 Task: Search one way flight ticket for 4 adults, 2 children, 2 infants in seat and 1 infant on lap in premium economy from Pensacola: Pensacola International Airport to Fort Wayne: Fort Wayne International Airport on 5-4-2023. Choice of flights is Sun country airlines. Number of bags: 9 checked bags. Price is upto 94000. Outbound departure time preference is 6:15.
Action: Mouse moved to (419, 366)
Screenshot: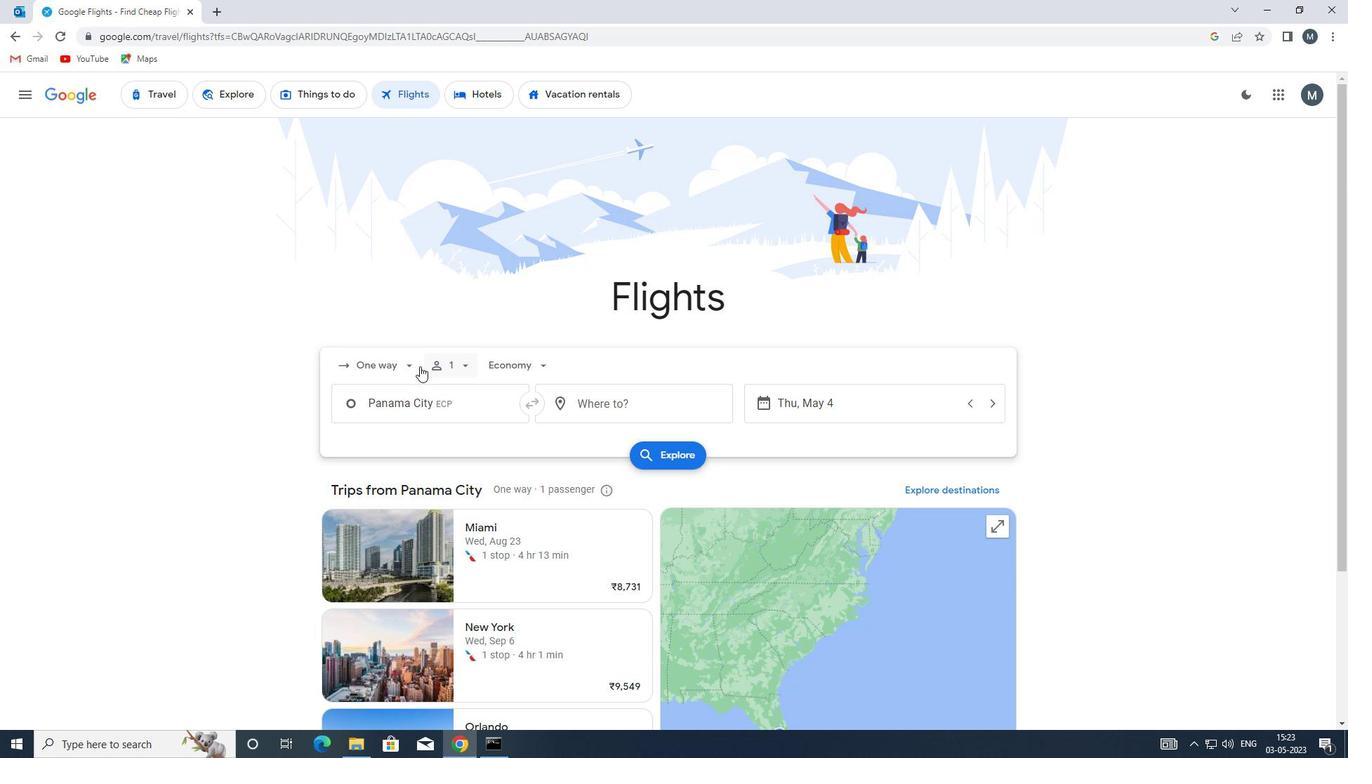 
Action: Mouse pressed left at (419, 366)
Screenshot: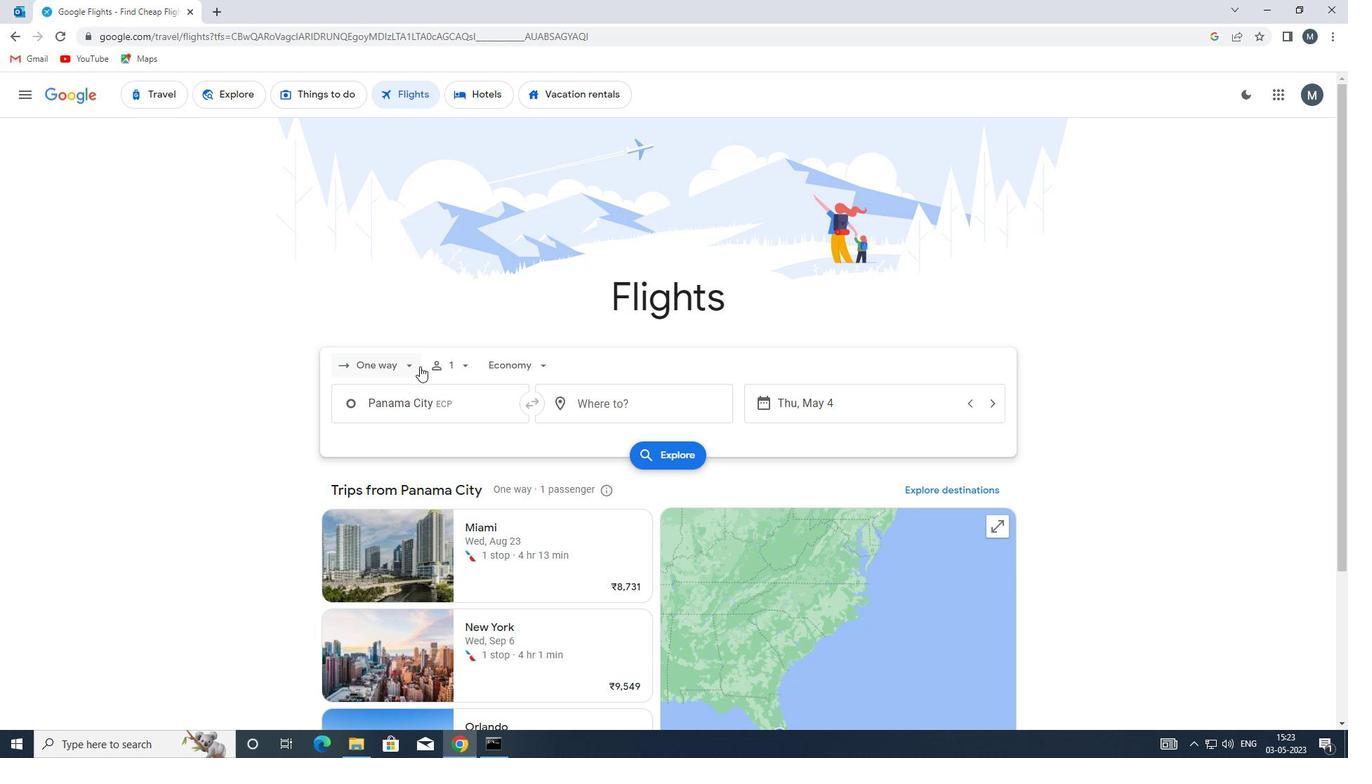 
Action: Mouse moved to (408, 433)
Screenshot: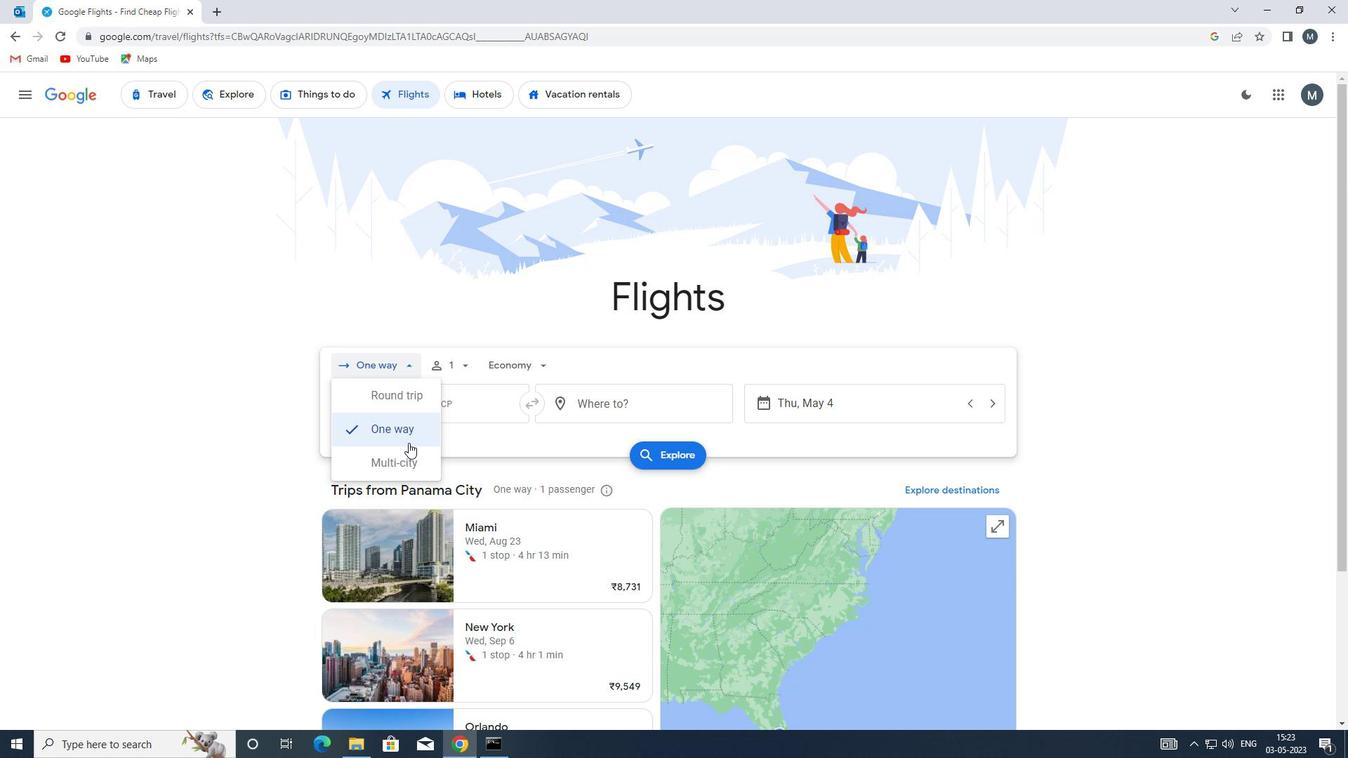 
Action: Mouse pressed left at (408, 433)
Screenshot: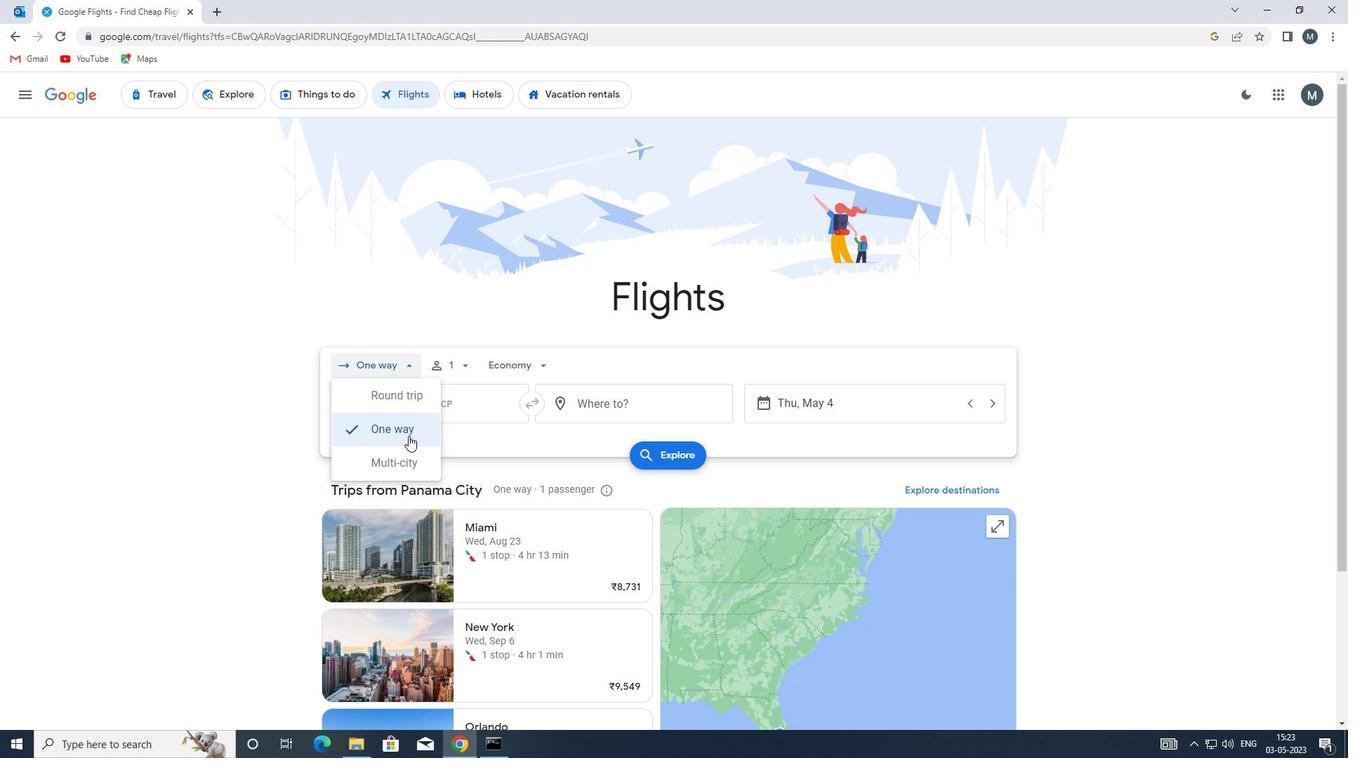 
Action: Mouse moved to (462, 370)
Screenshot: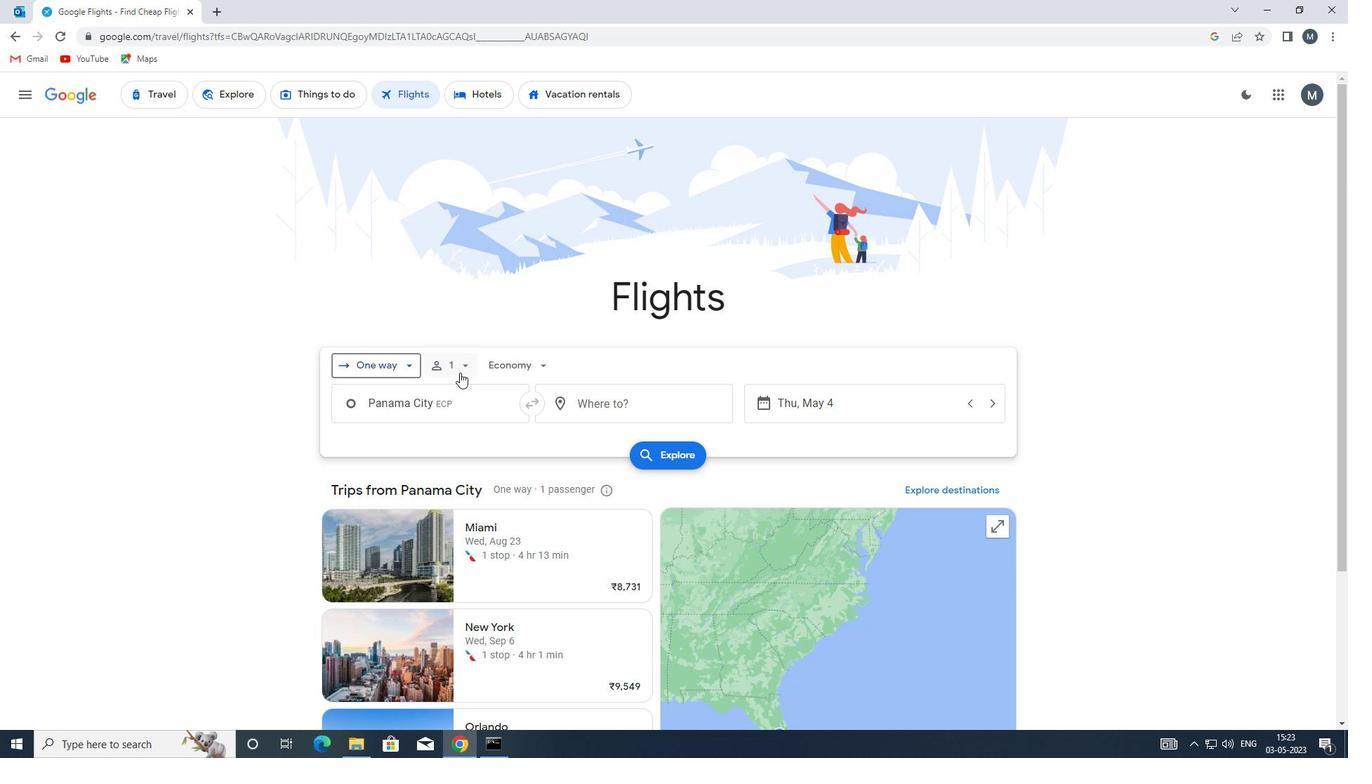 
Action: Mouse pressed left at (462, 370)
Screenshot: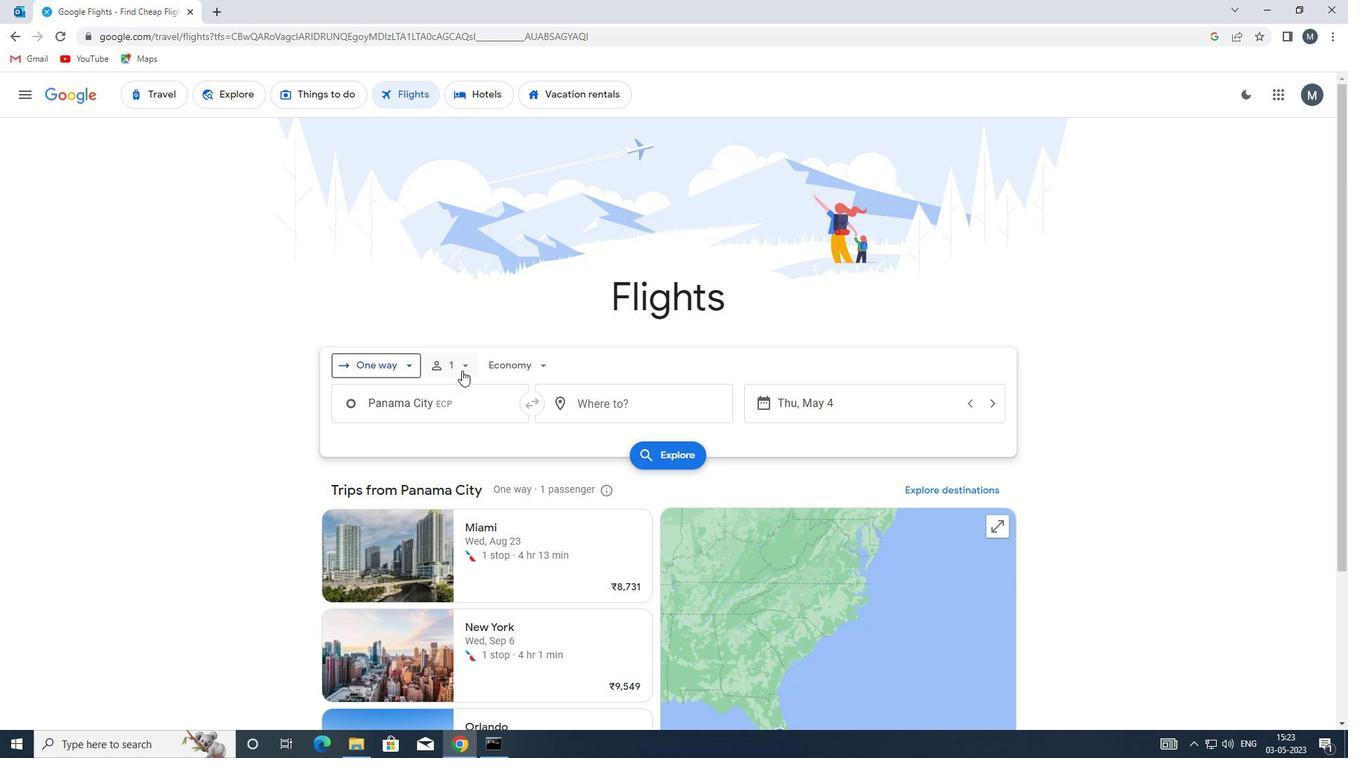 
Action: Mouse moved to (572, 403)
Screenshot: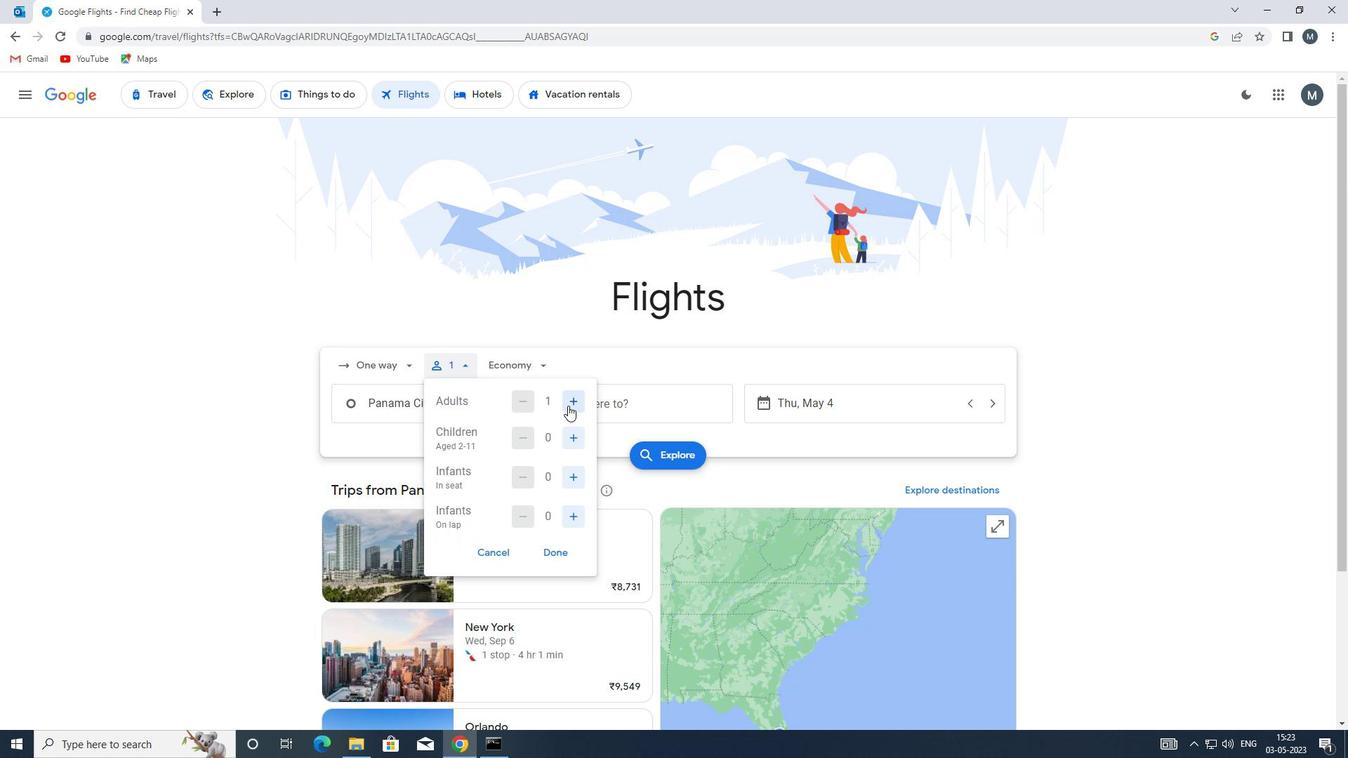 
Action: Mouse pressed left at (572, 403)
Screenshot: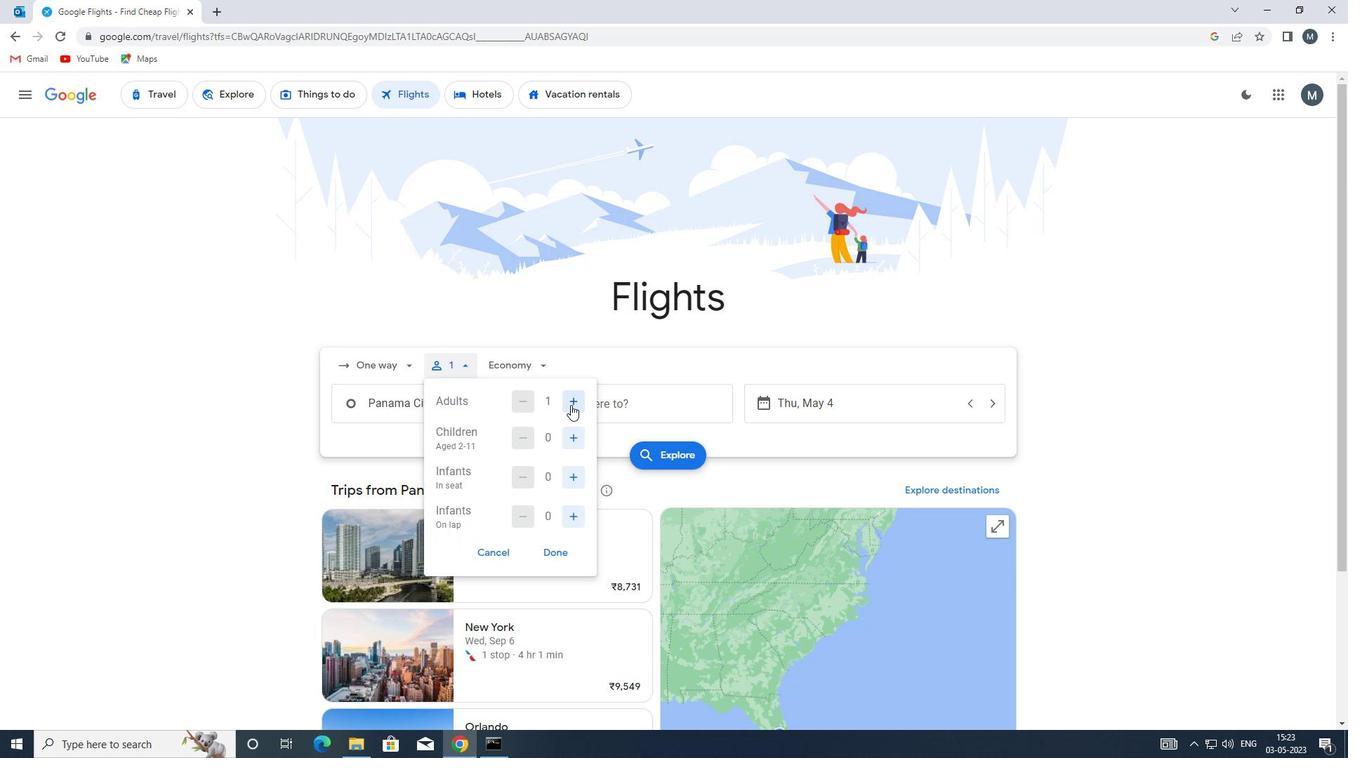 
Action: Mouse pressed left at (572, 403)
Screenshot: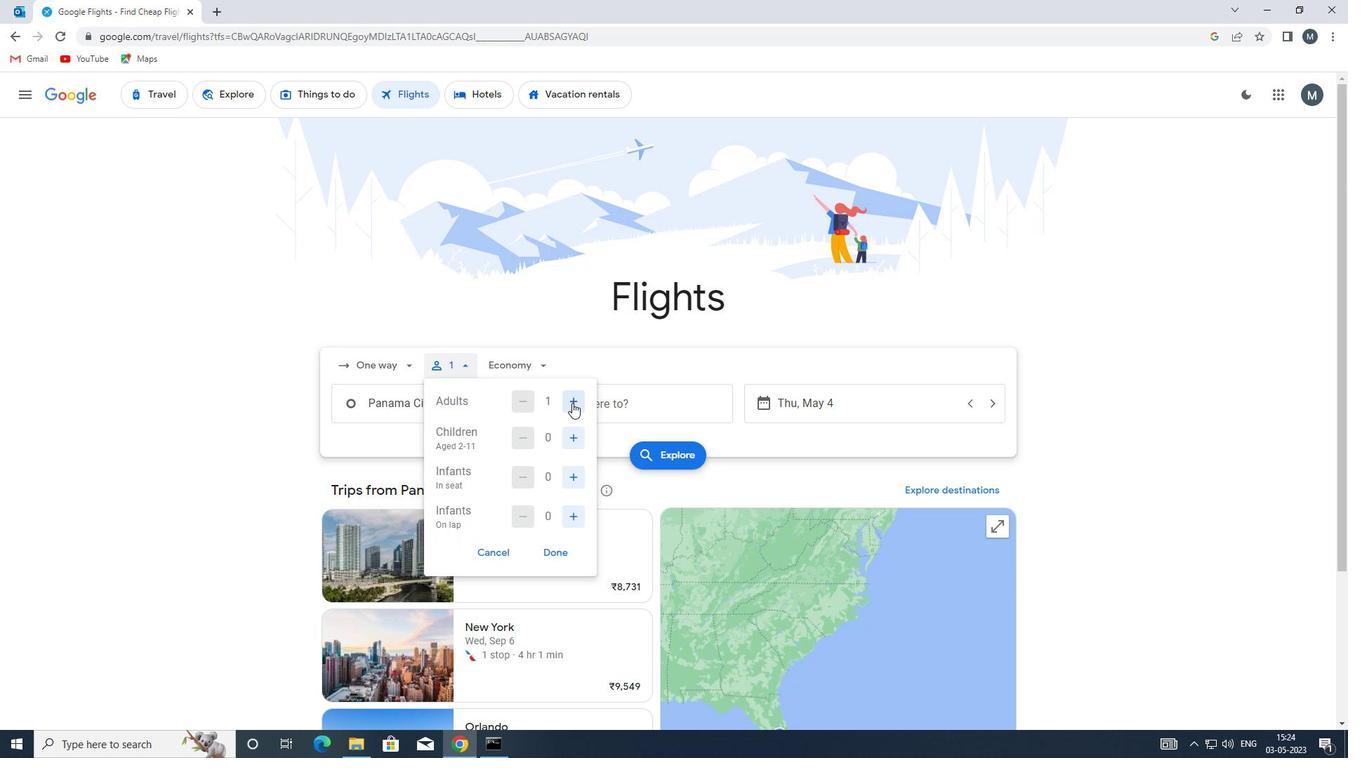 
Action: Mouse pressed left at (572, 403)
Screenshot: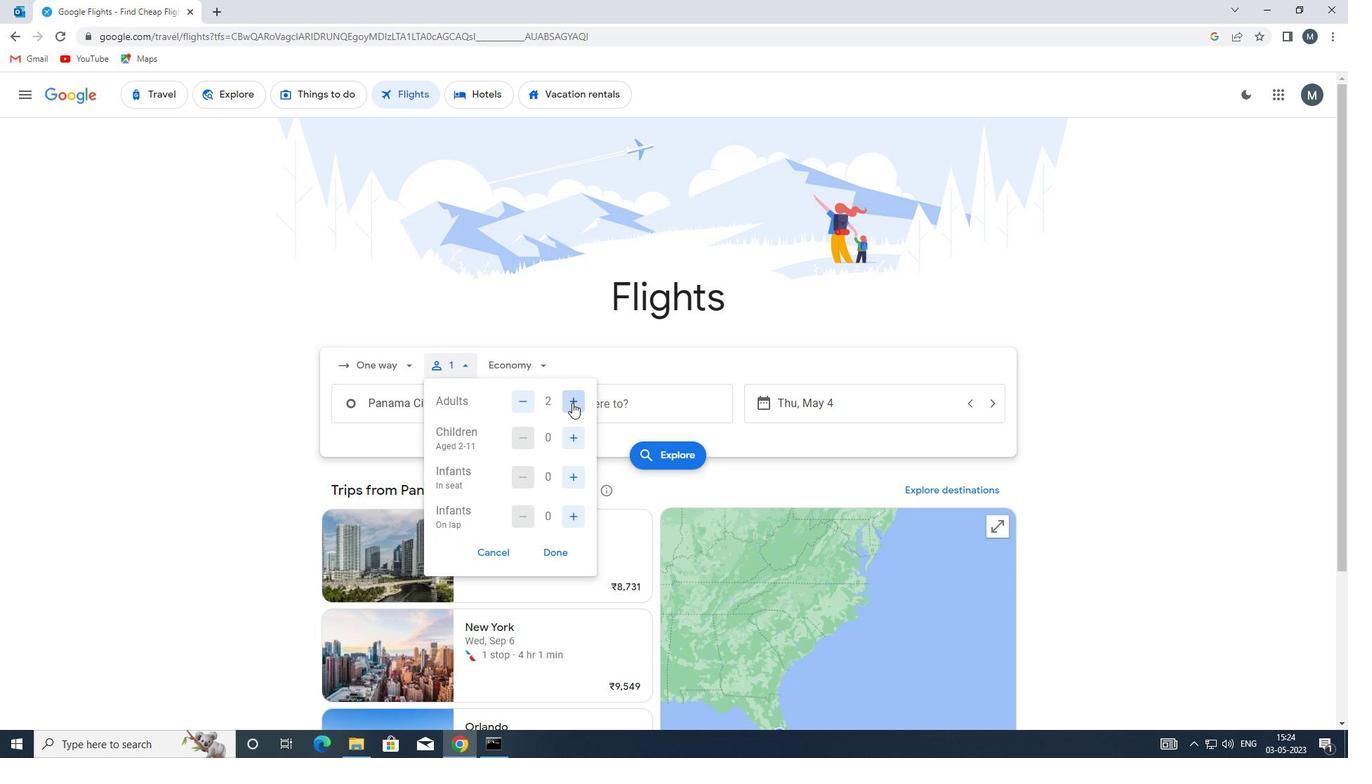 
Action: Mouse moved to (580, 441)
Screenshot: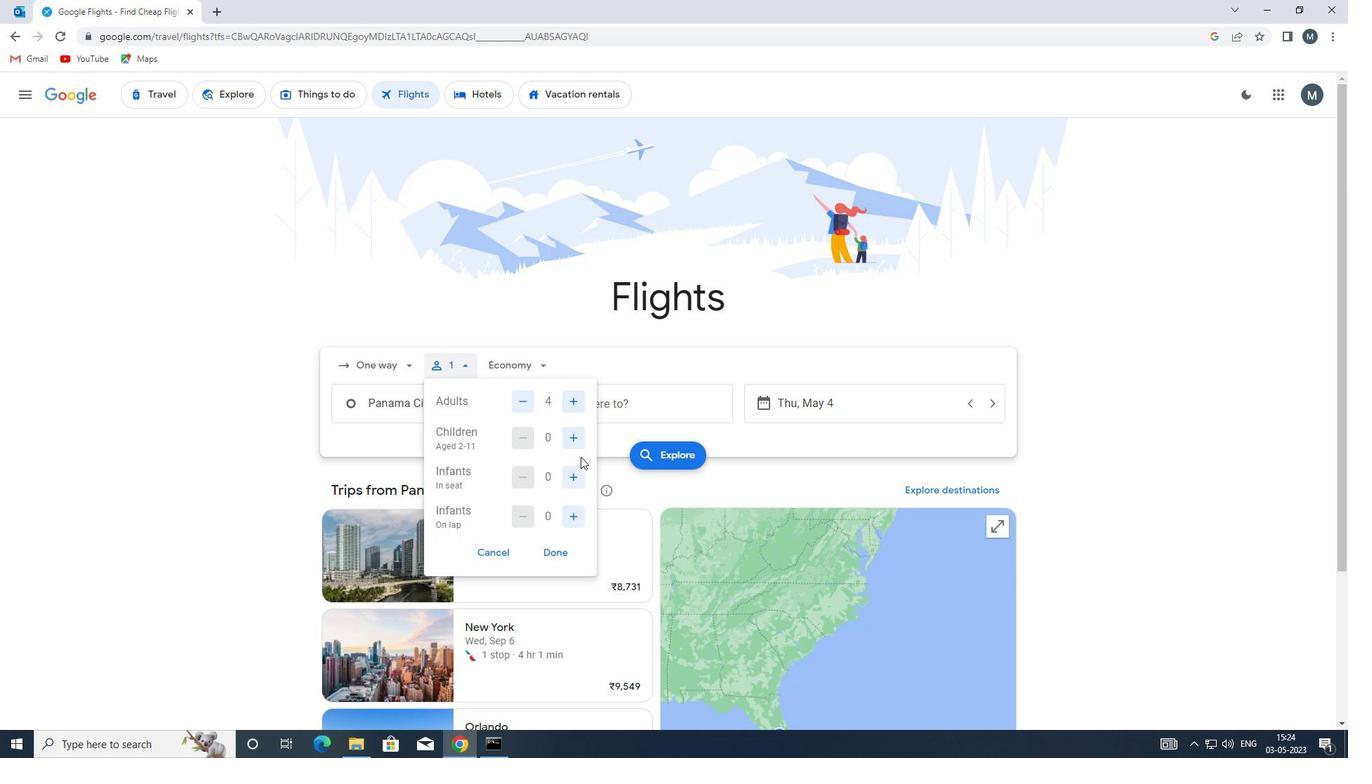 
Action: Mouse pressed left at (580, 441)
Screenshot: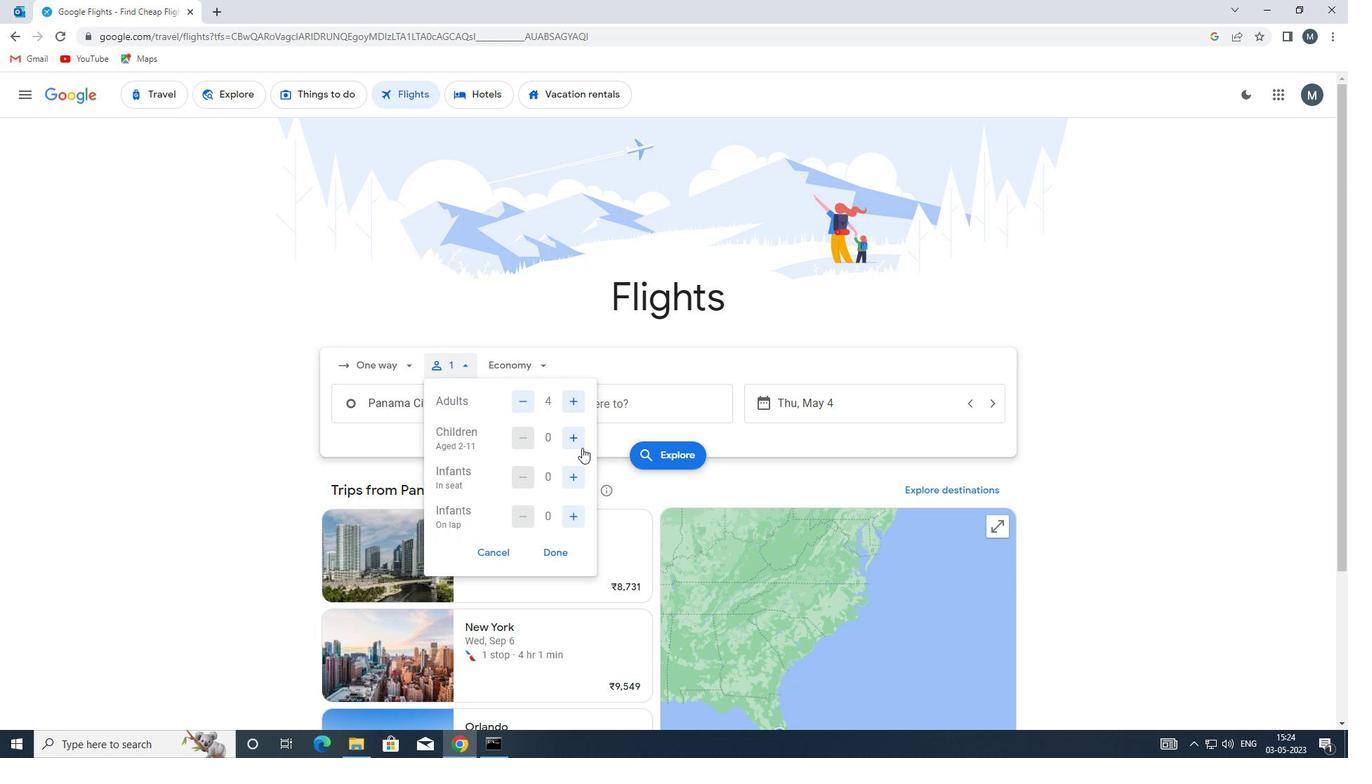 
Action: Mouse moved to (578, 441)
Screenshot: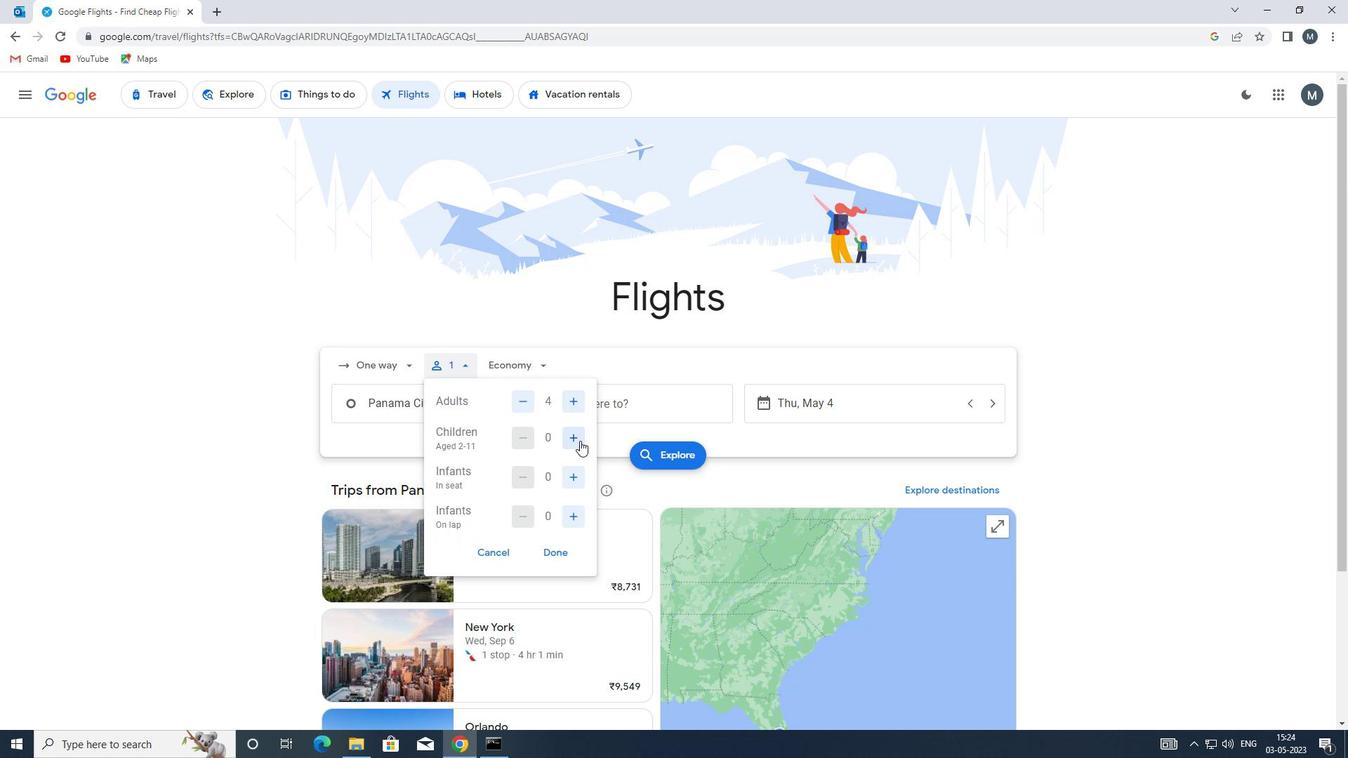 
Action: Mouse pressed left at (578, 441)
Screenshot: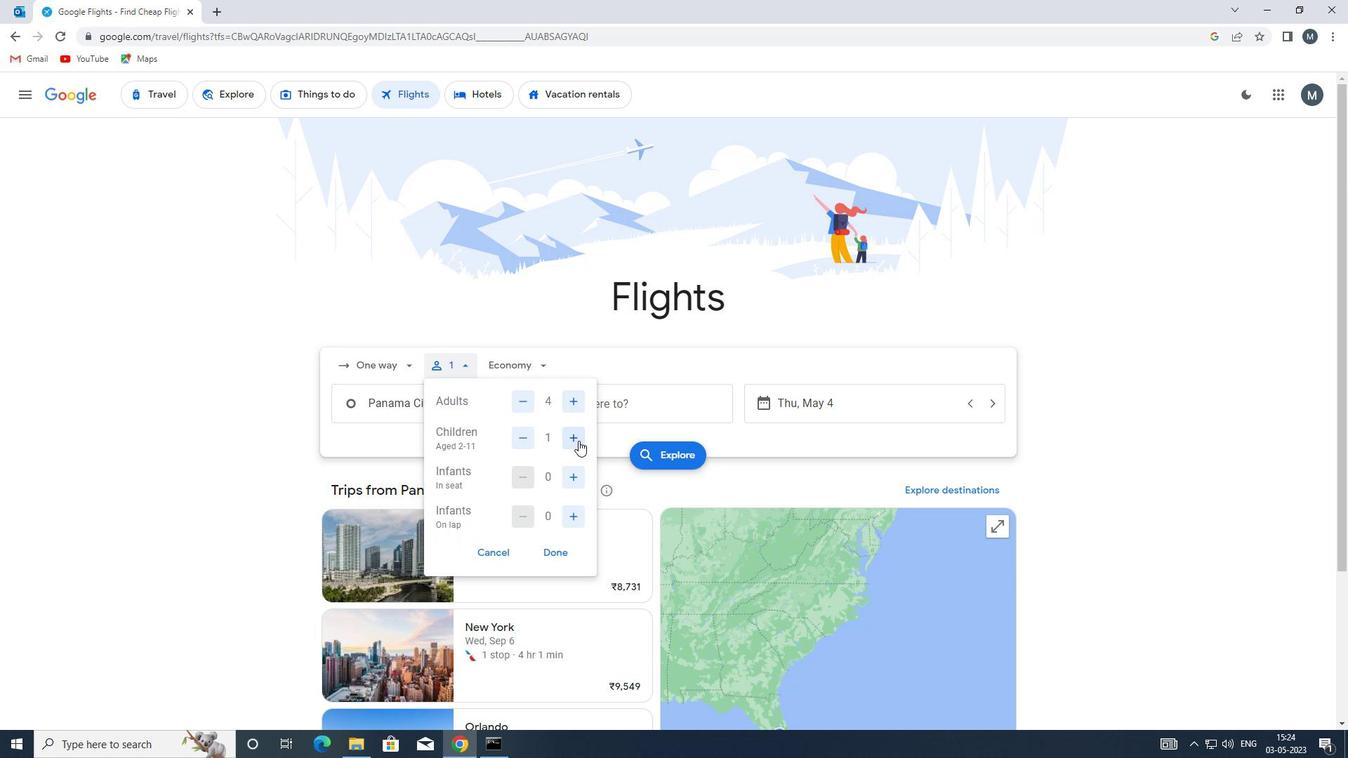 
Action: Mouse moved to (570, 478)
Screenshot: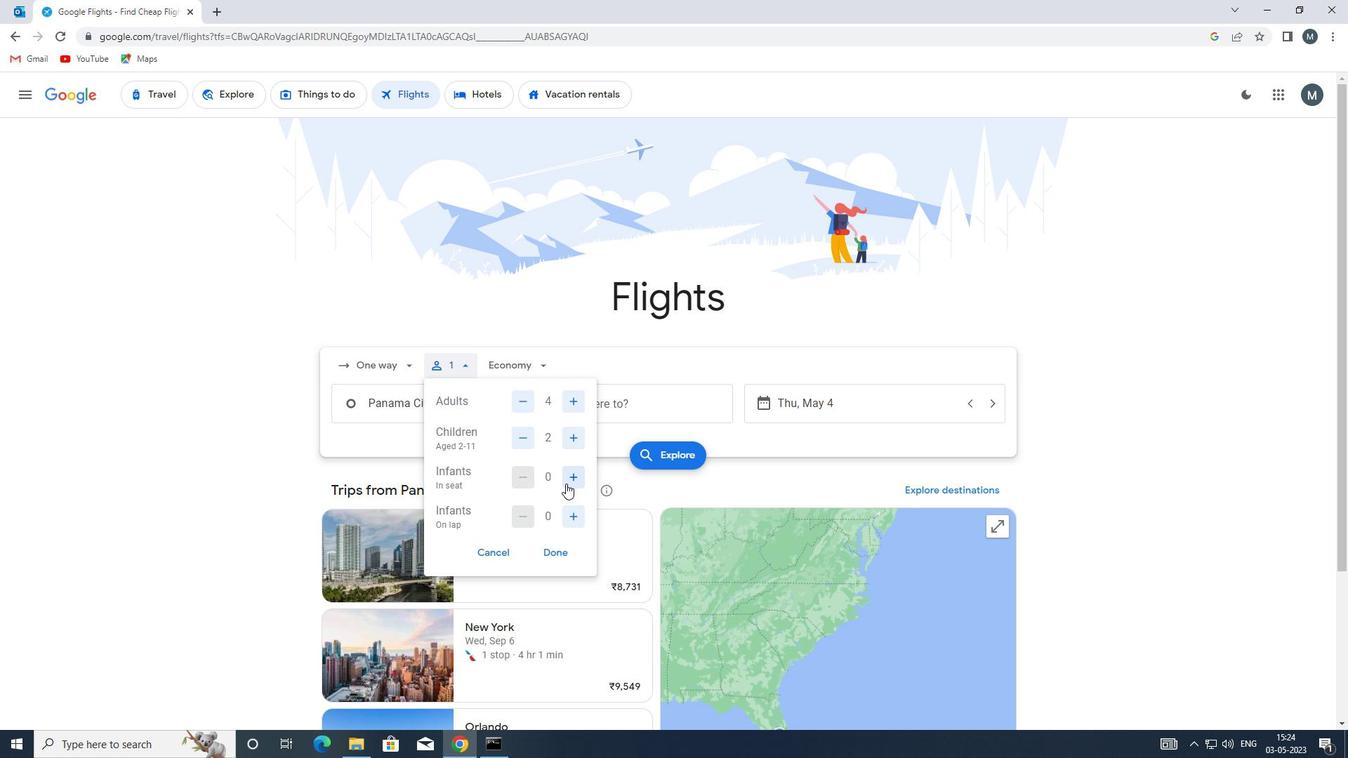 
Action: Mouse pressed left at (570, 478)
Screenshot: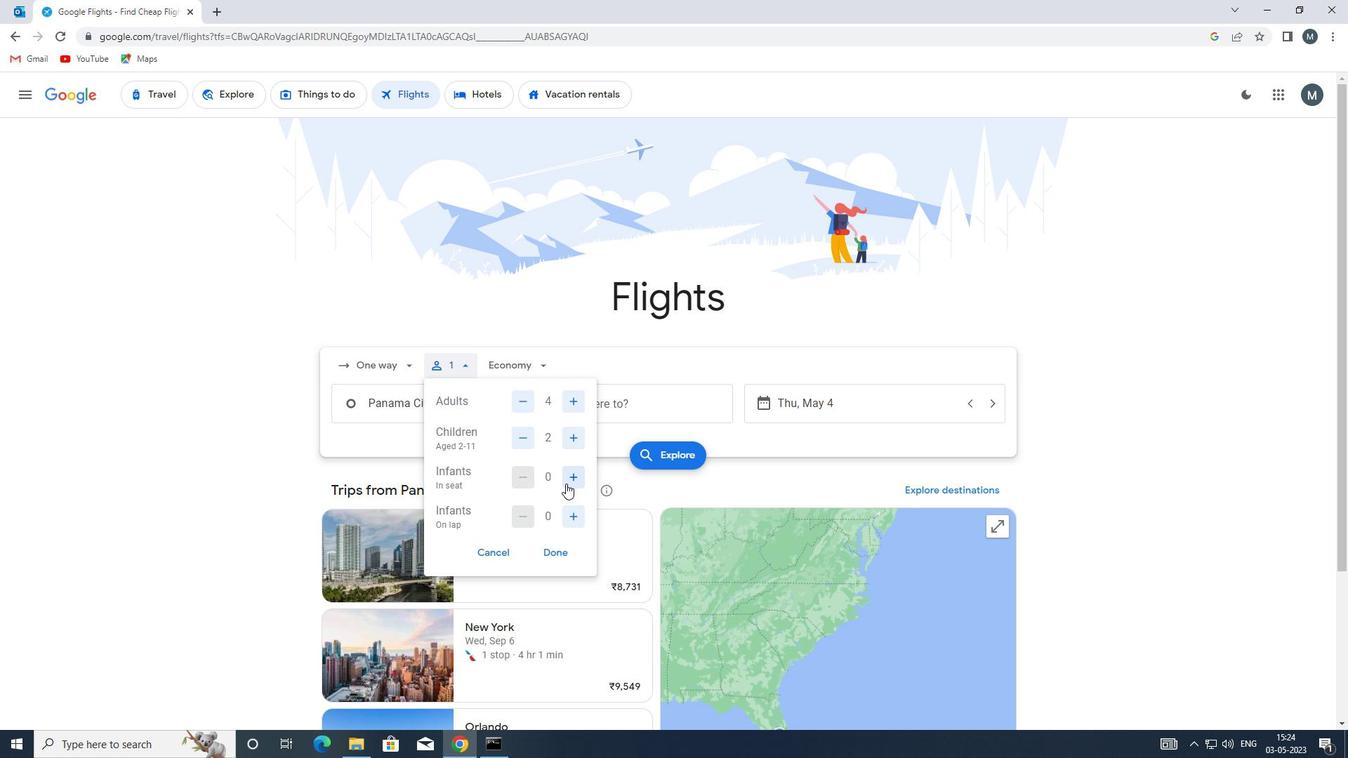 
Action: Mouse pressed left at (570, 478)
Screenshot: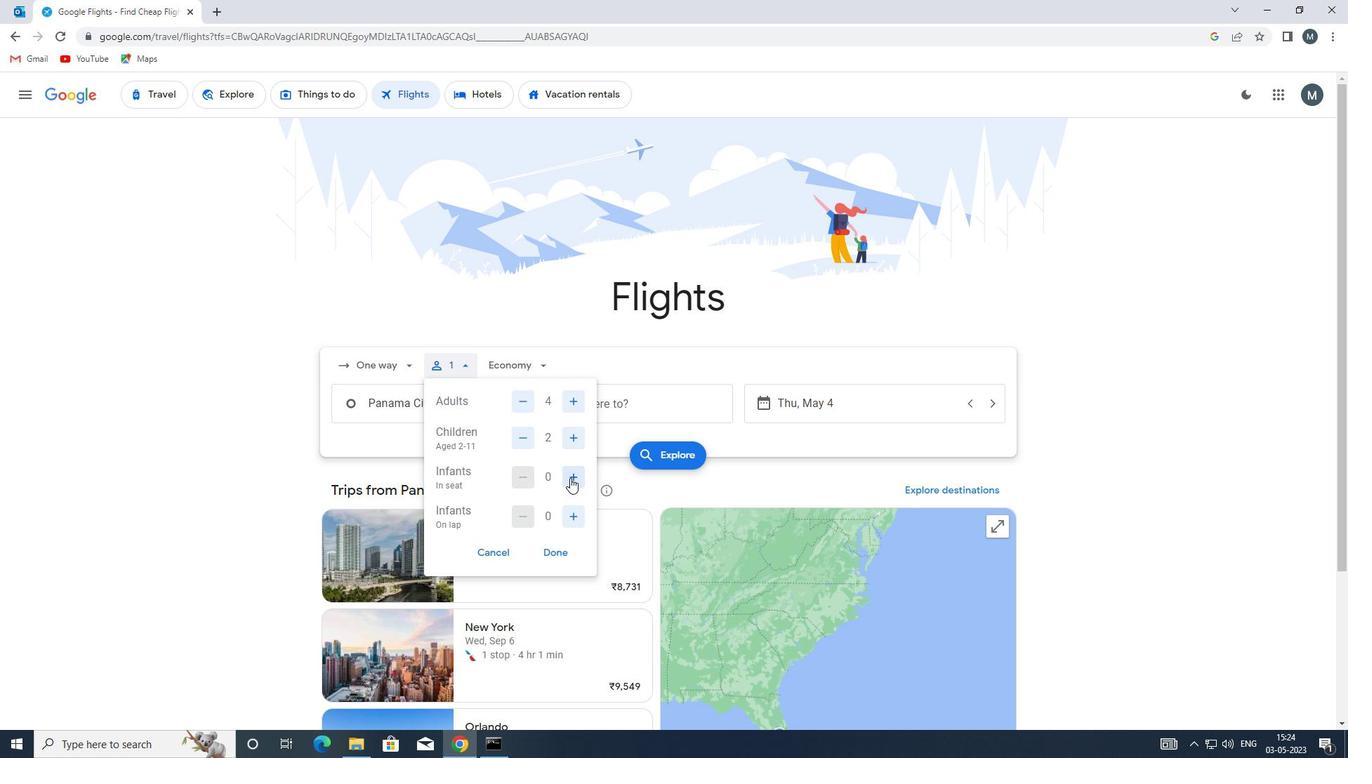 
Action: Mouse moved to (568, 516)
Screenshot: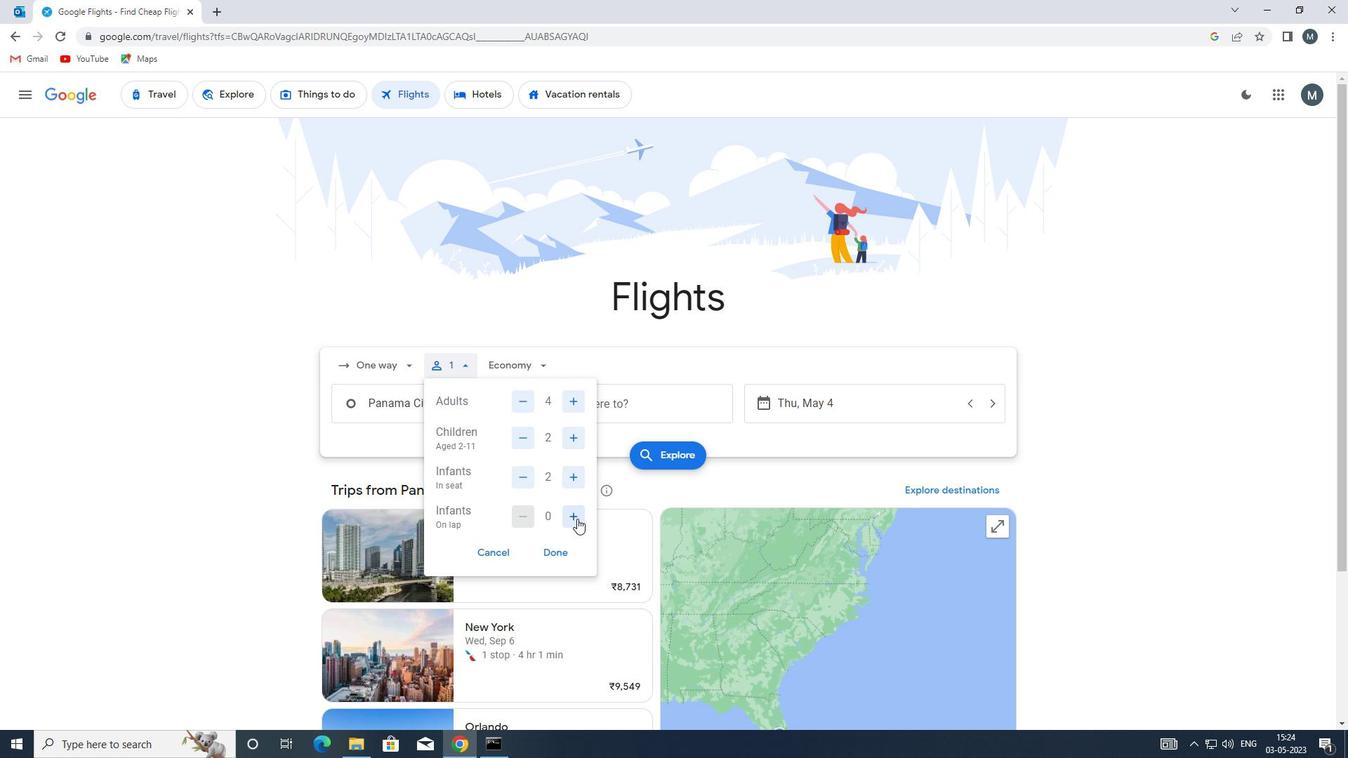 
Action: Mouse pressed left at (568, 516)
Screenshot: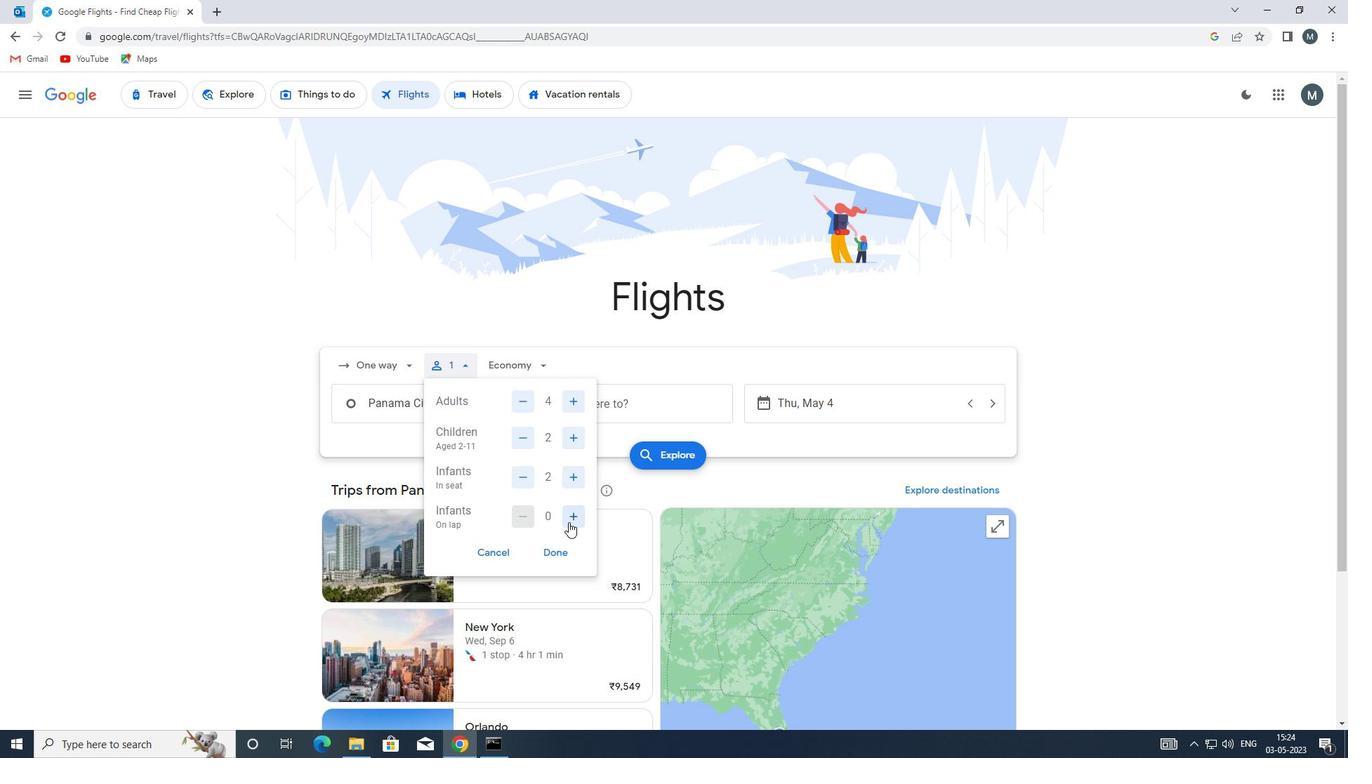 
Action: Mouse moved to (549, 557)
Screenshot: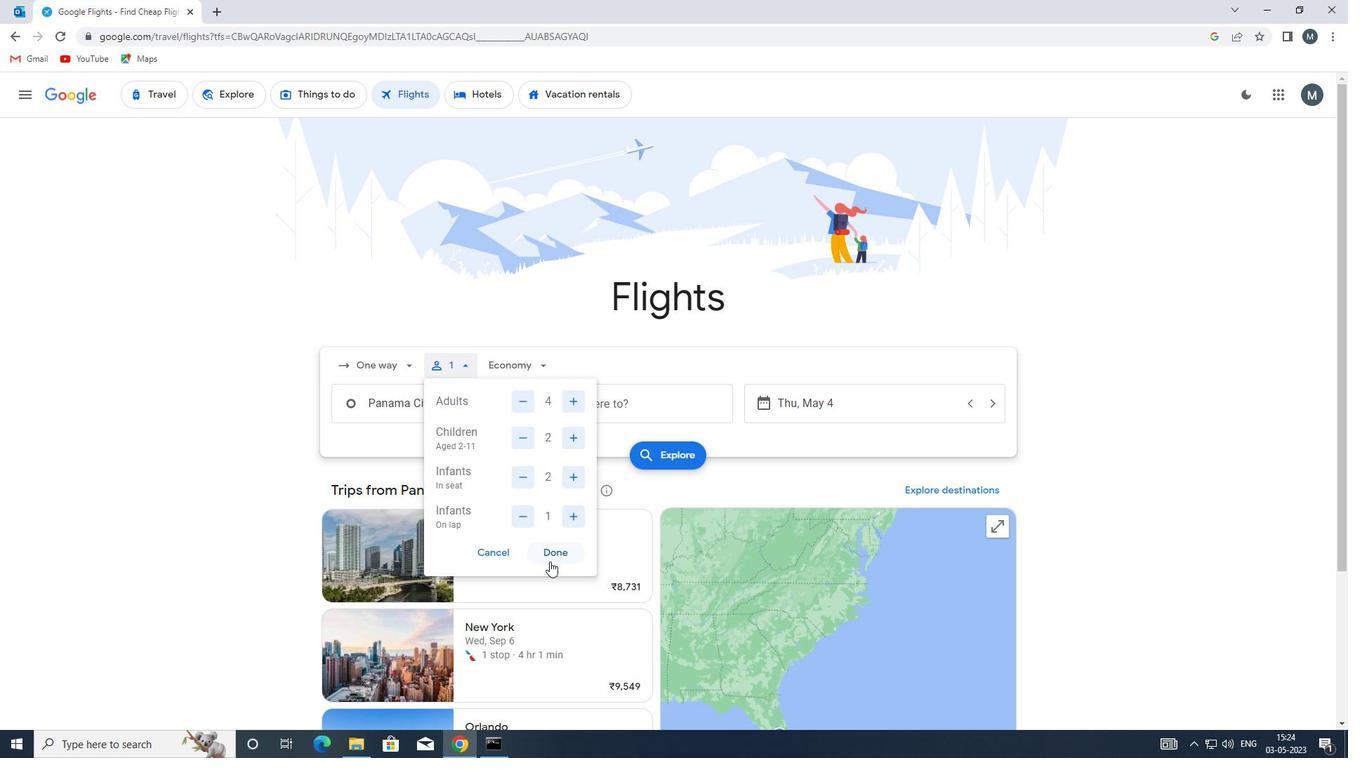 
Action: Mouse pressed left at (549, 557)
Screenshot: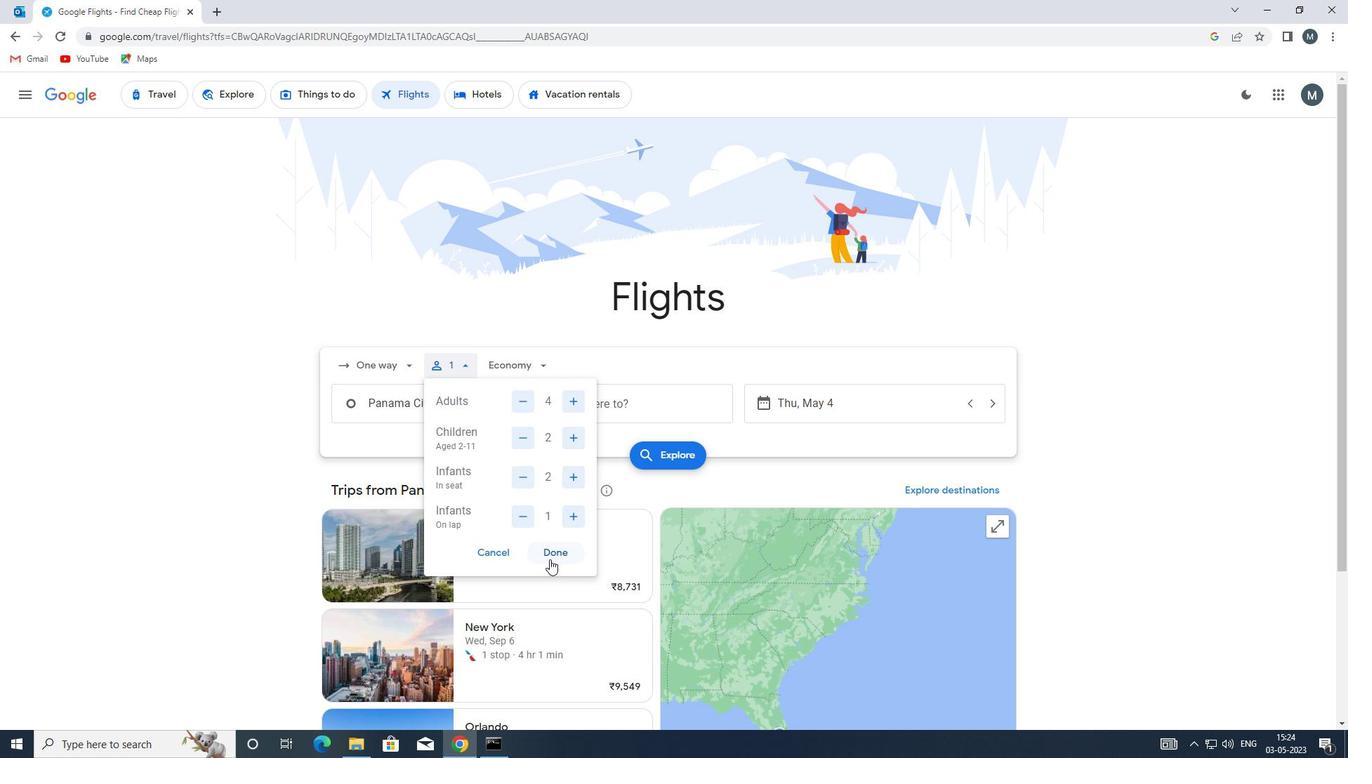 
Action: Mouse moved to (535, 368)
Screenshot: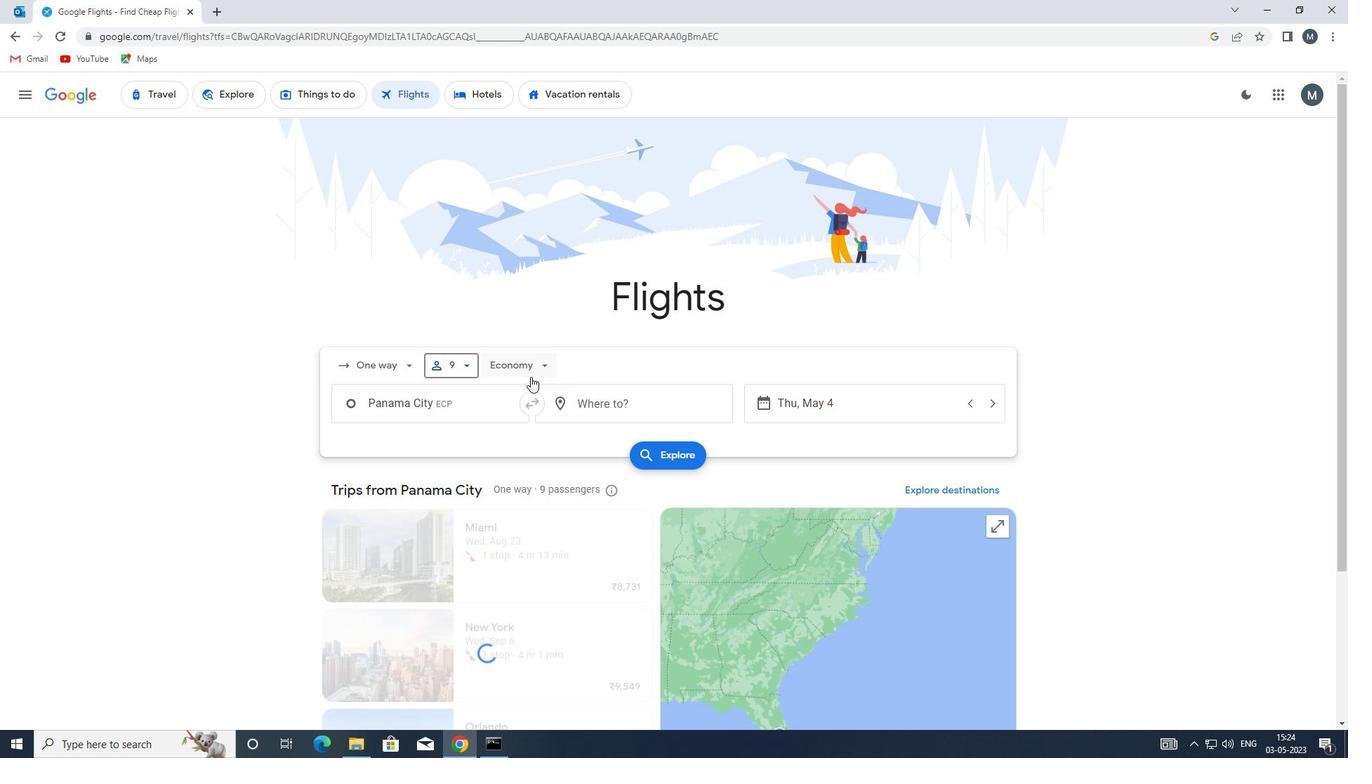 
Action: Mouse pressed left at (535, 368)
Screenshot: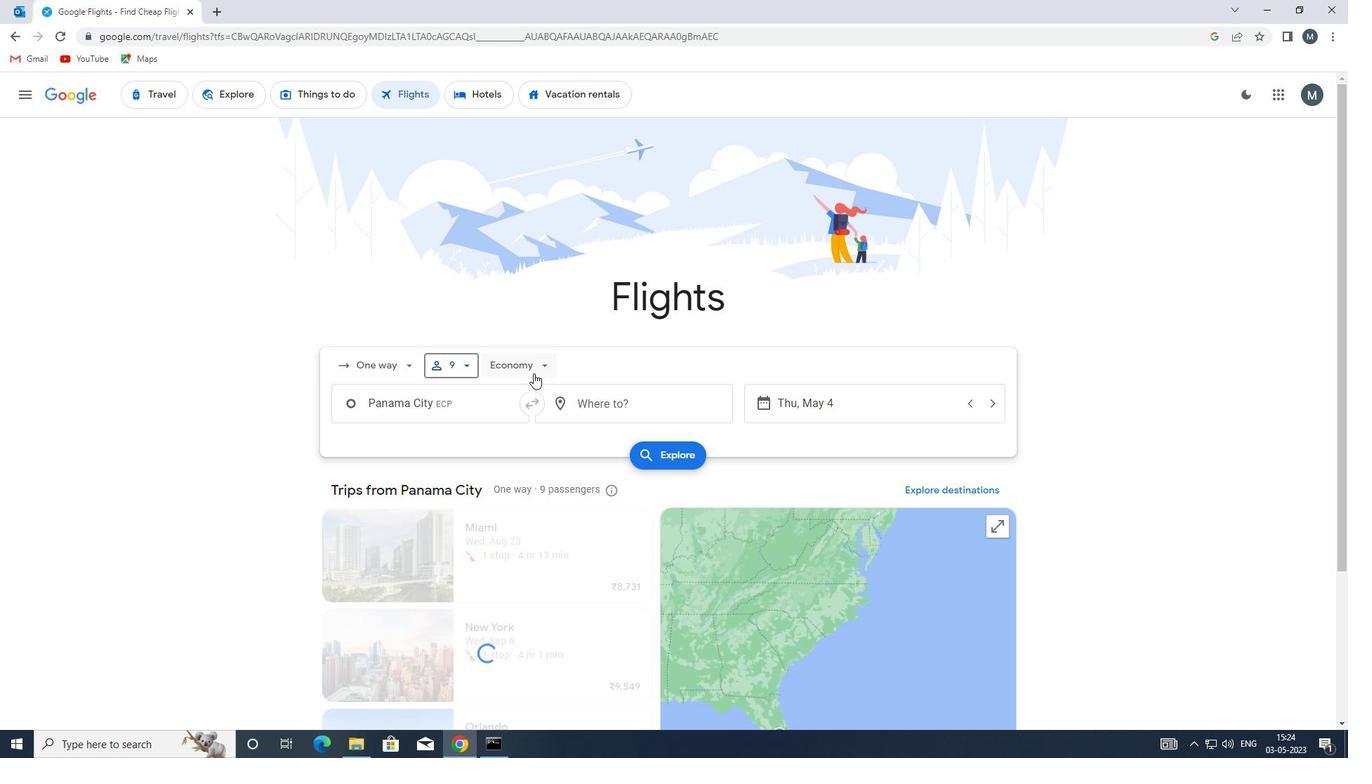 
Action: Mouse moved to (554, 434)
Screenshot: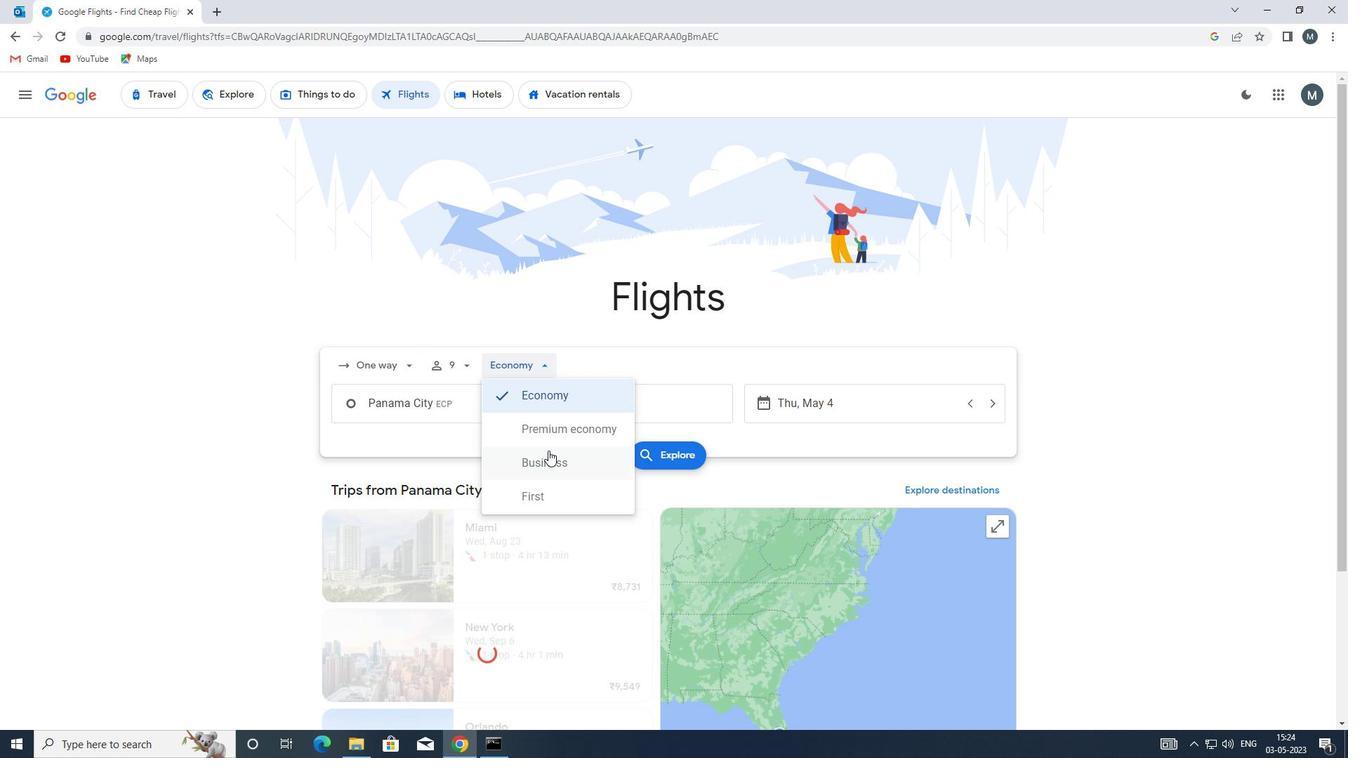 
Action: Mouse pressed left at (554, 434)
Screenshot: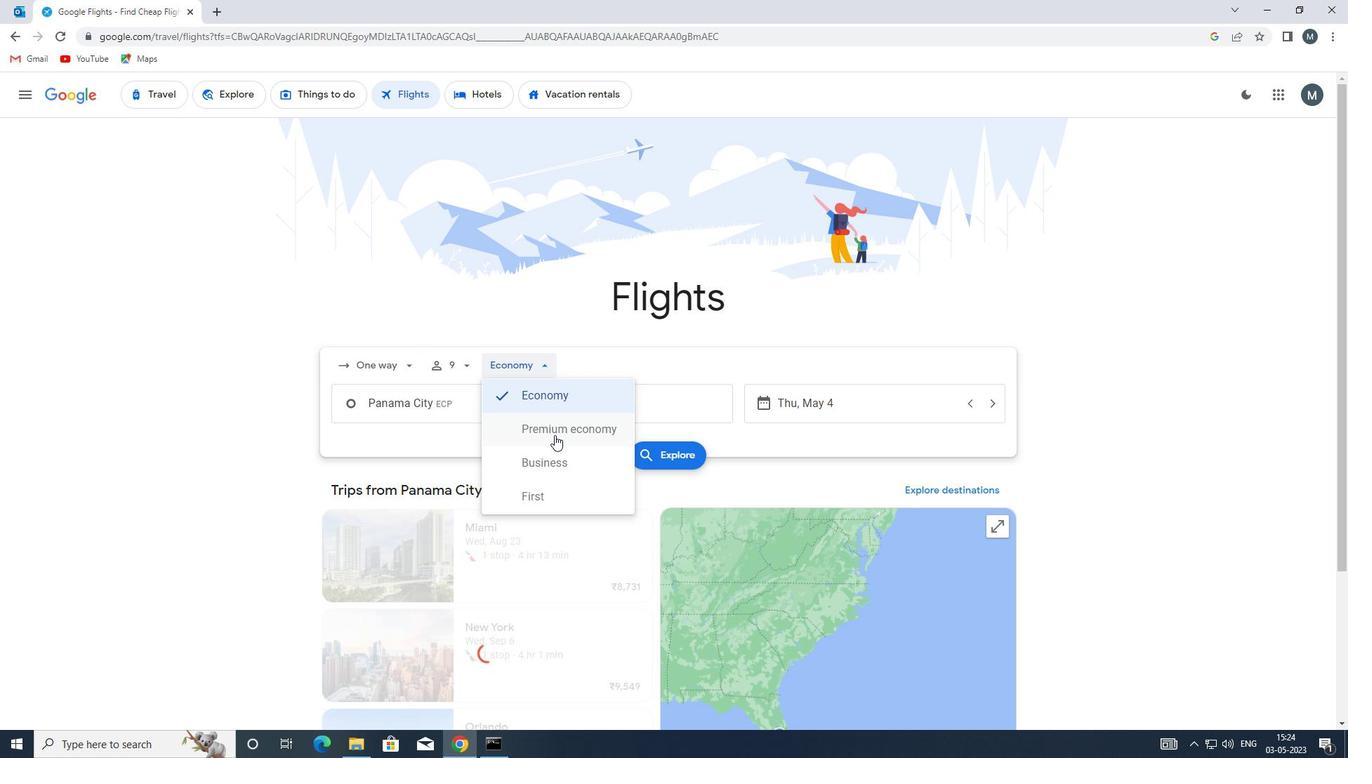 
Action: Mouse moved to (444, 403)
Screenshot: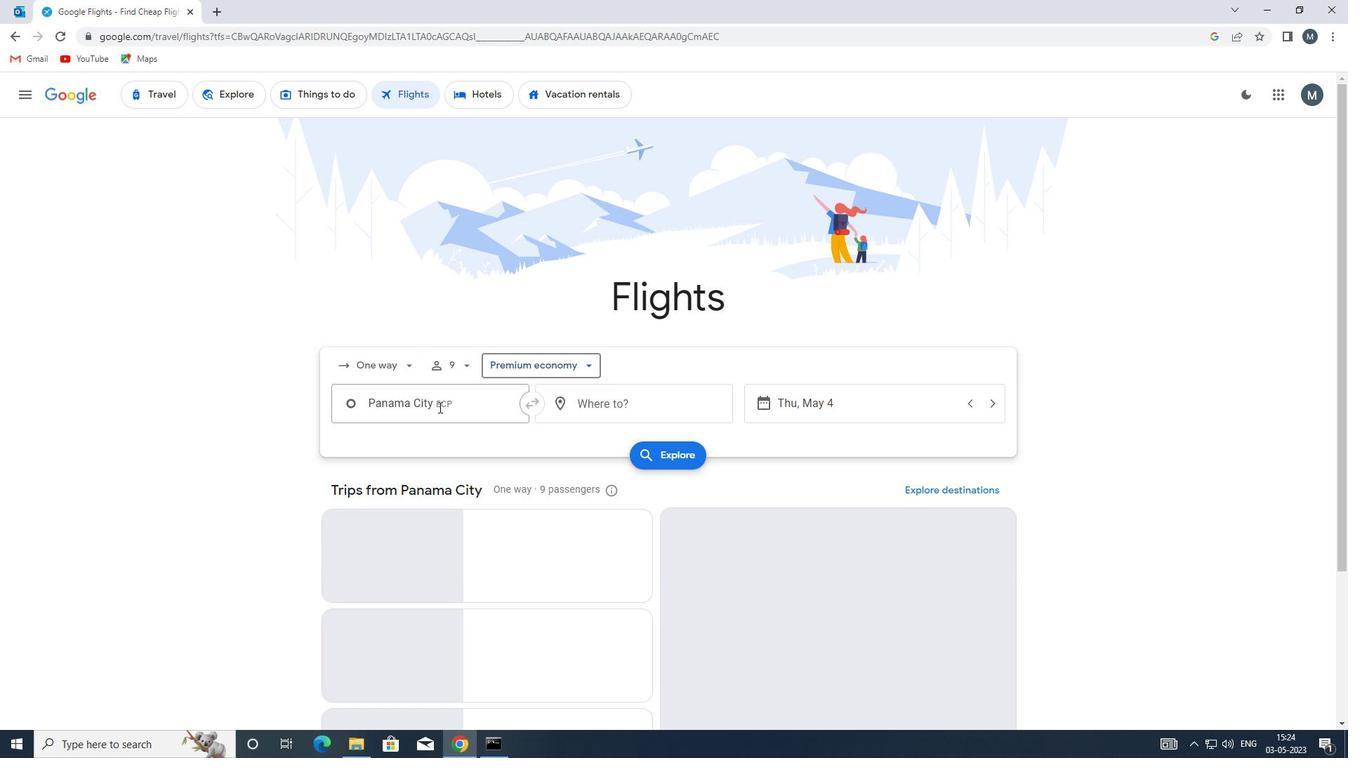 
Action: Mouse pressed left at (444, 403)
Screenshot: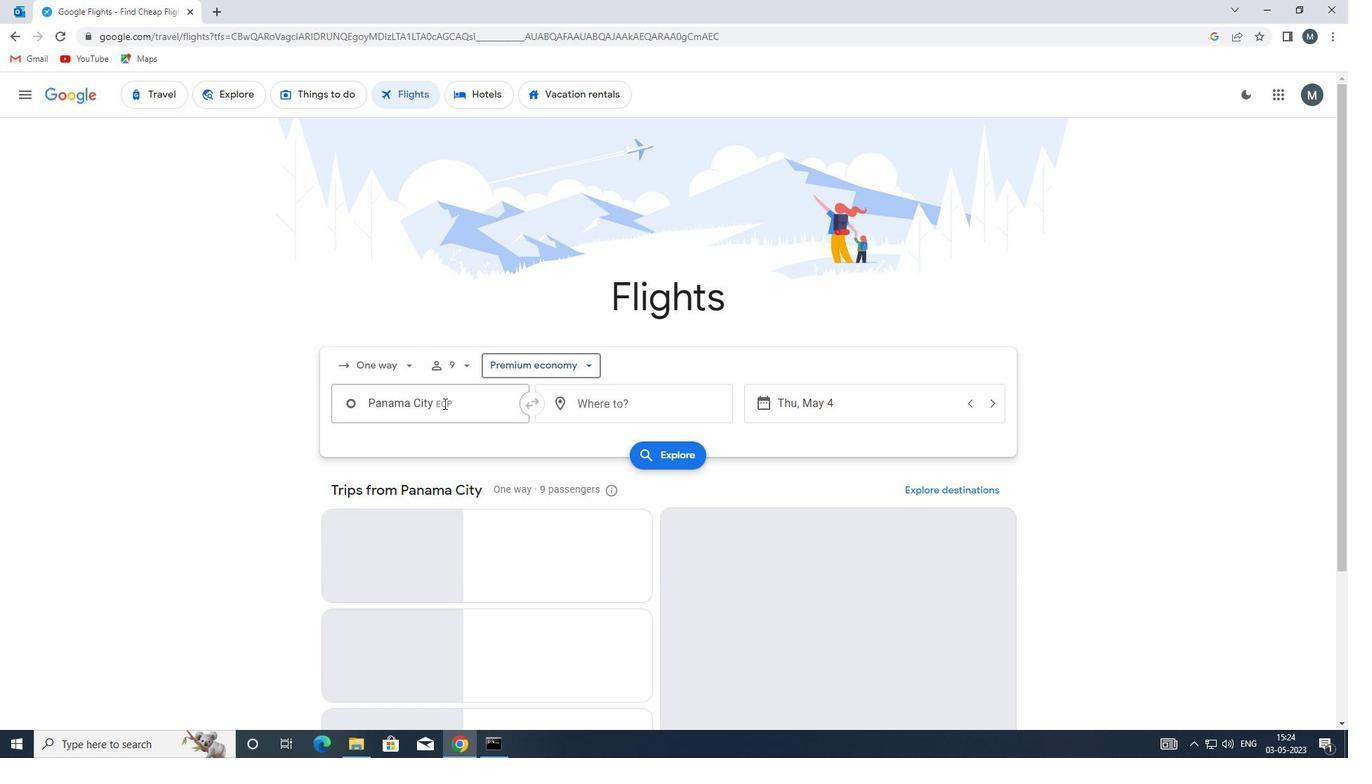 
Action: Mouse moved to (445, 403)
Screenshot: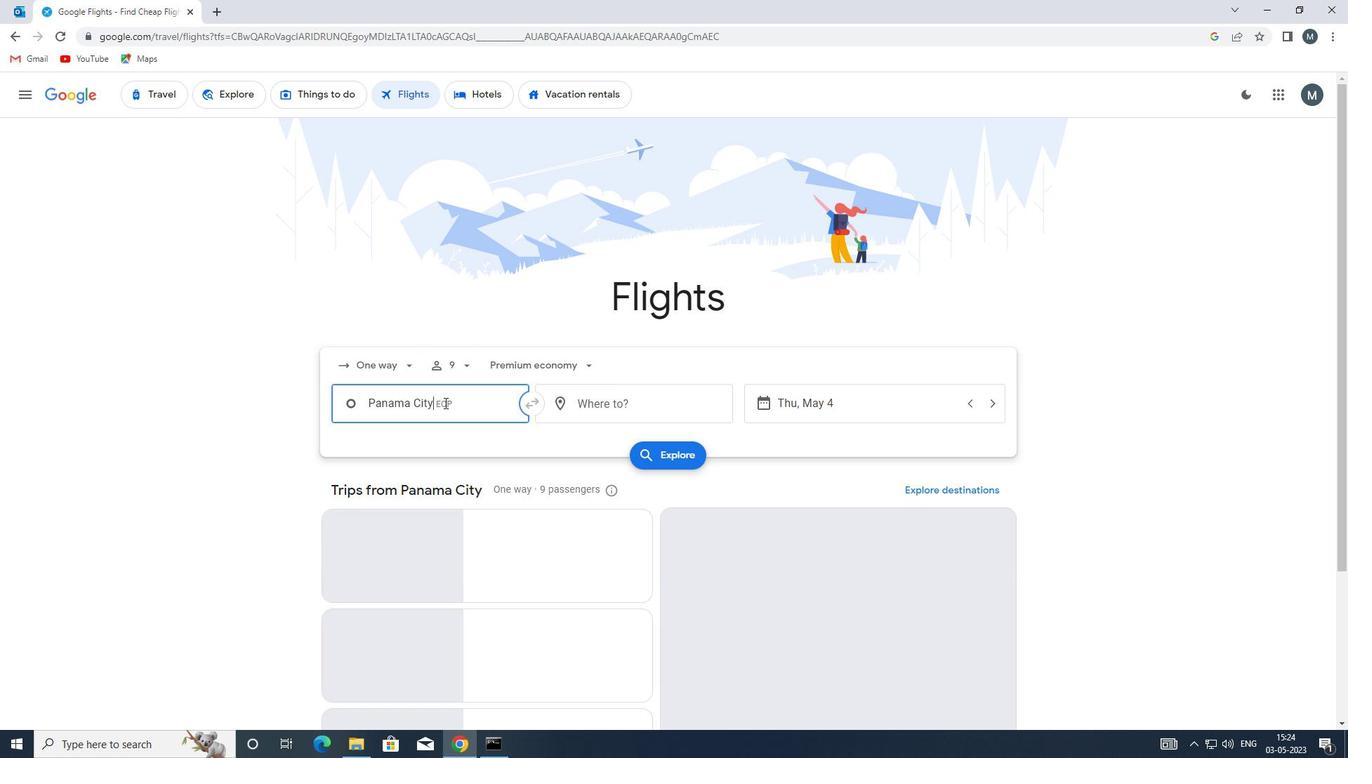 
Action: Key pressed pnd<Key.backspace>s
Screenshot: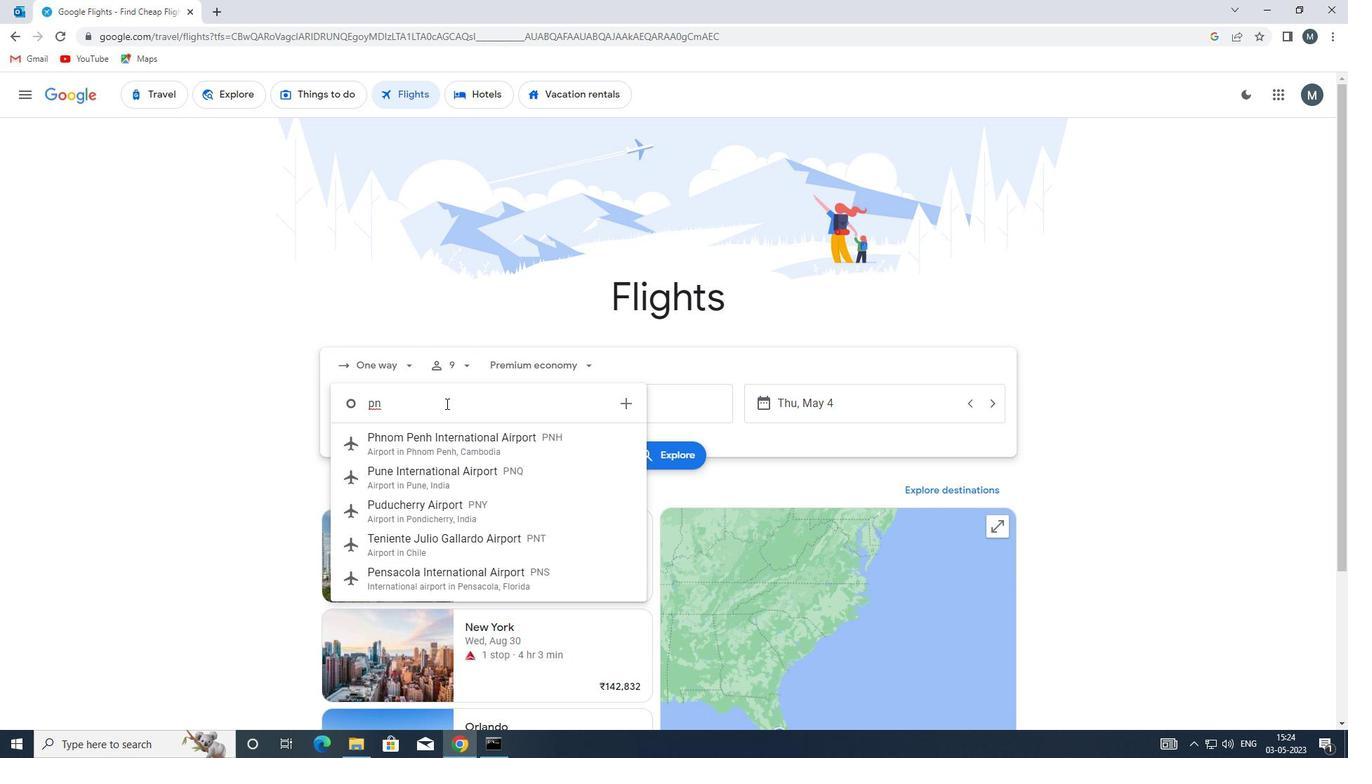 
Action: Mouse moved to (469, 450)
Screenshot: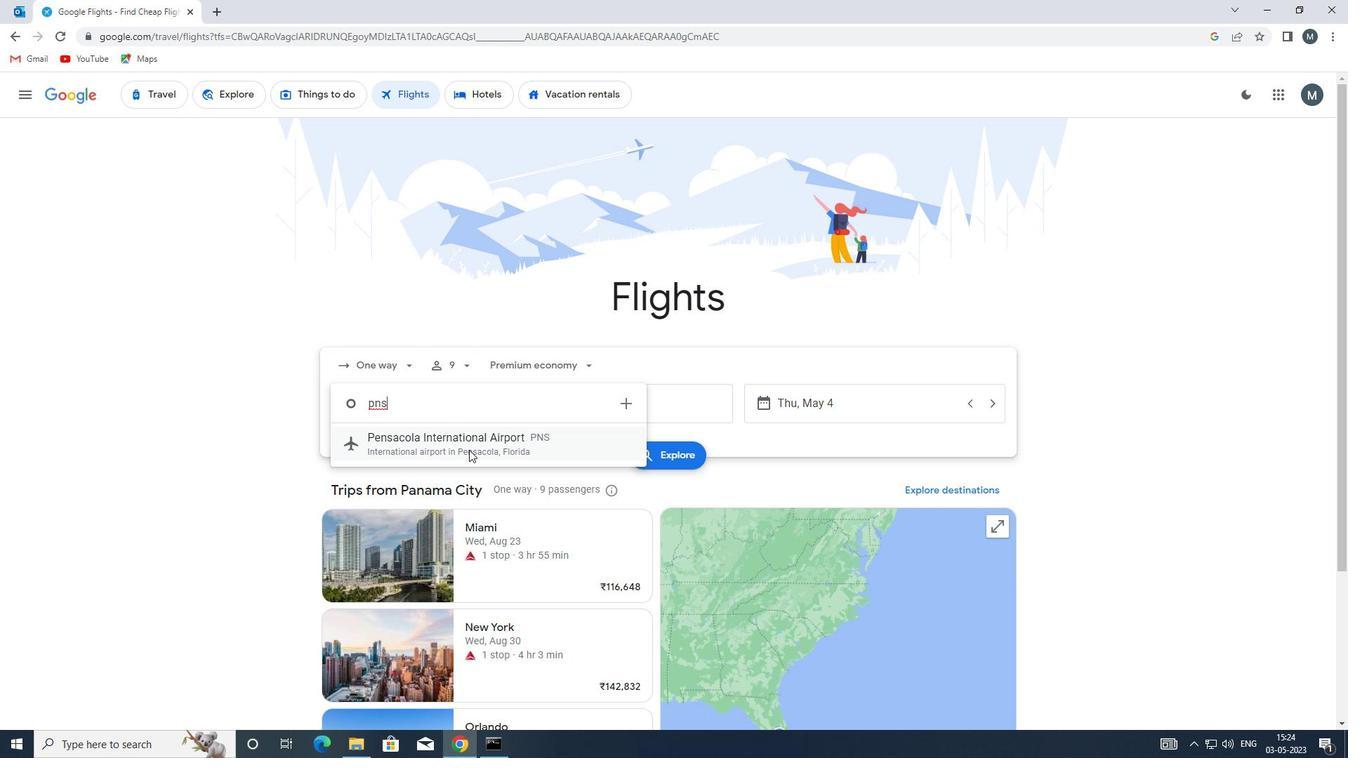 
Action: Mouse pressed left at (469, 450)
Screenshot: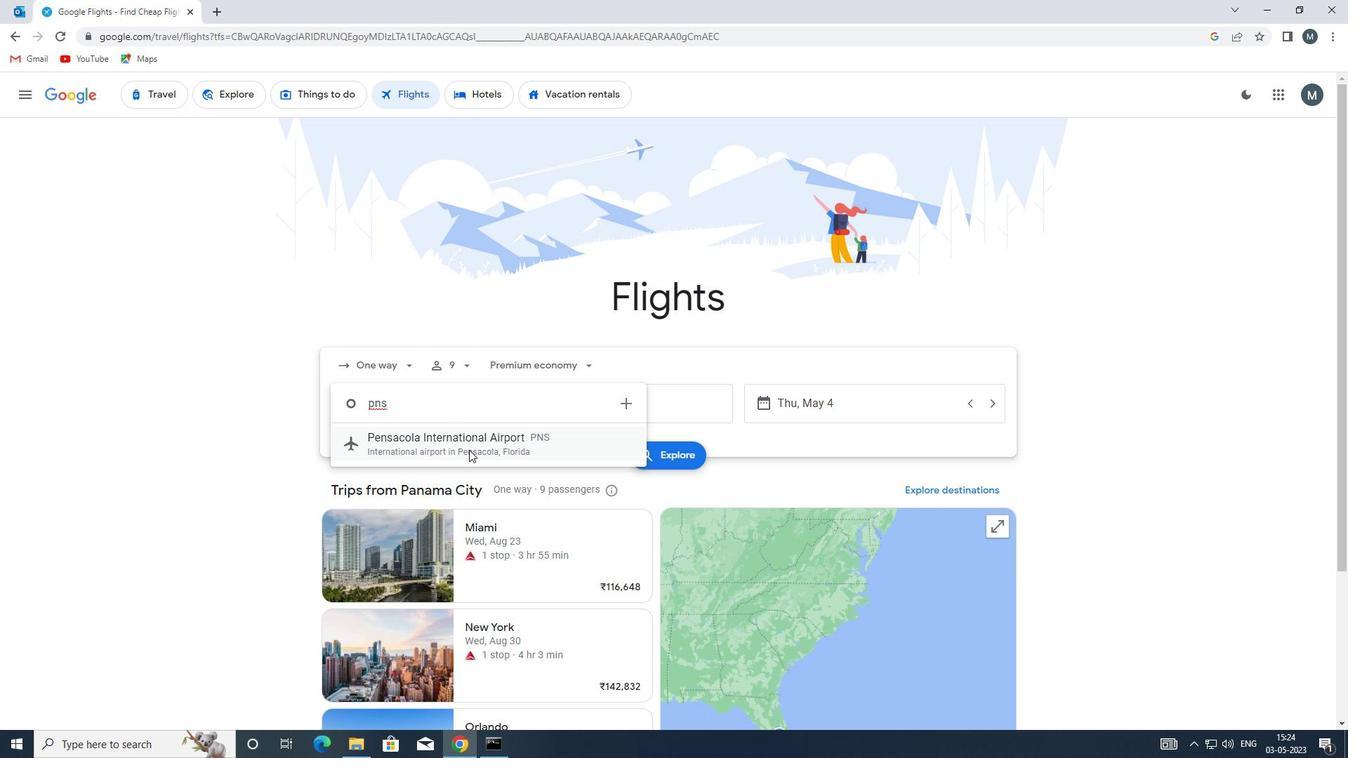 
Action: Mouse moved to (615, 407)
Screenshot: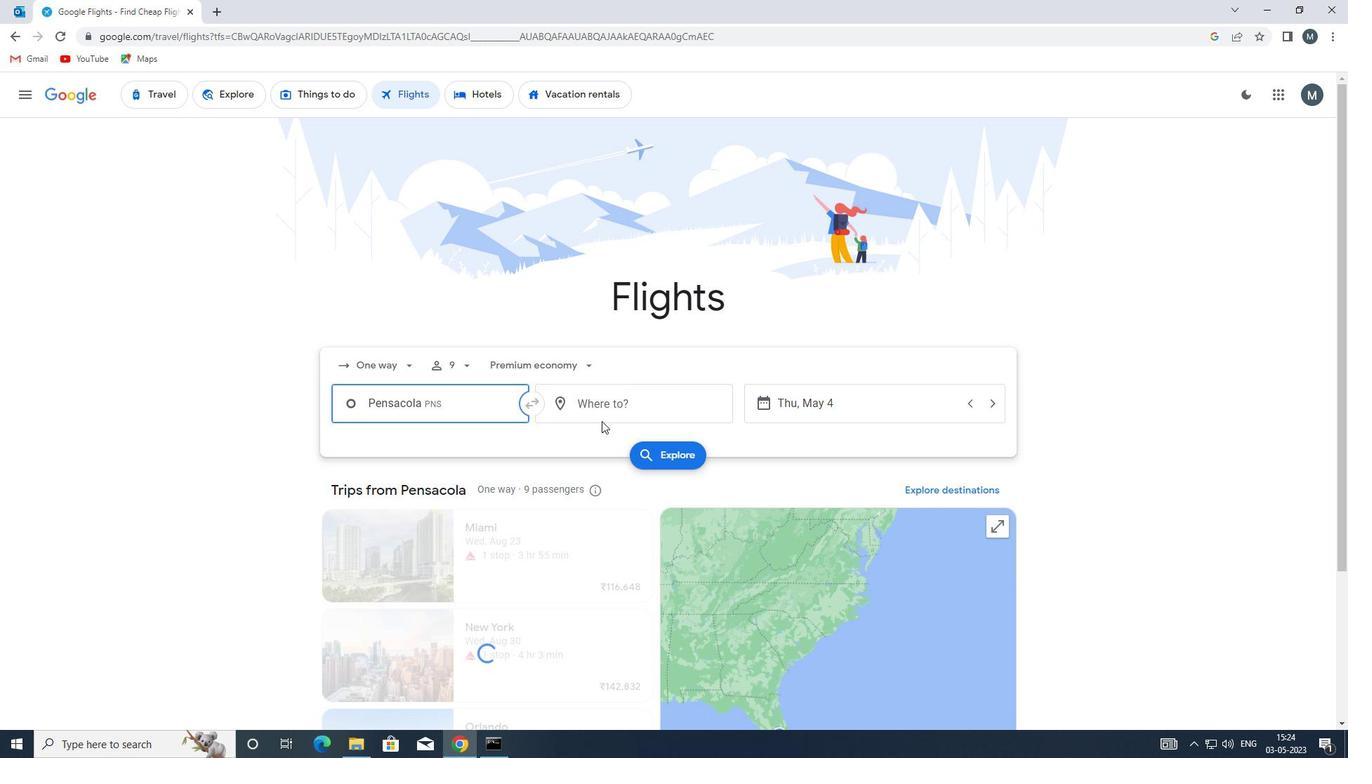 
Action: Mouse pressed left at (615, 407)
Screenshot: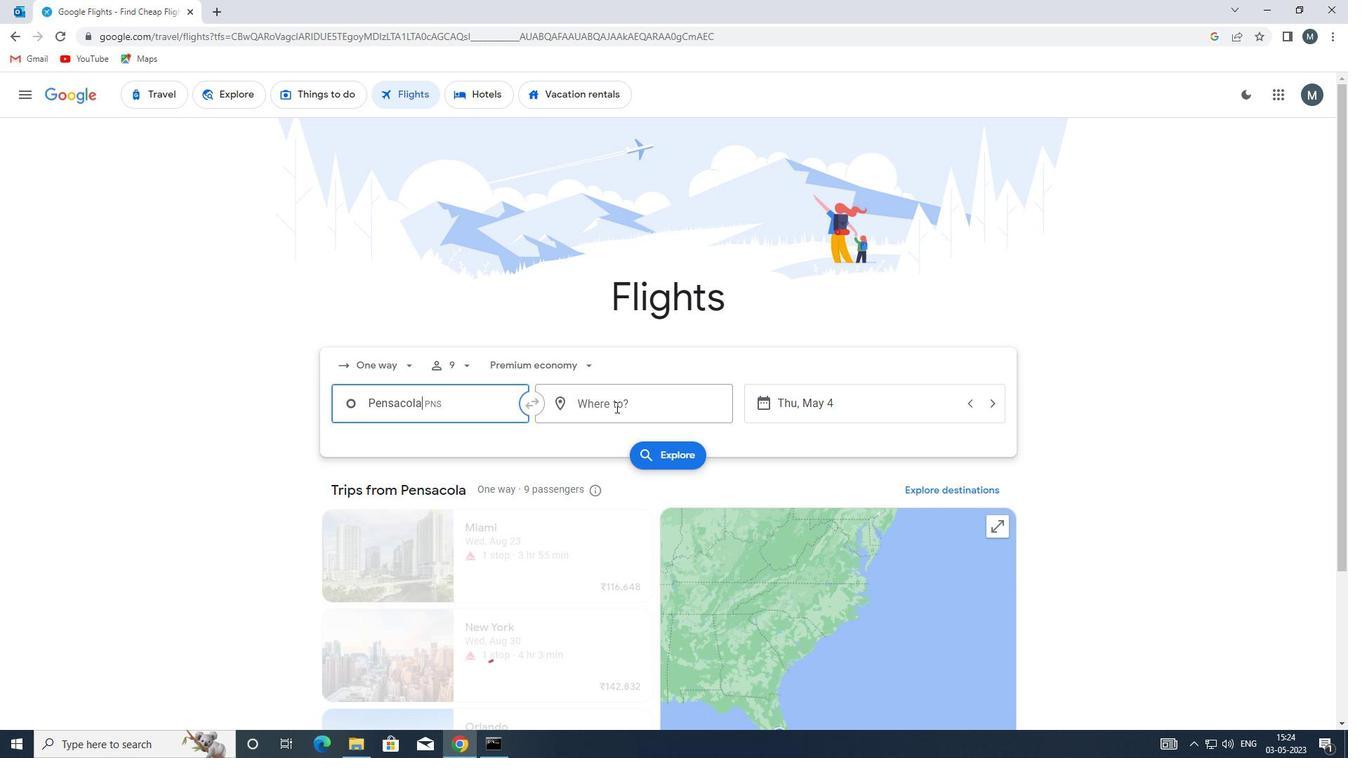 
Action: Key pressed fwa
Screenshot: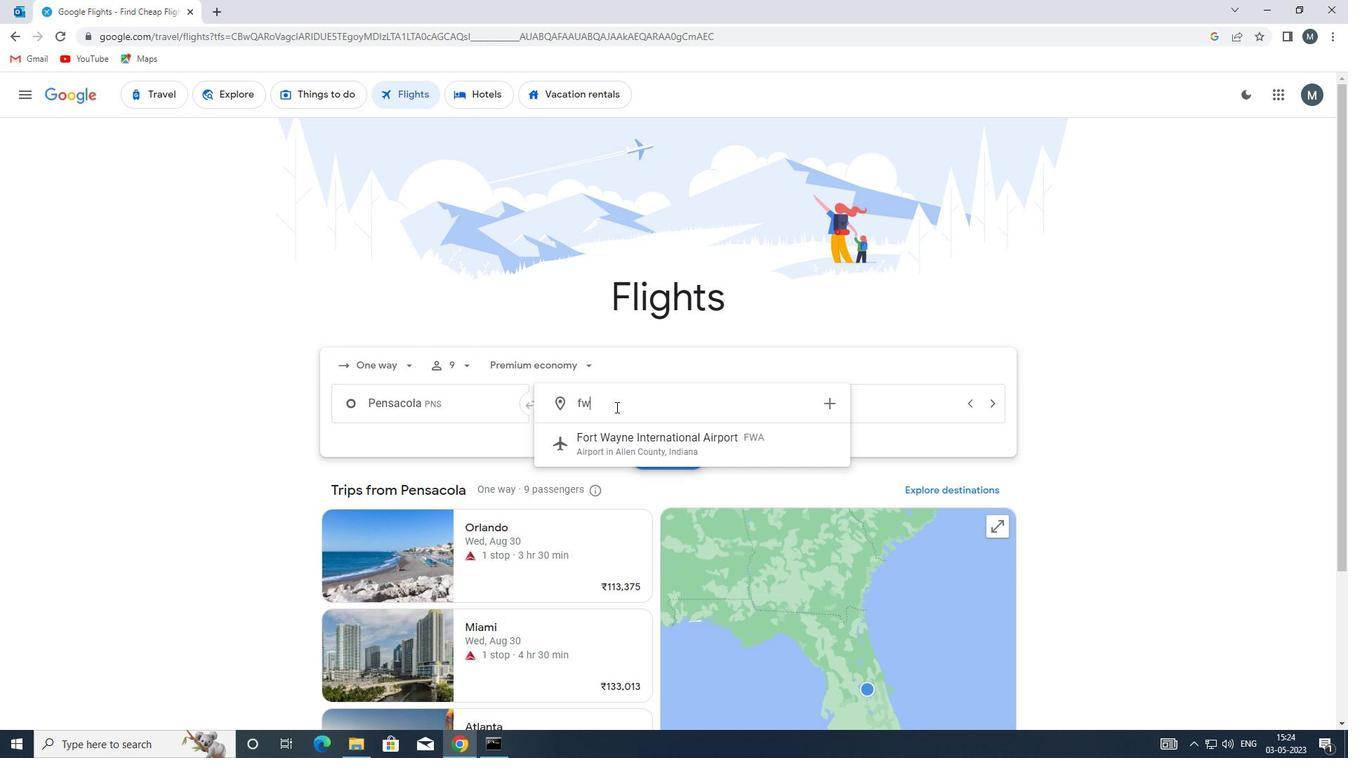 
Action: Mouse moved to (646, 438)
Screenshot: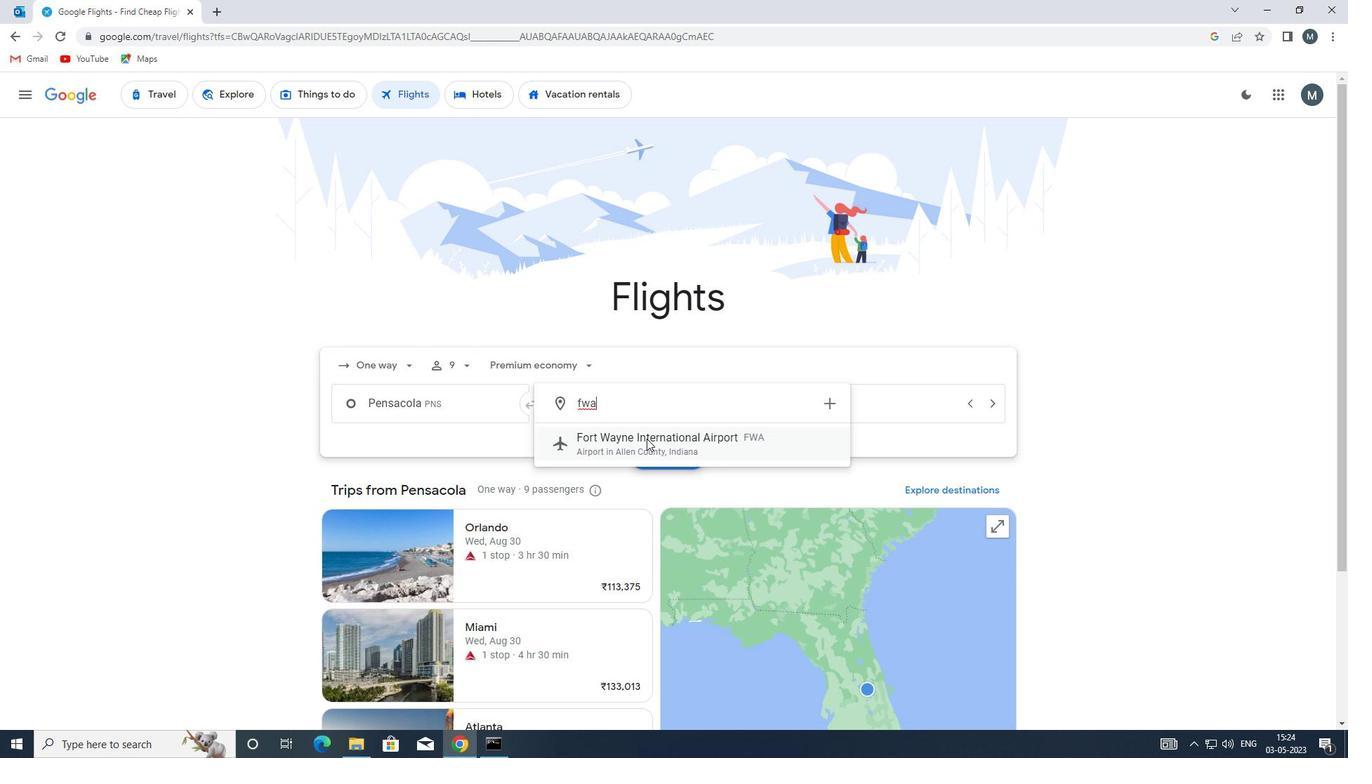 
Action: Mouse pressed left at (646, 438)
Screenshot: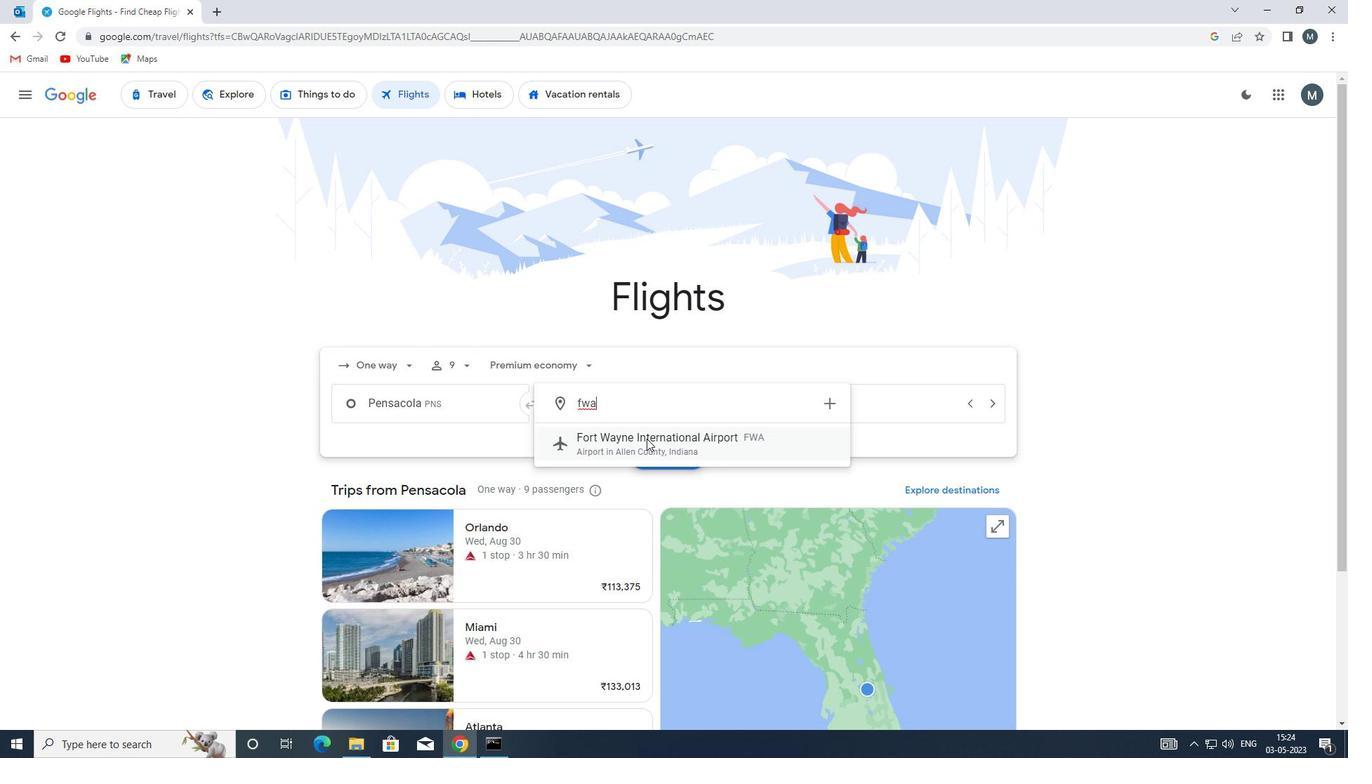 
Action: Mouse moved to (825, 408)
Screenshot: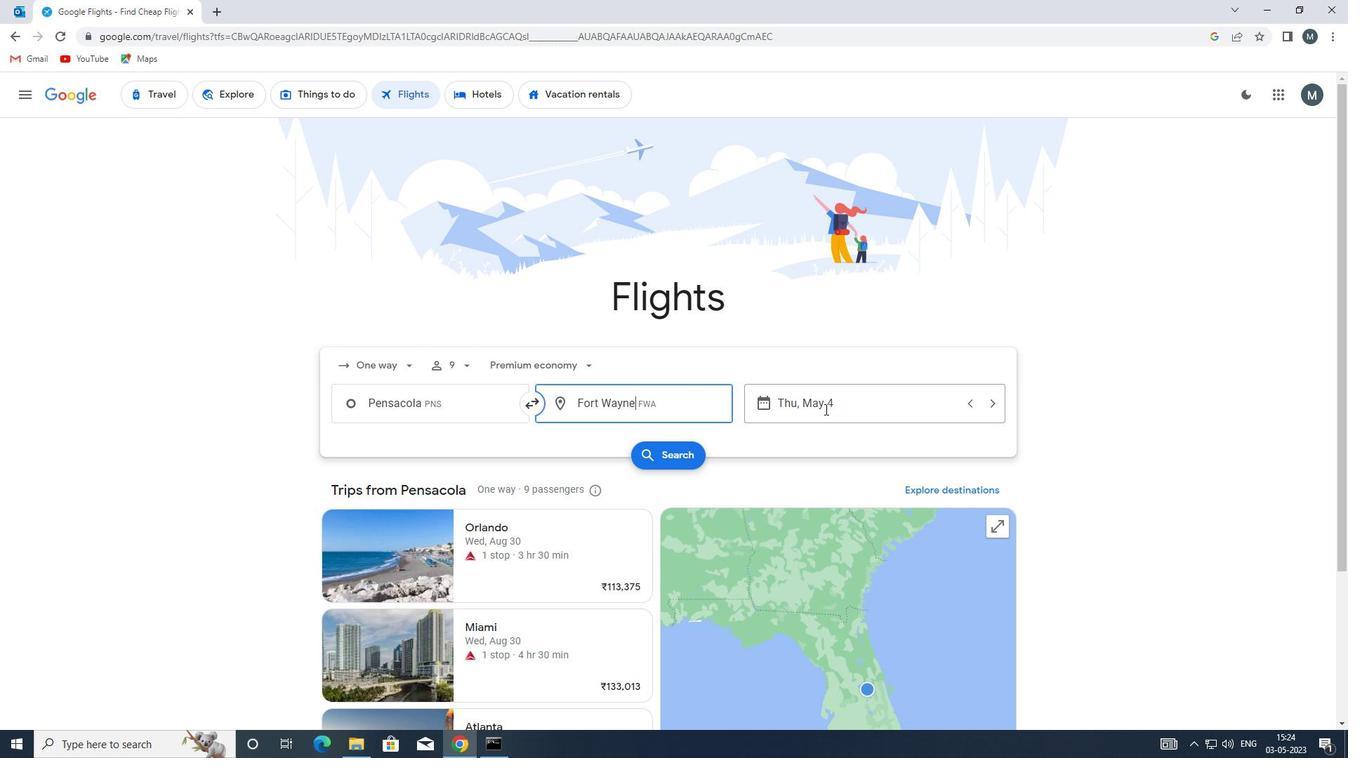 
Action: Mouse pressed left at (825, 408)
Screenshot: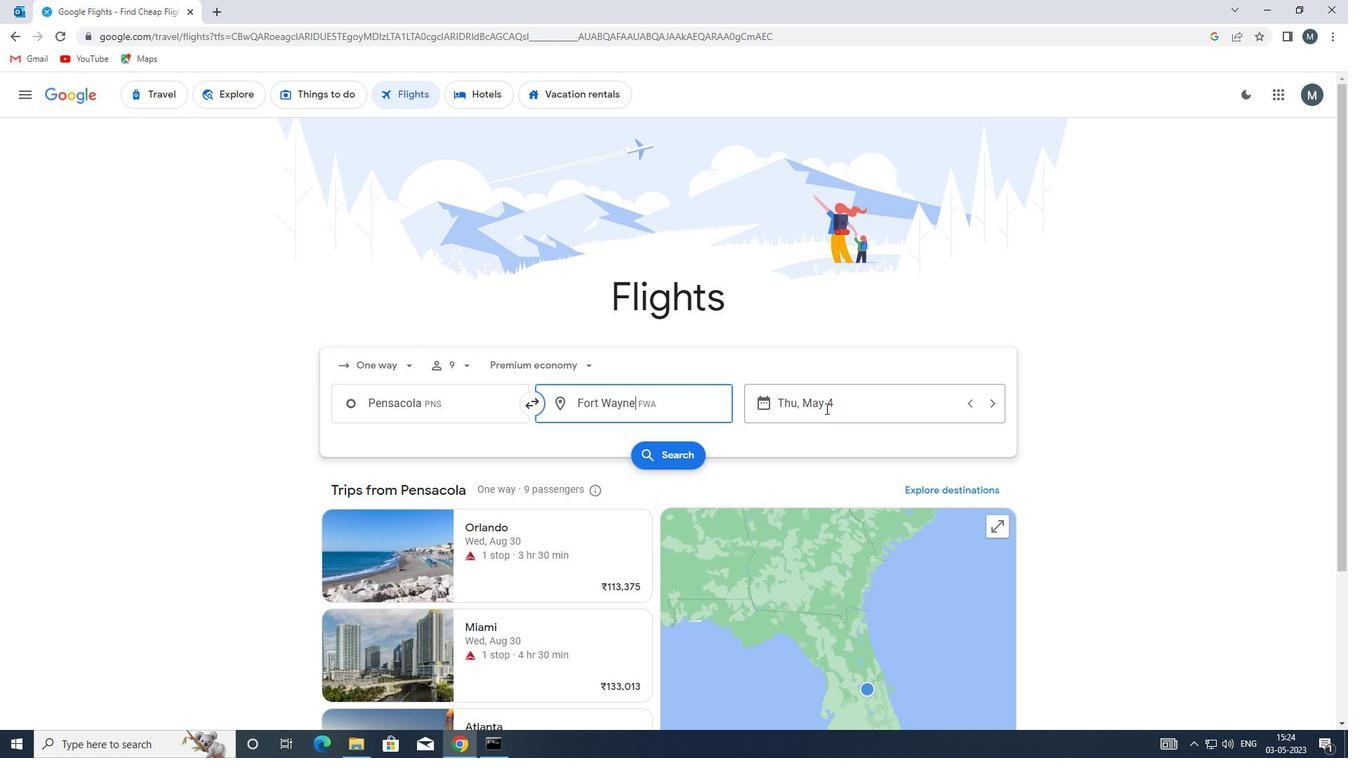 
Action: Mouse moved to (644, 479)
Screenshot: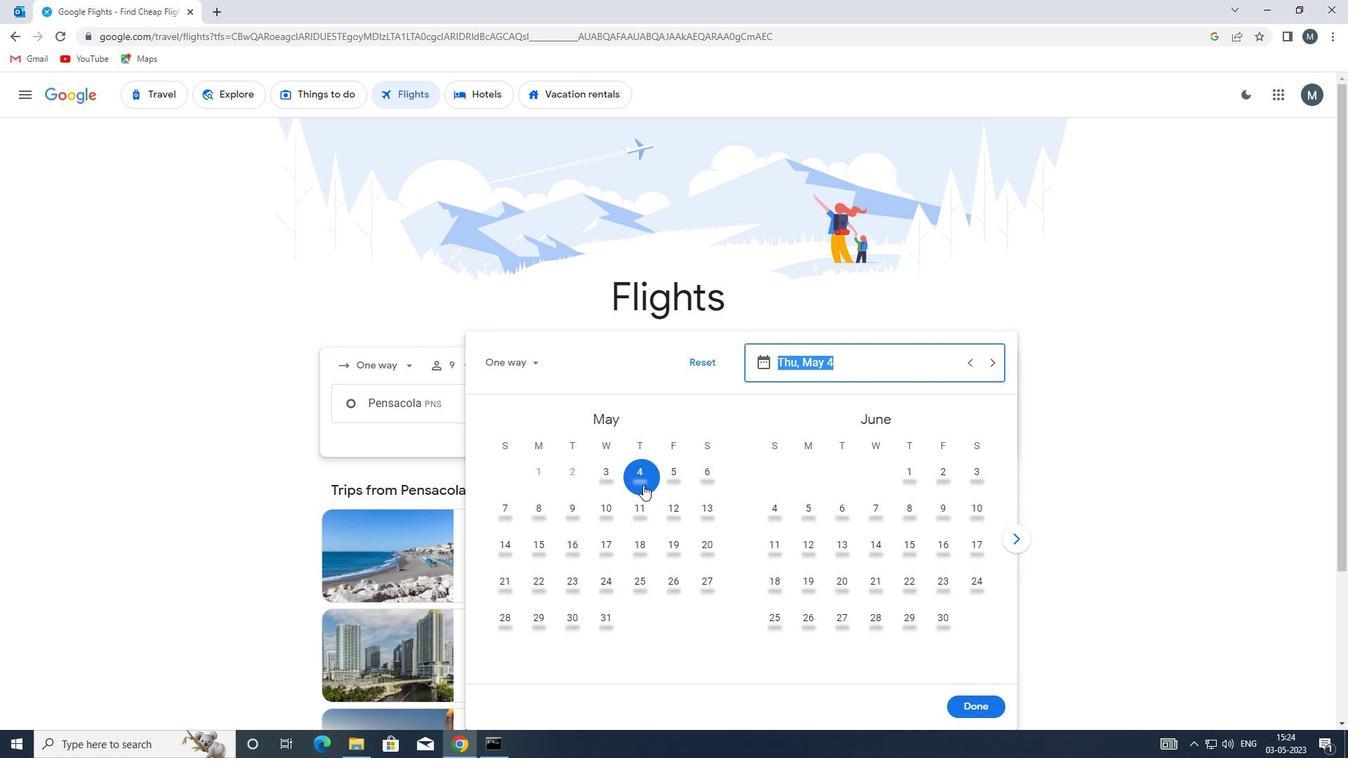 
Action: Mouse pressed left at (644, 479)
Screenshot: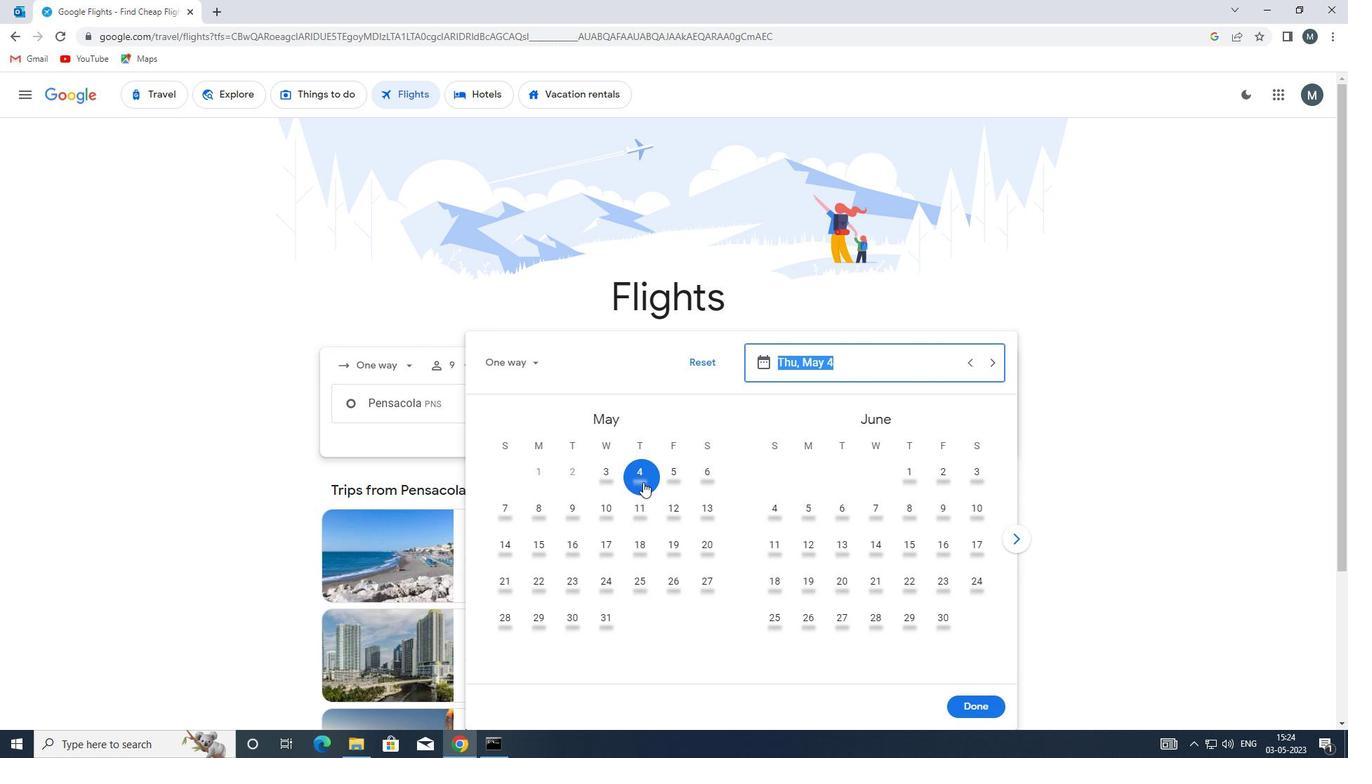 
Action: Mouse moved to (953, 702)
Screenshot: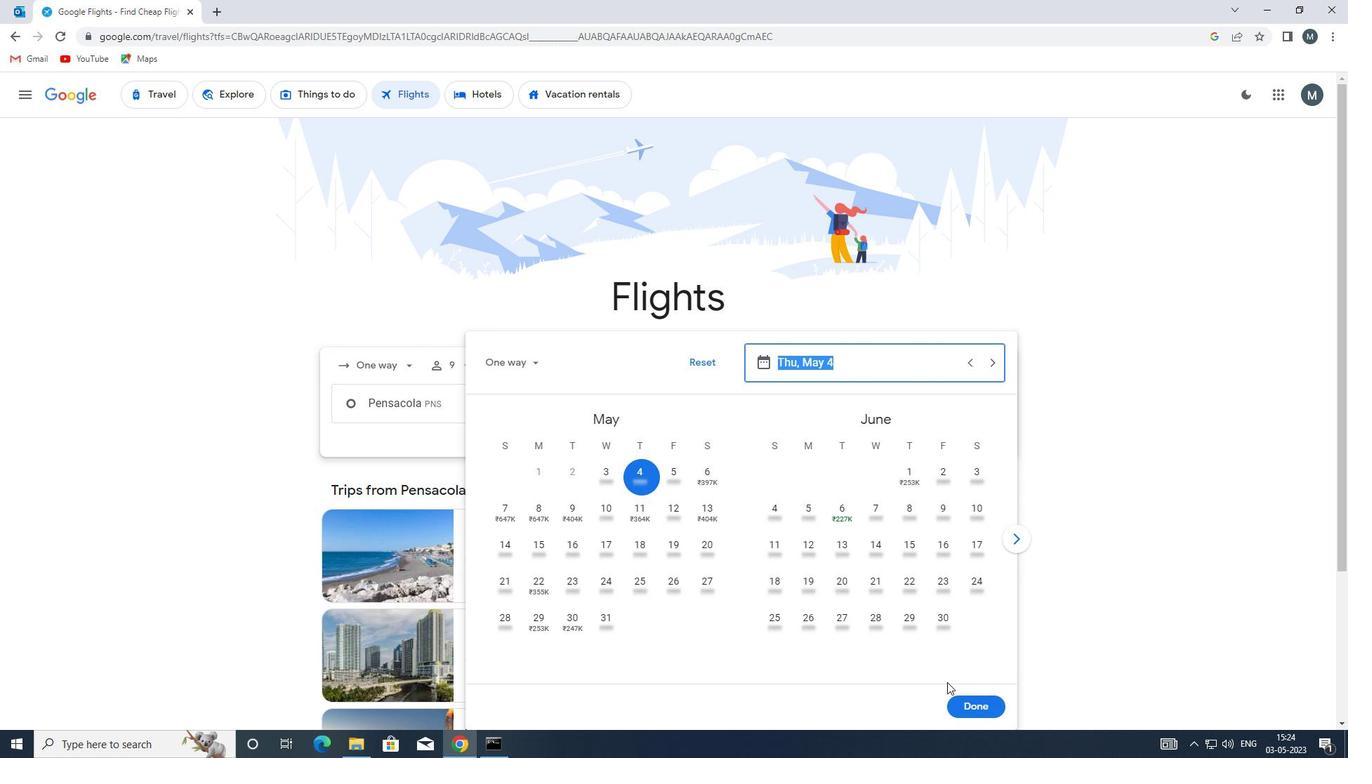 
Action: Mouse pressed left at (953, 702)
Screenshot: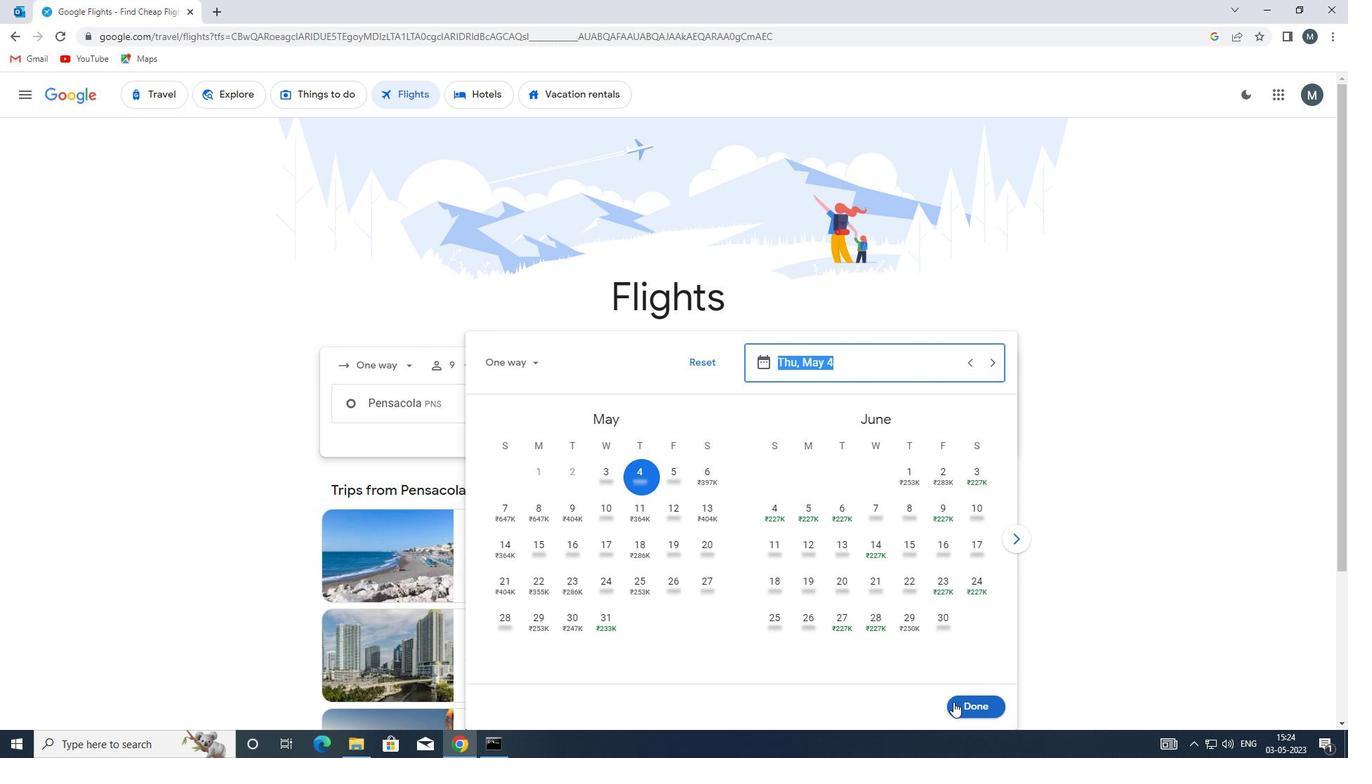 
Action: Mouse moved to (665, 452)
Screenshot: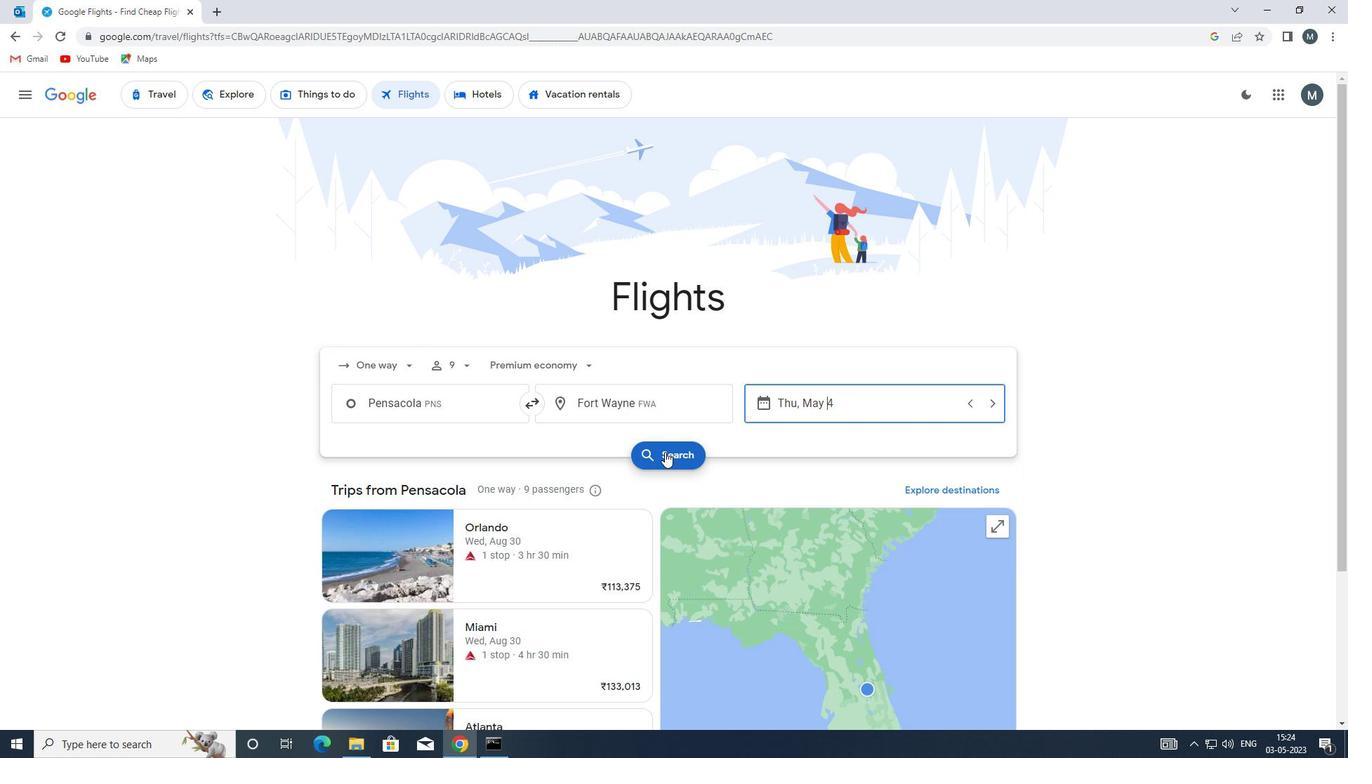
Action: Mouse pressed left at (665, 452)
Screenshot: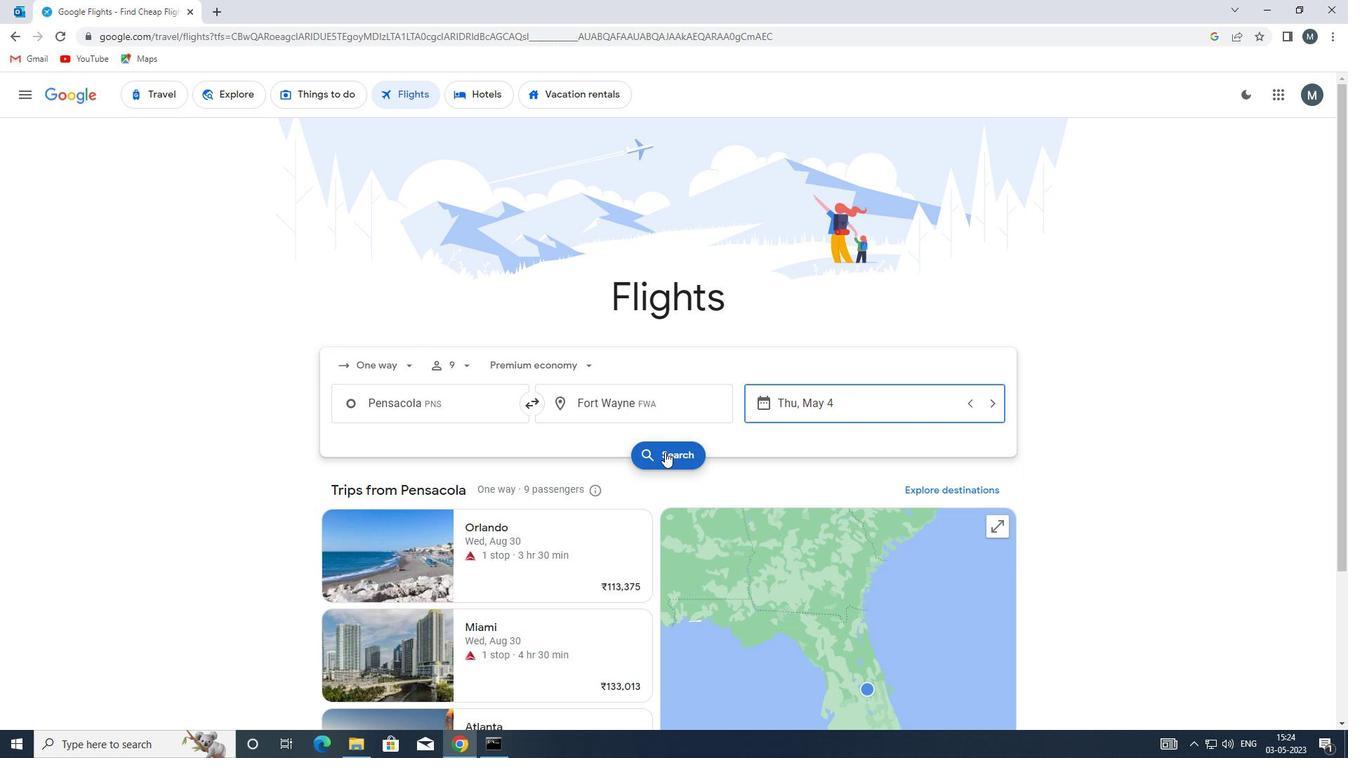 
Action: Mouse moved to (365, 229)
Screenshot: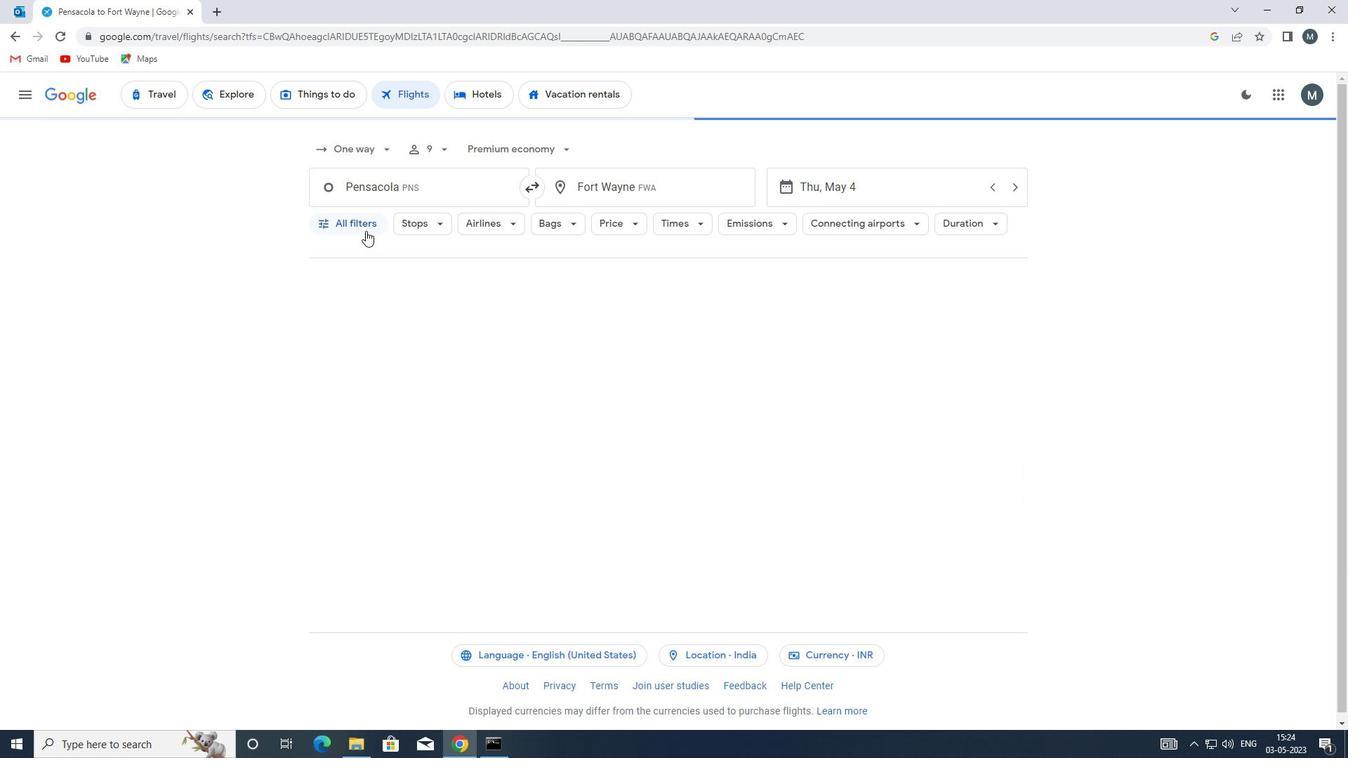 
Action: Mouse pressed left at (365, 229)
Screenshot: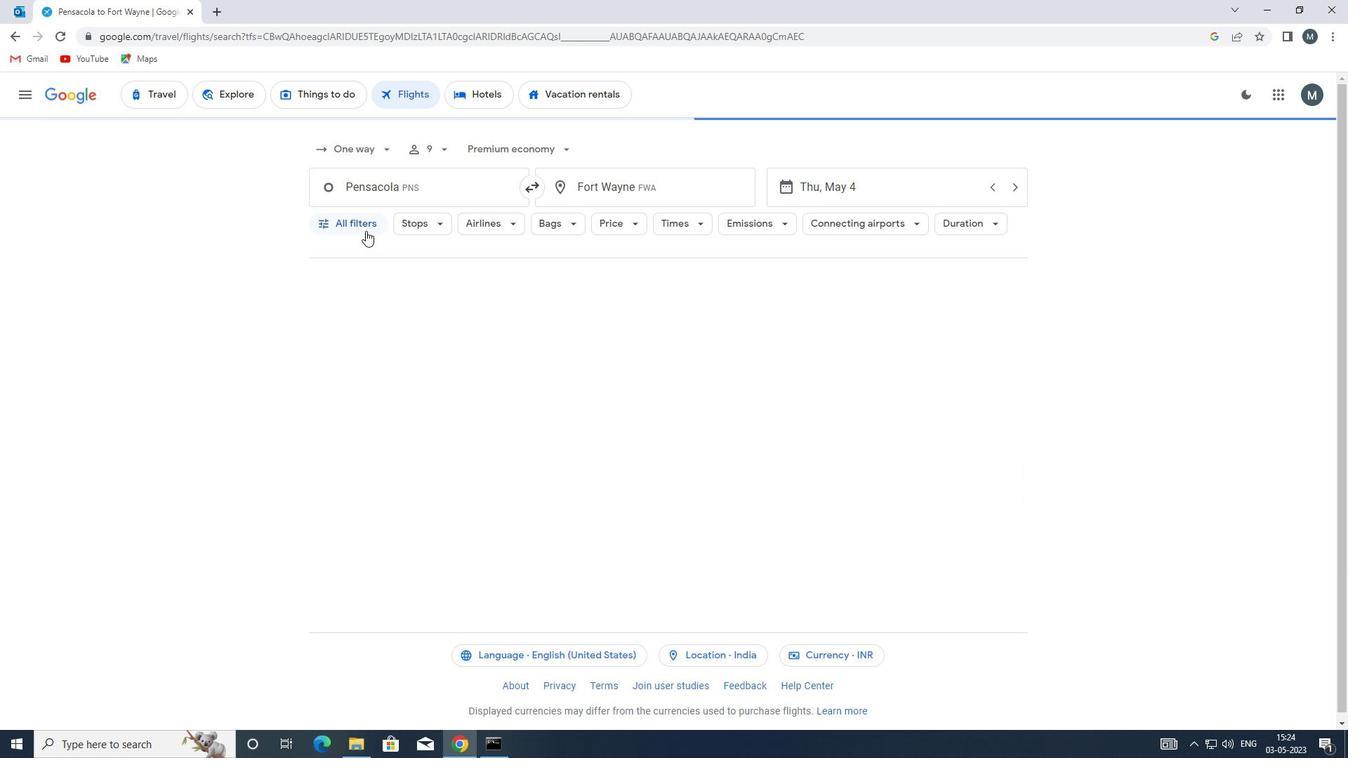 
Action: Mouse moved to (365, 221)
Screenshot: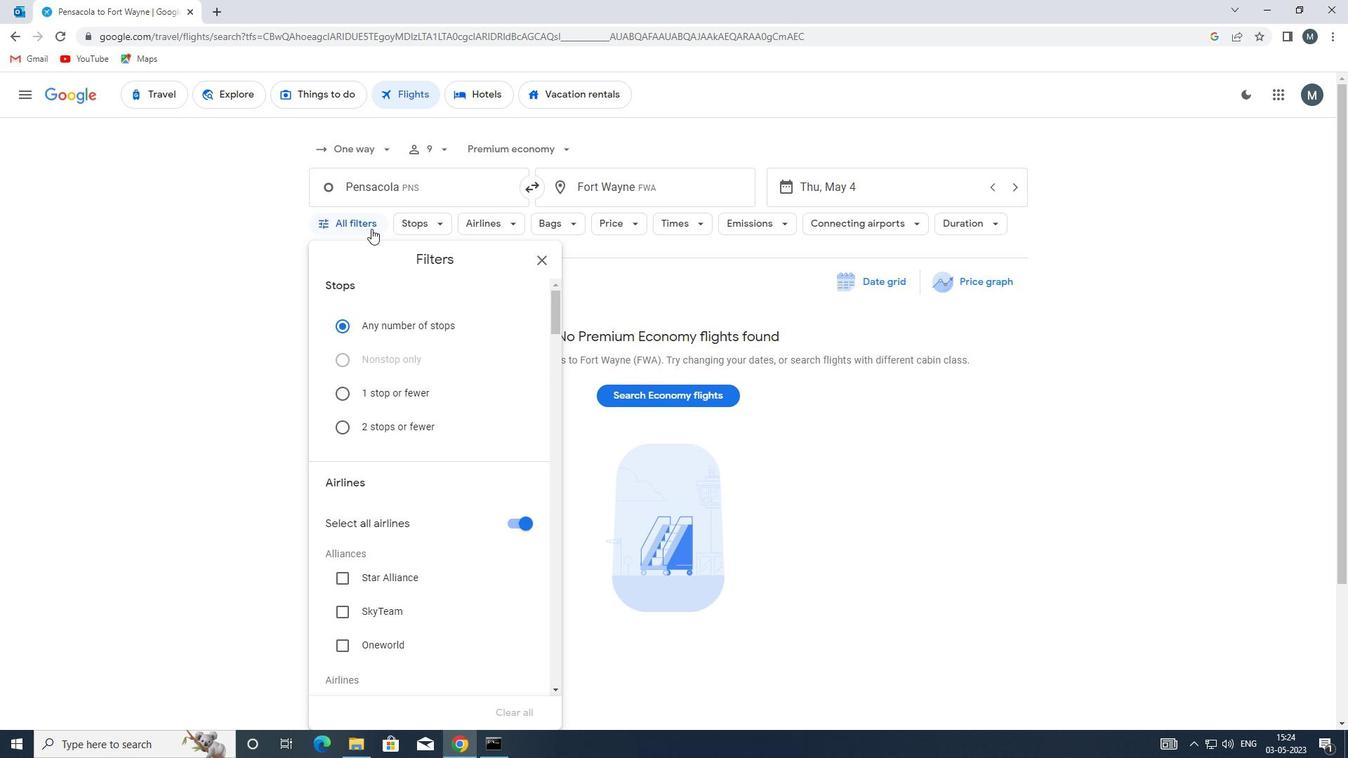 
Action: Mouse pressed left at (365, 221)
Screenshot: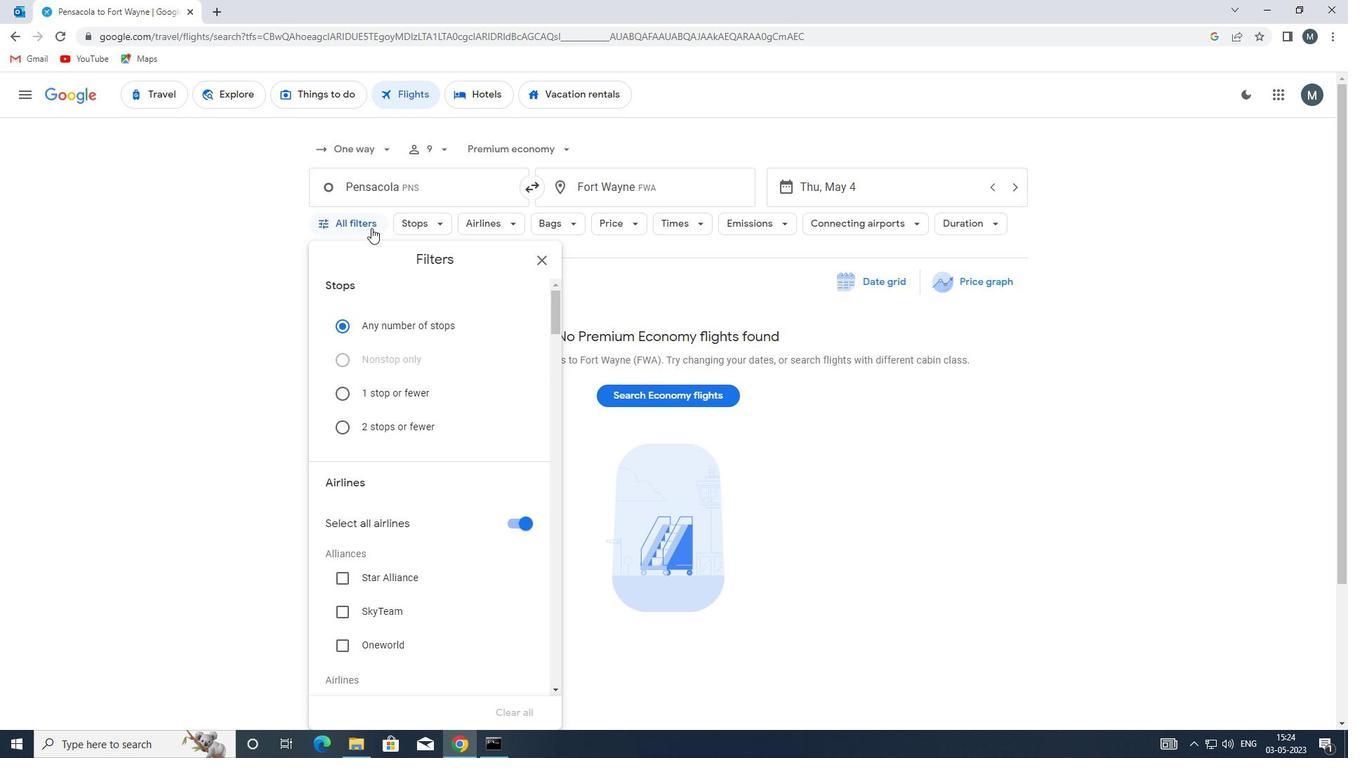 
Action: Mouse pressed left at (365, 221)
Screenshot: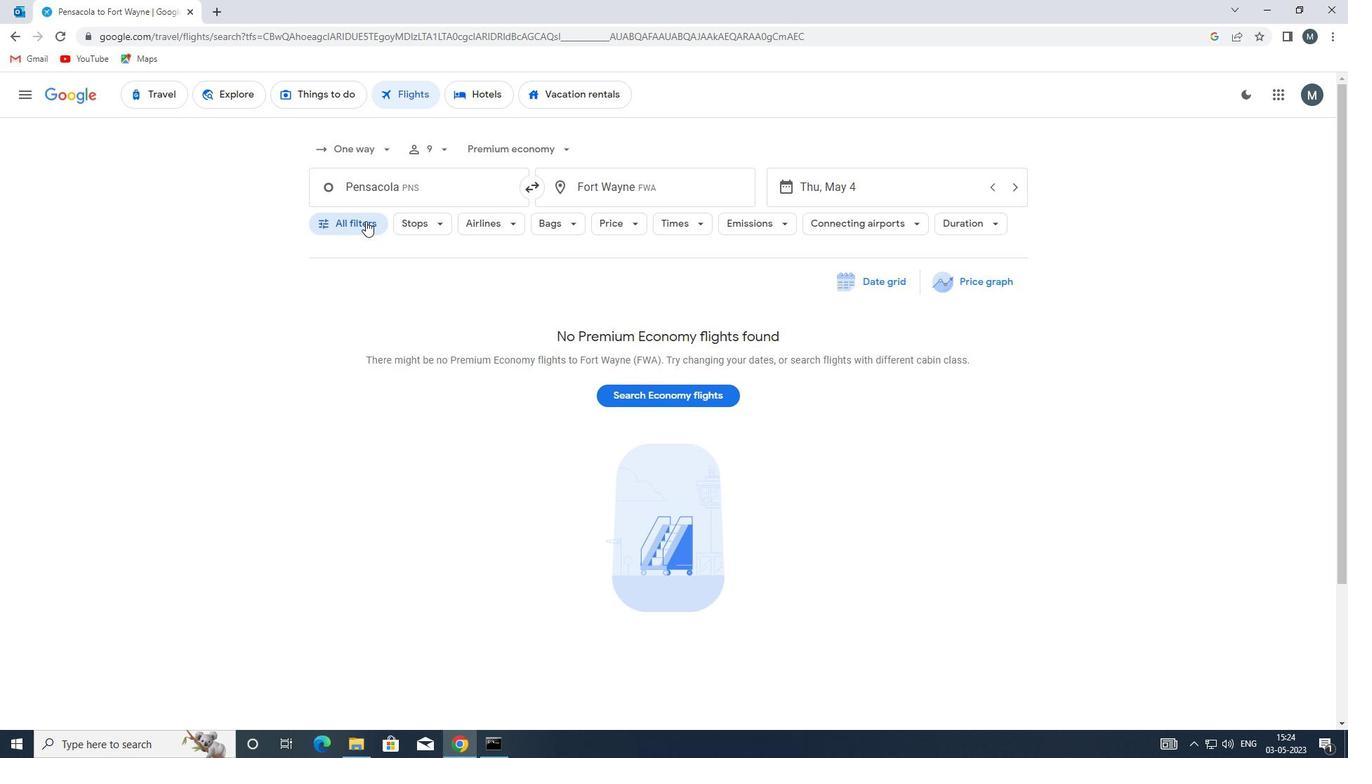 
Action: Mouse moved to (467, 388)
Screenshot: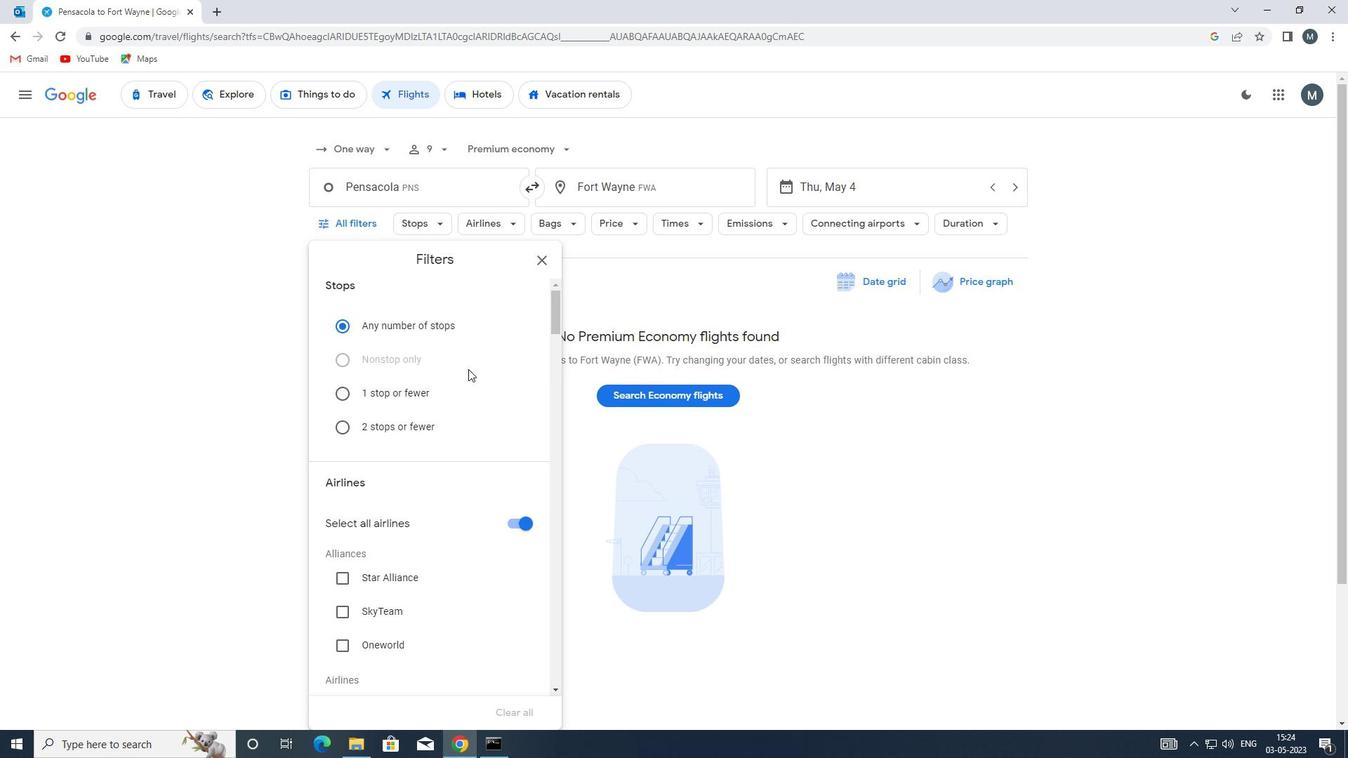 
Action: Mouse scrolled (467, 387) with delta (0, 0)
Screenshot: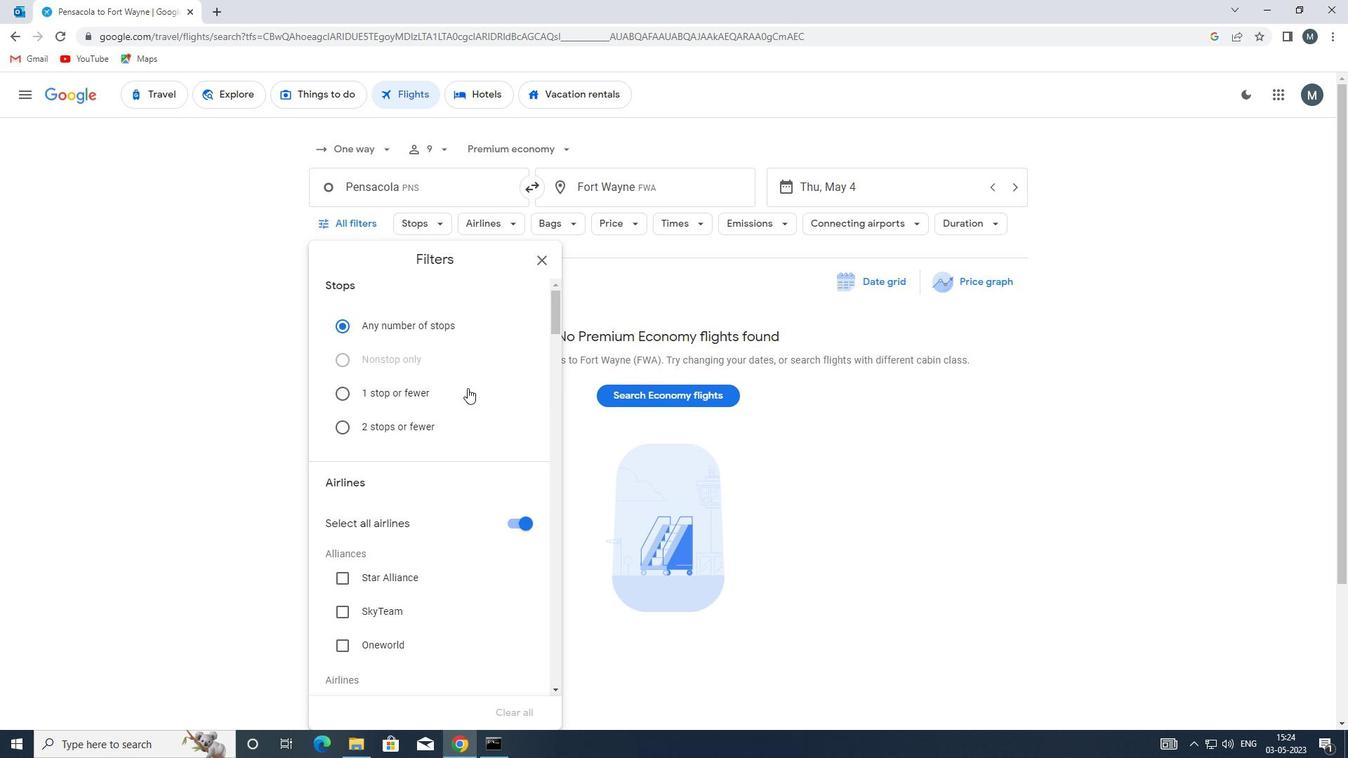 
Action: Mouse moved to (467, 391)
Screenshot: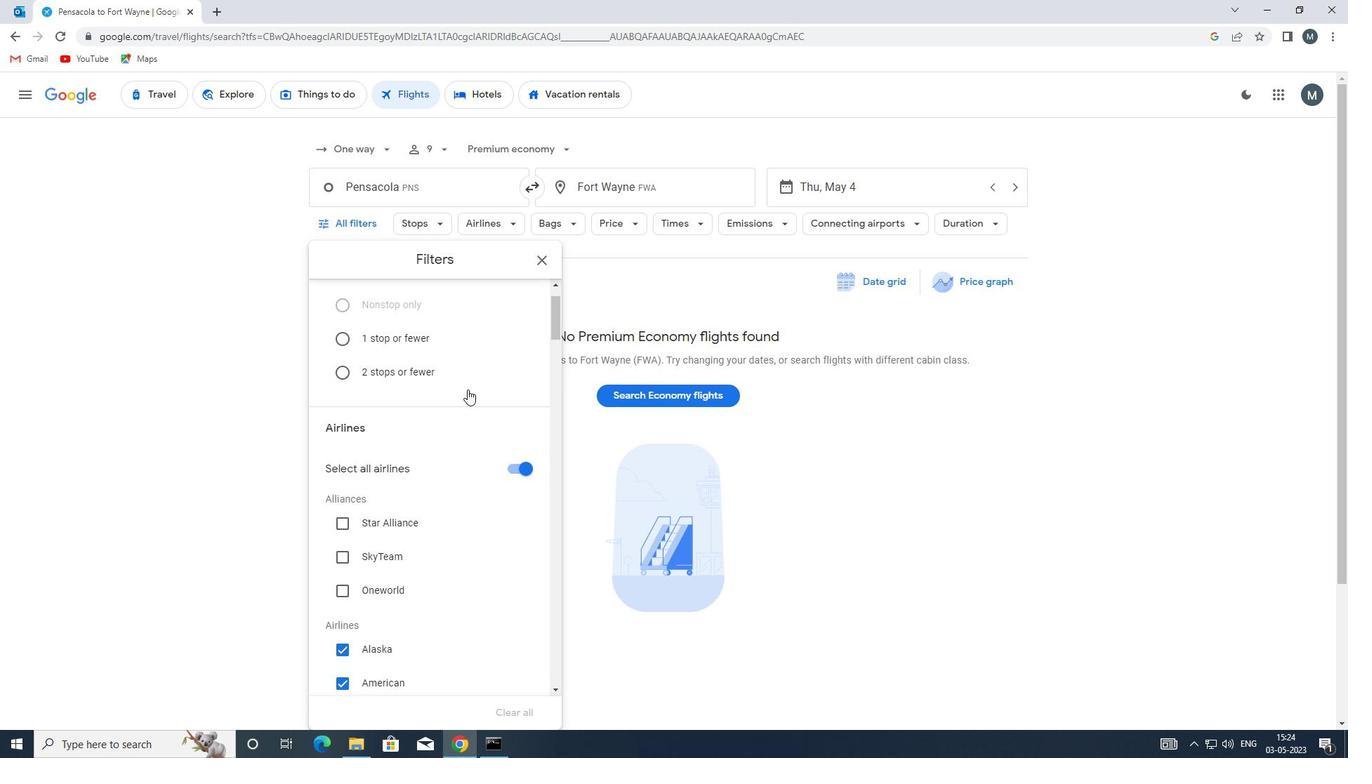 
Action: Mouse scrolled (467, 390) with delta (0, 0)
Screenshot: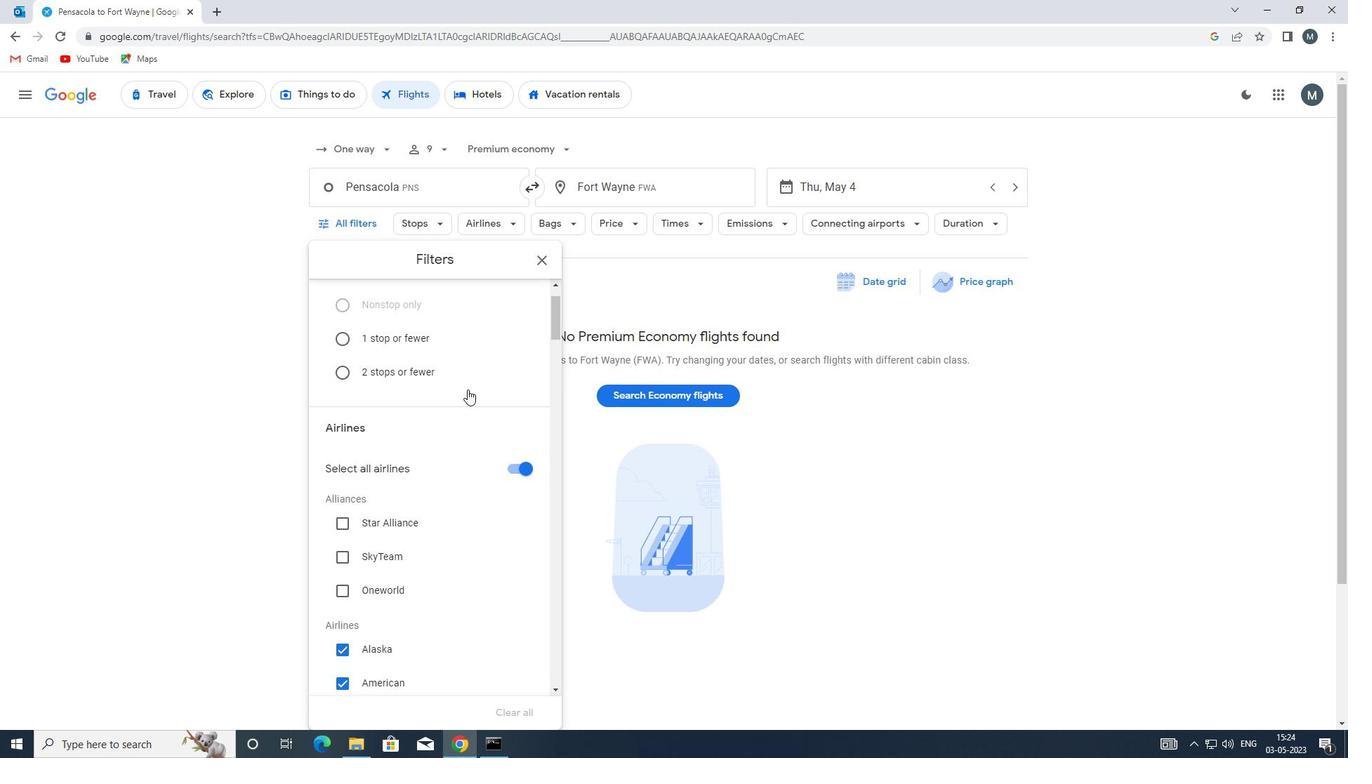 
Action: Mouse moved to (512, 381)
Screenshot: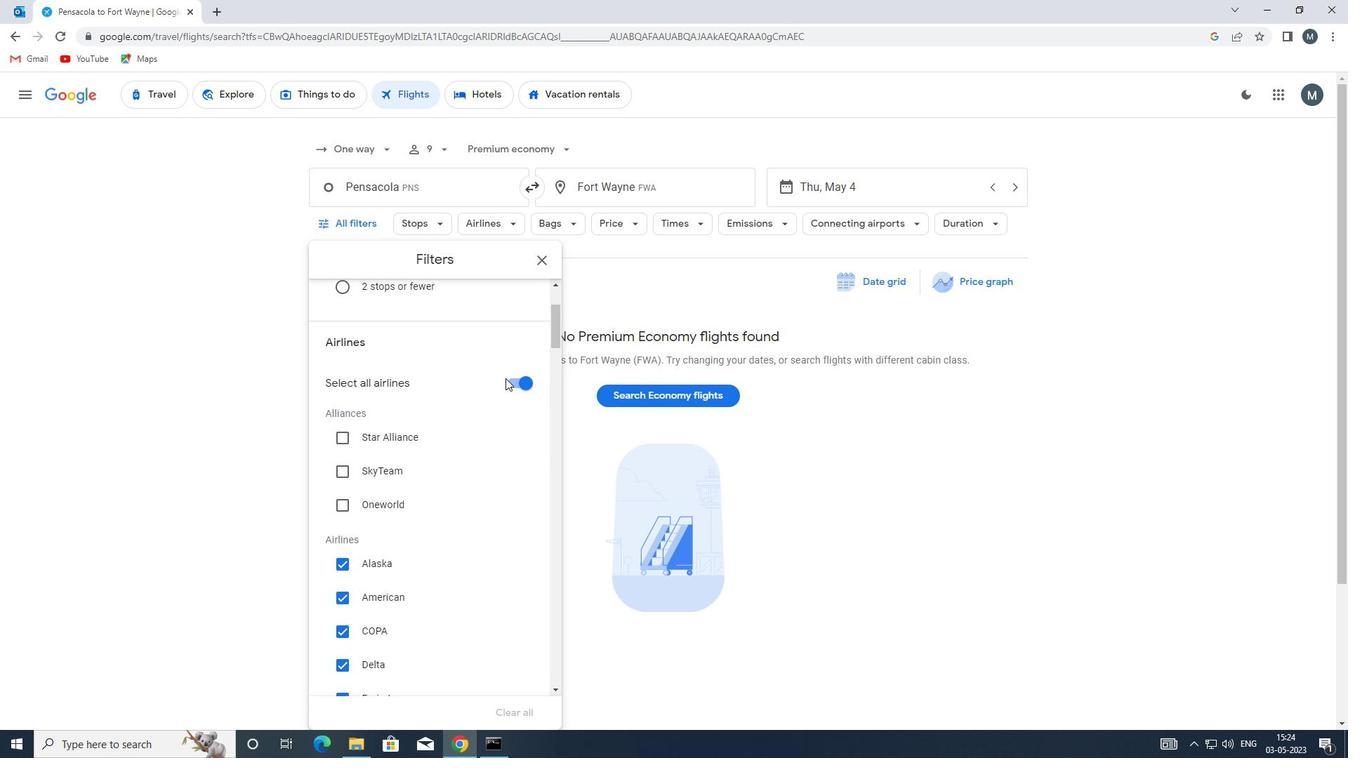 
Action: Mouse pressed left at (512, 381)
Screenshot: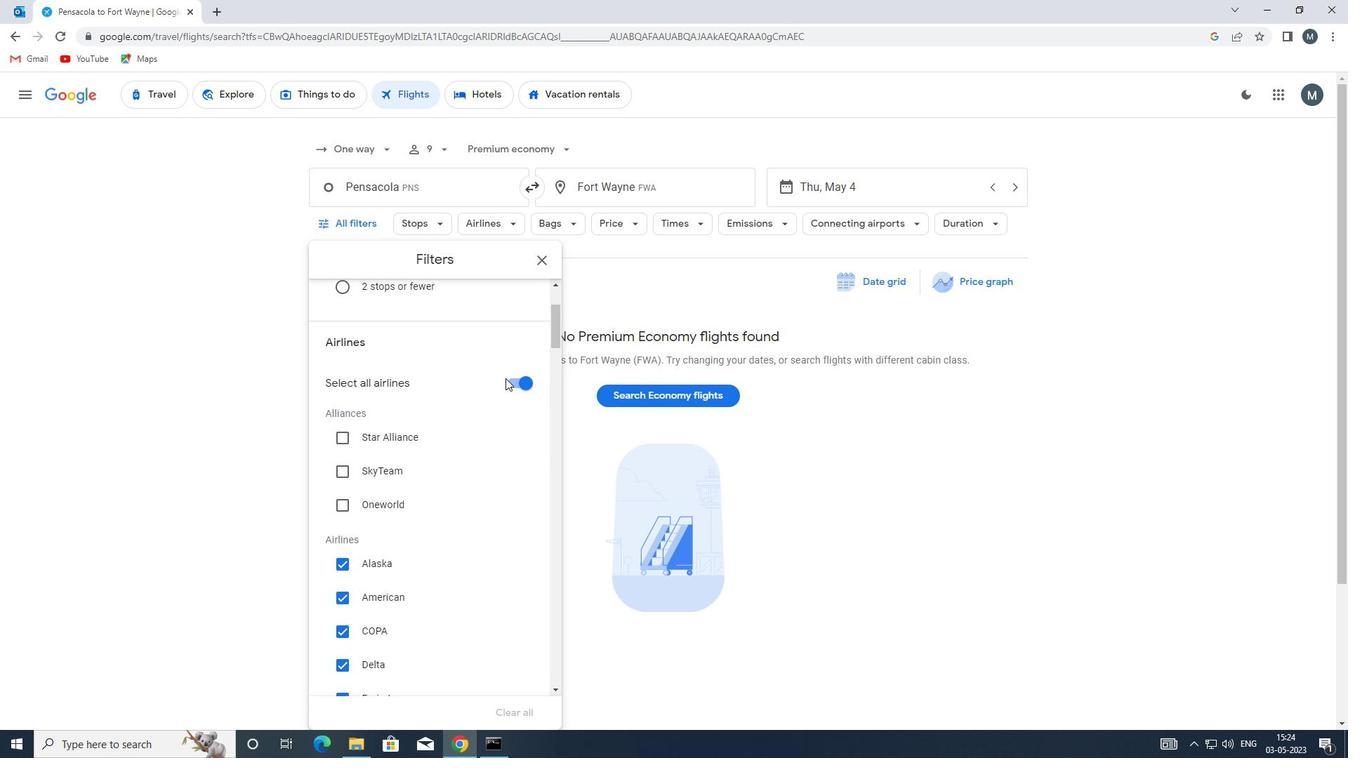 
Action: Mouse moved to (448, 438)
Screenshot: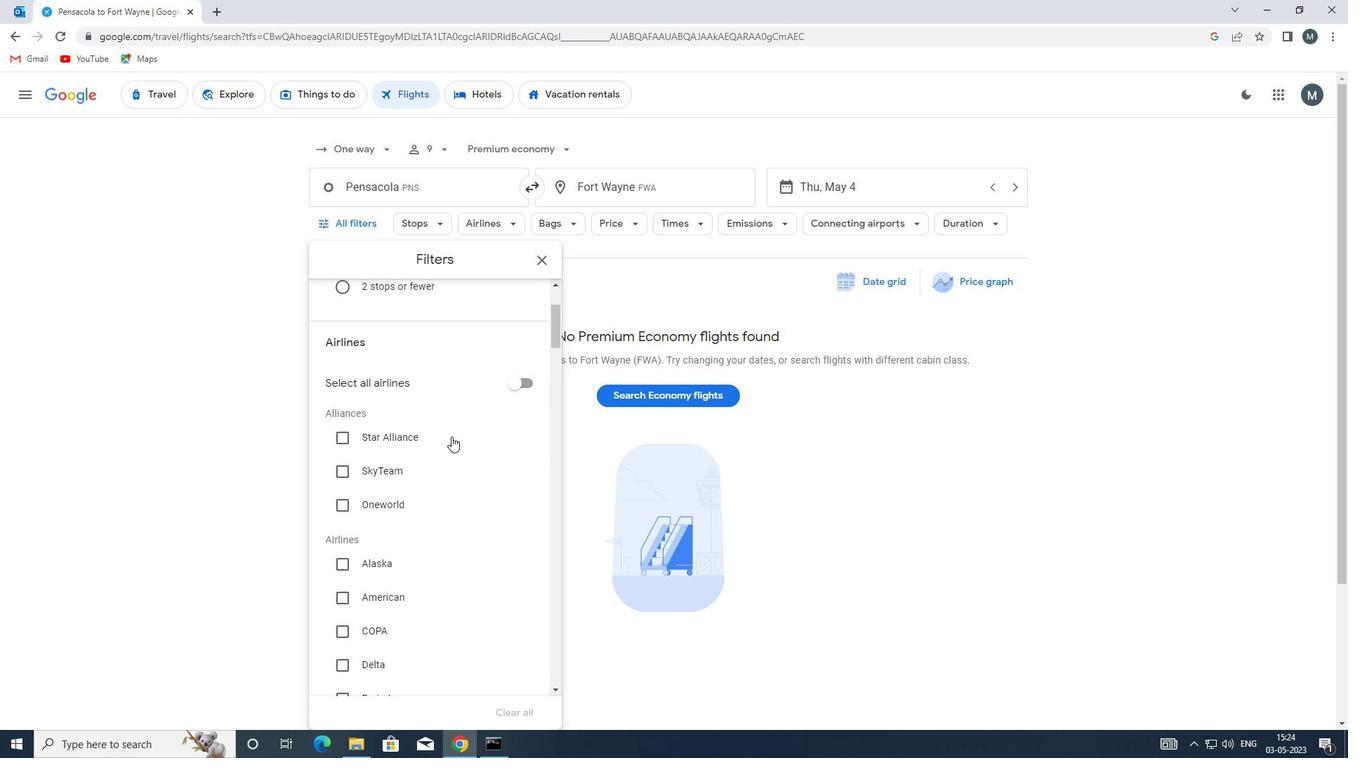 
Action: Mouse scrolled (448, 438) with delta (0, 0)
Screenshot: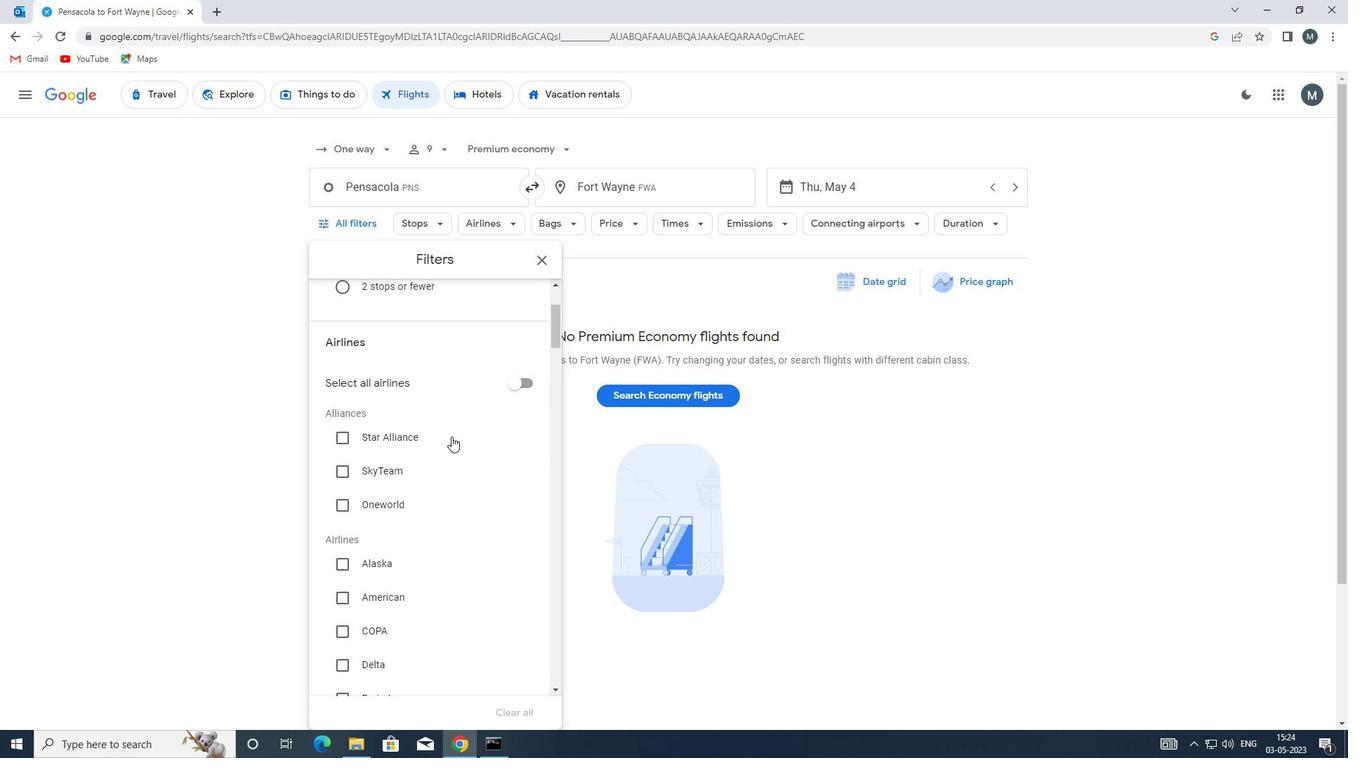 
Action: Mouse moved to (445, 443)
Screenshot: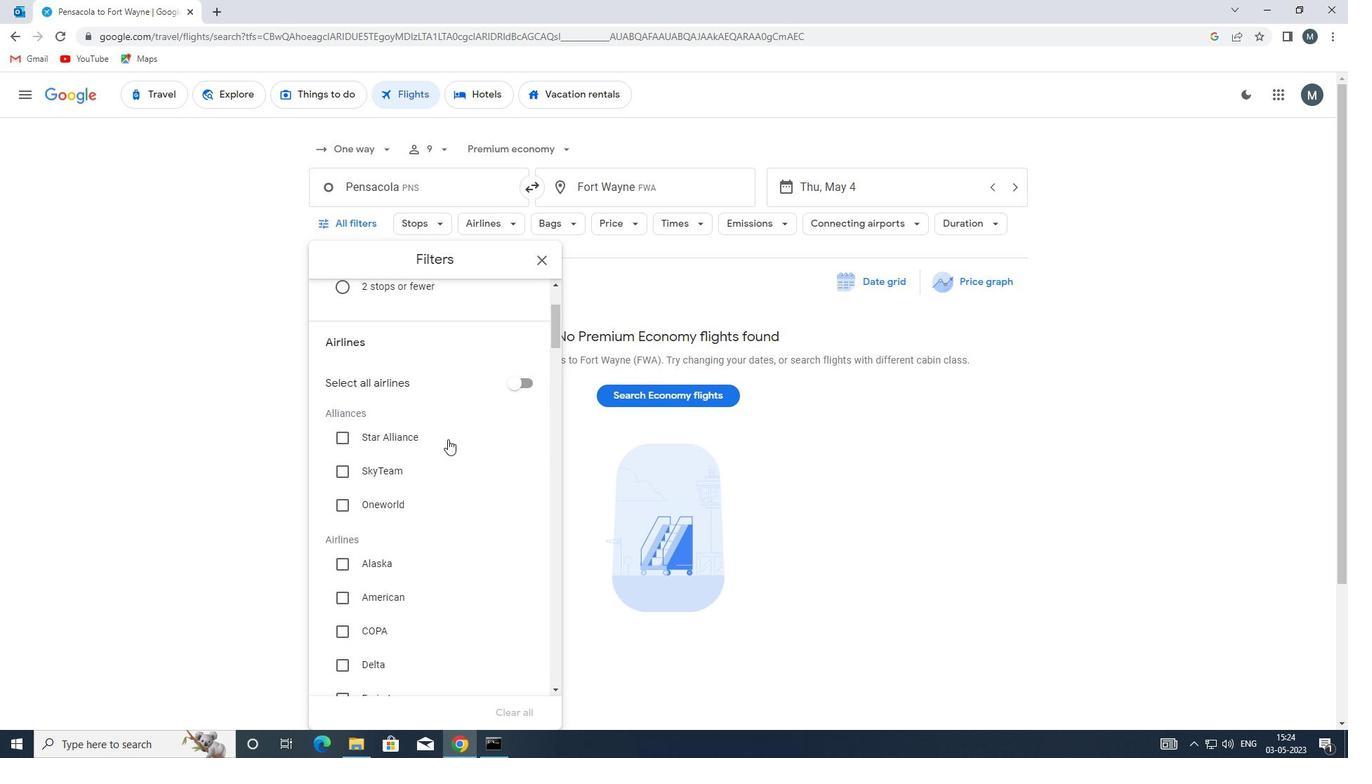 
Action: Mouse scrolled (445, 442) with delta (0, 0)
Screenshot: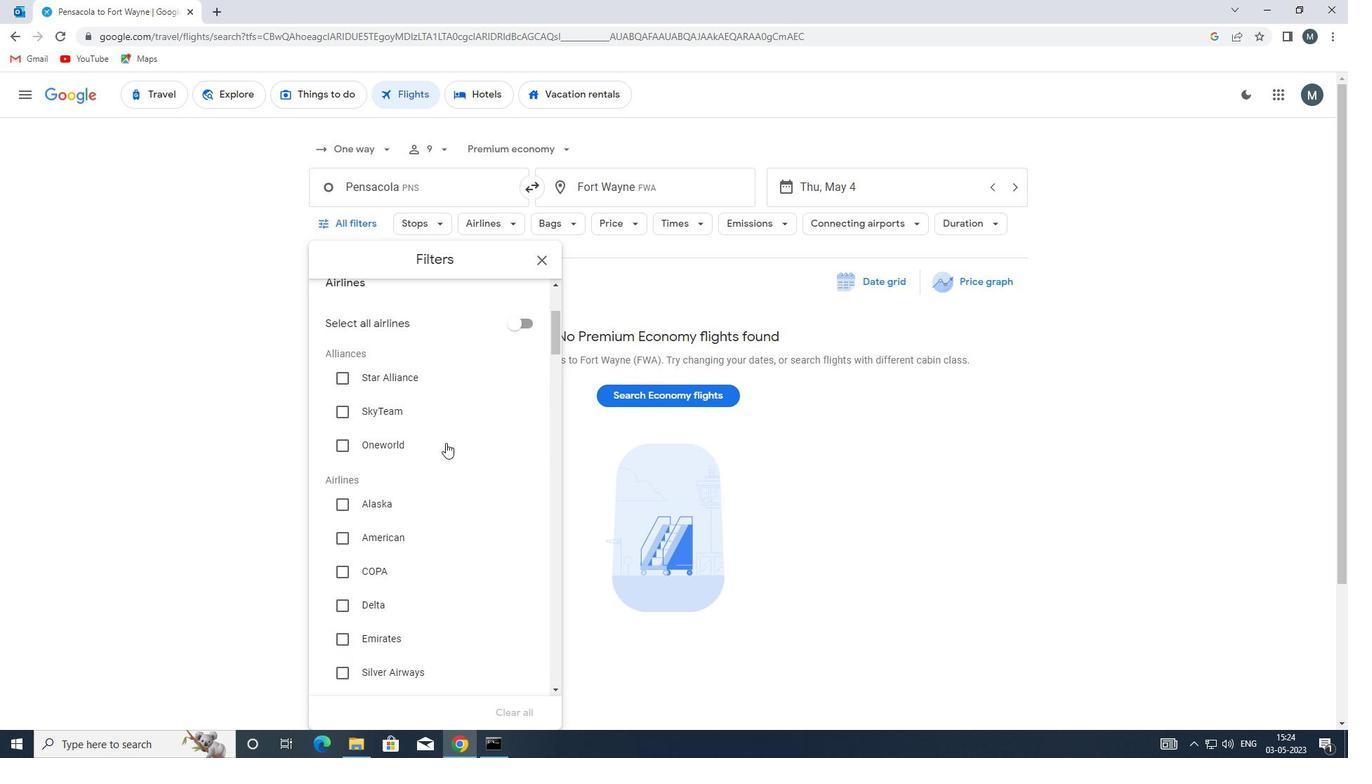 
Action: Mouse moved to (443, 445)
Screenshot: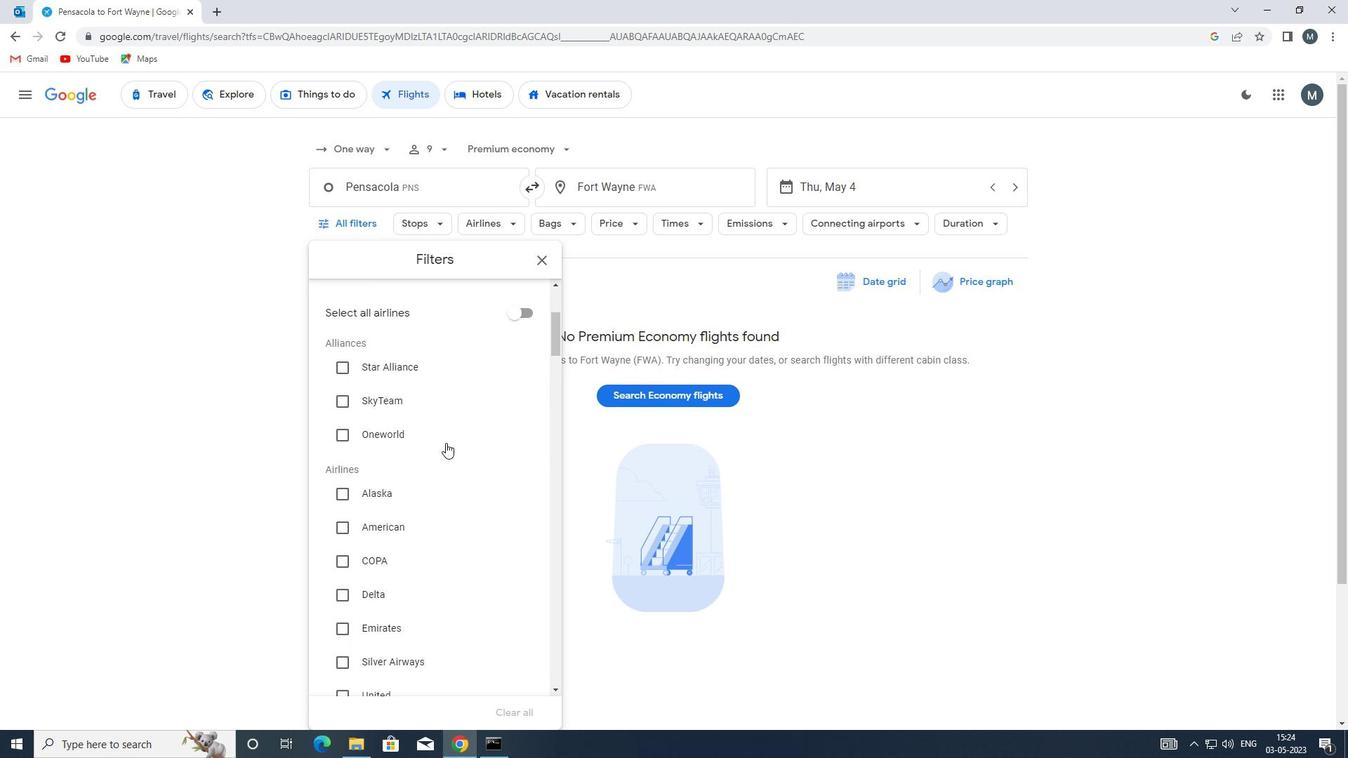 
Action: Mouse scrolled (443, 445) with delta (0, 0)
Screenshot: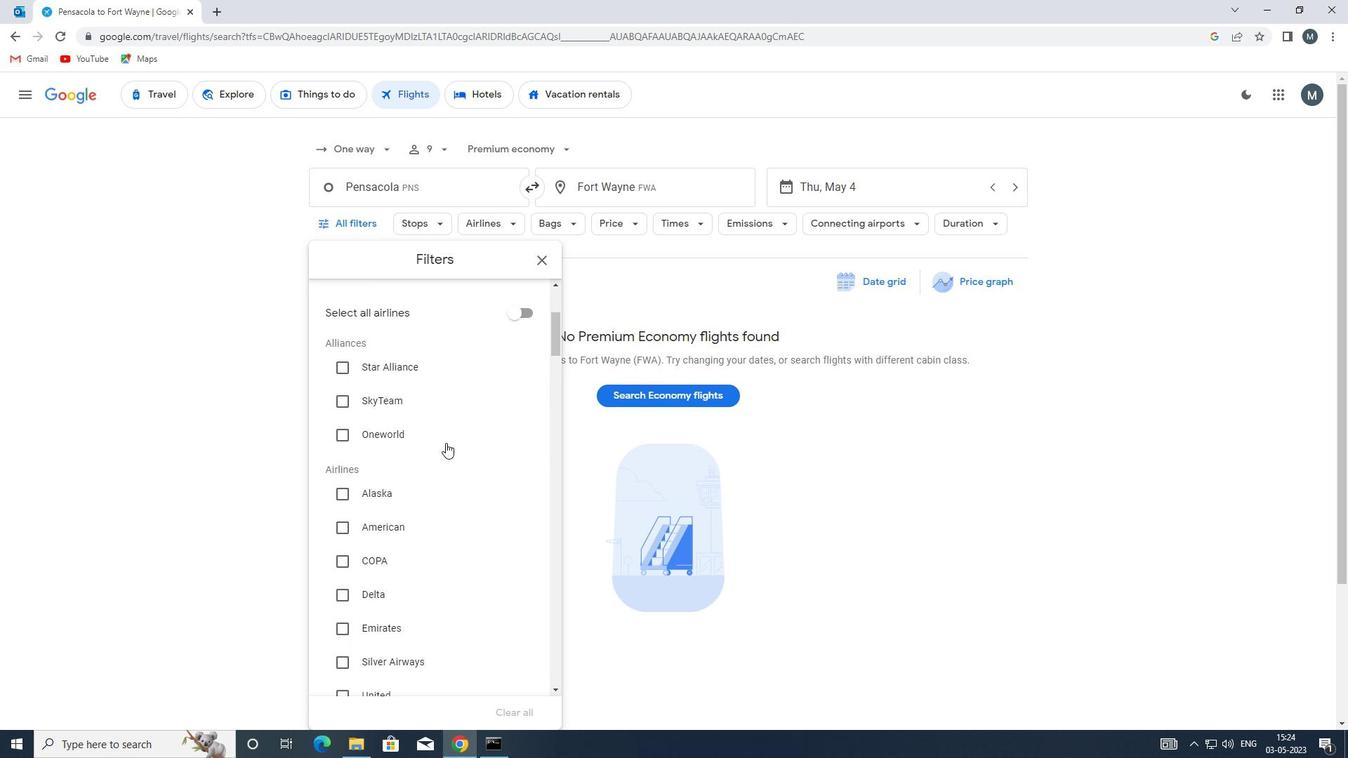 
Action: Mouse moved to (392, 447)
Screenshot: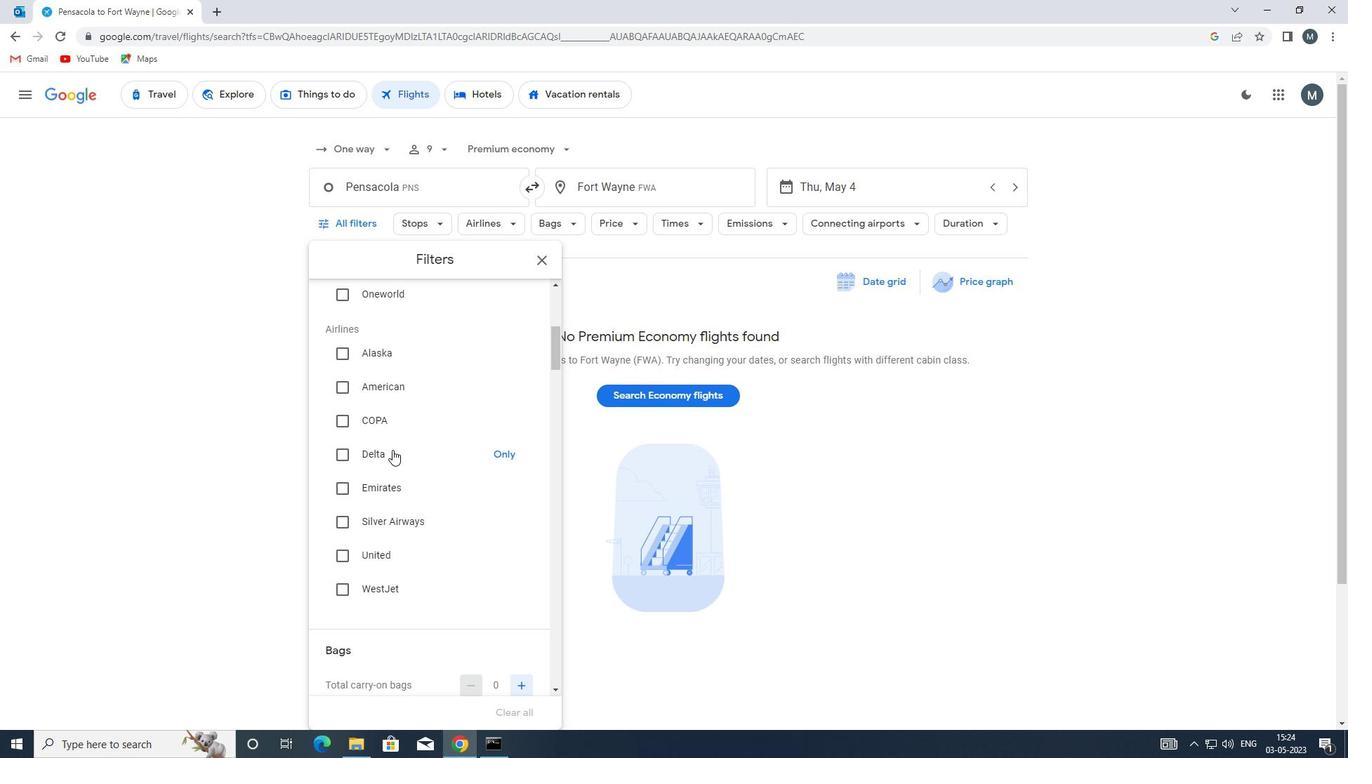 
Action: Mouse scrolled (392, 446) with delta (0, 0)
Screenshot: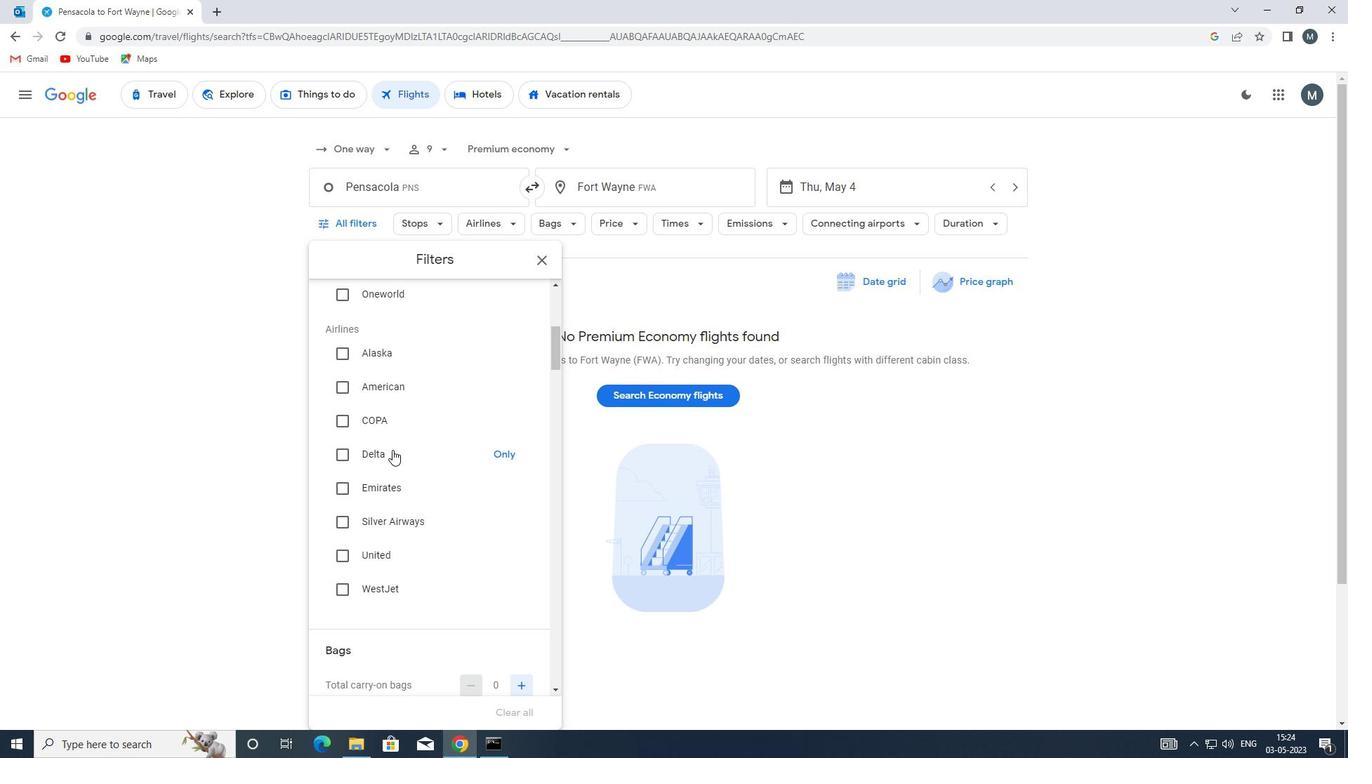 
Action: Mouse moved to (389, 449)
Screenshot: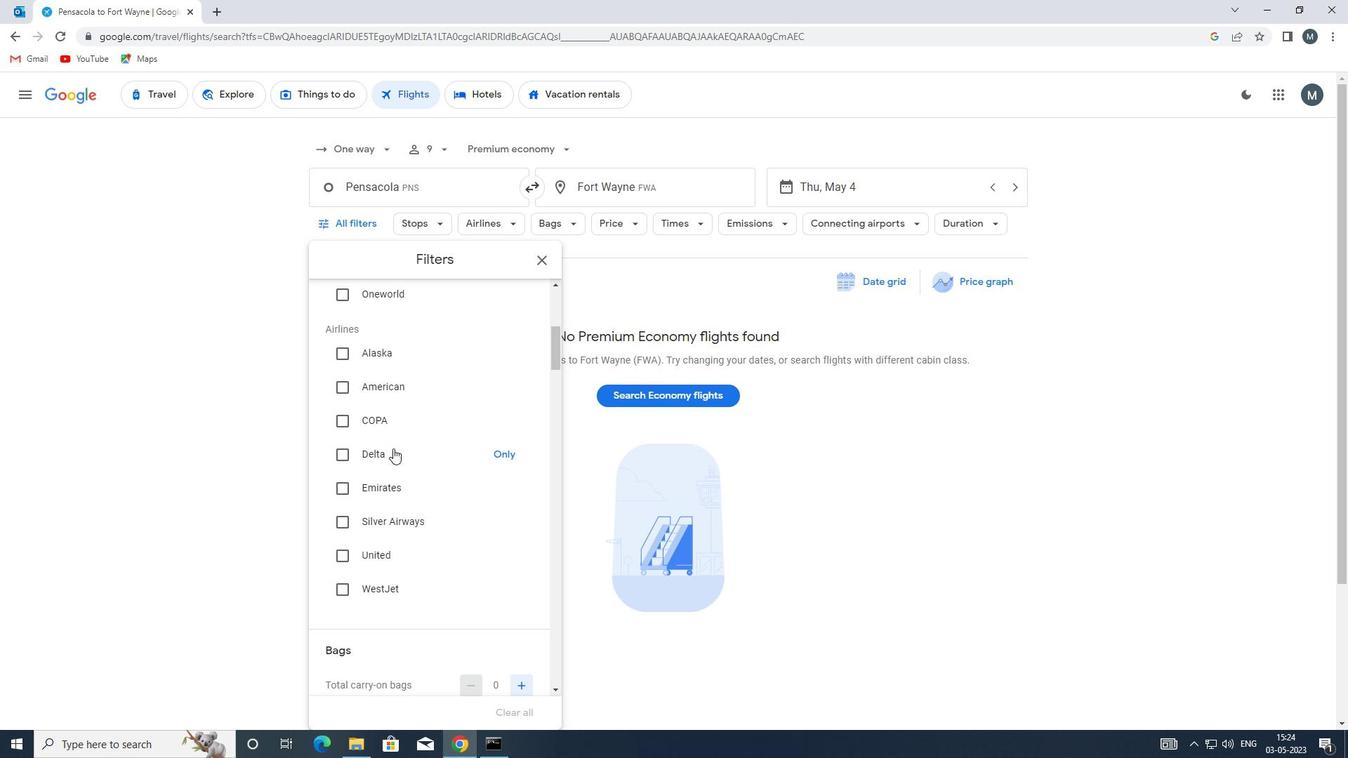 
Action: Mouse scrolled (389, 448) with delta (0, 0)
Screenshot: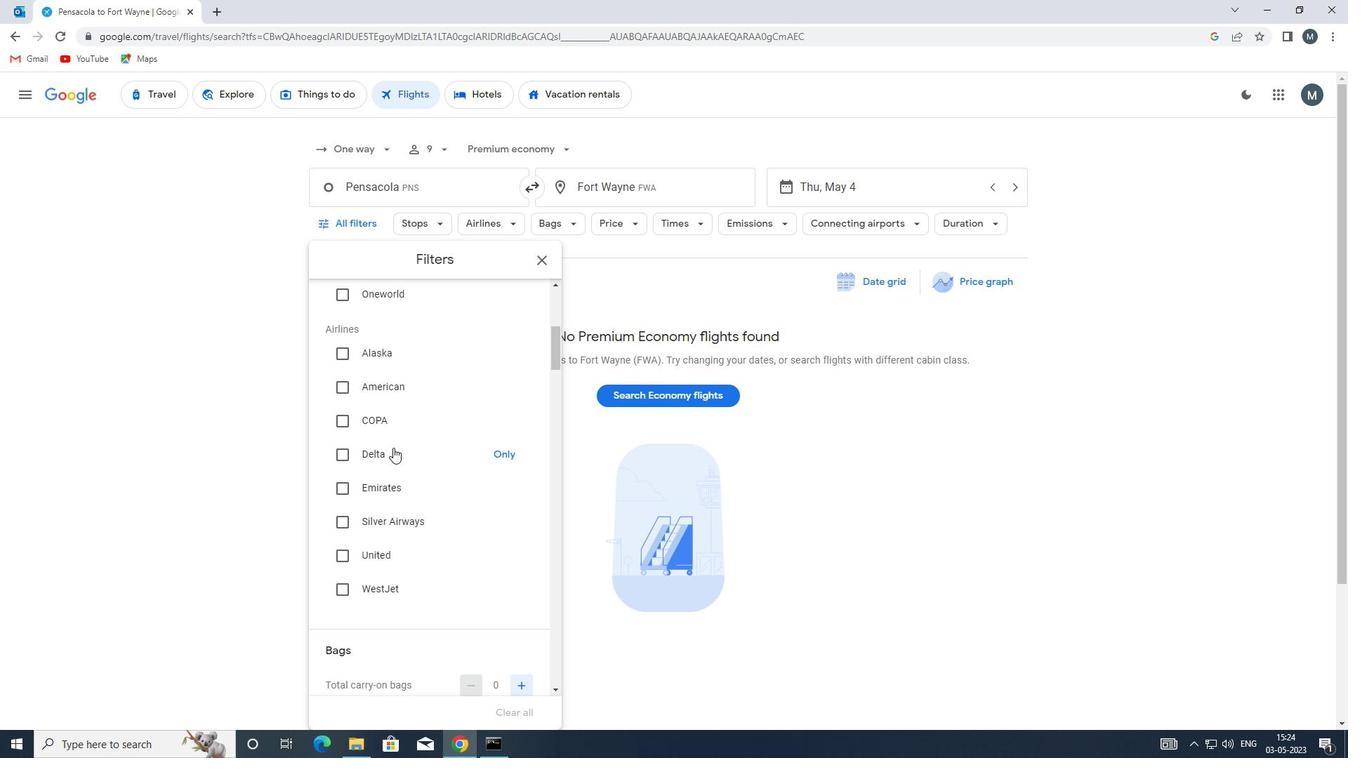 
Action: Mouse moved to (388, 450)
Screenshot: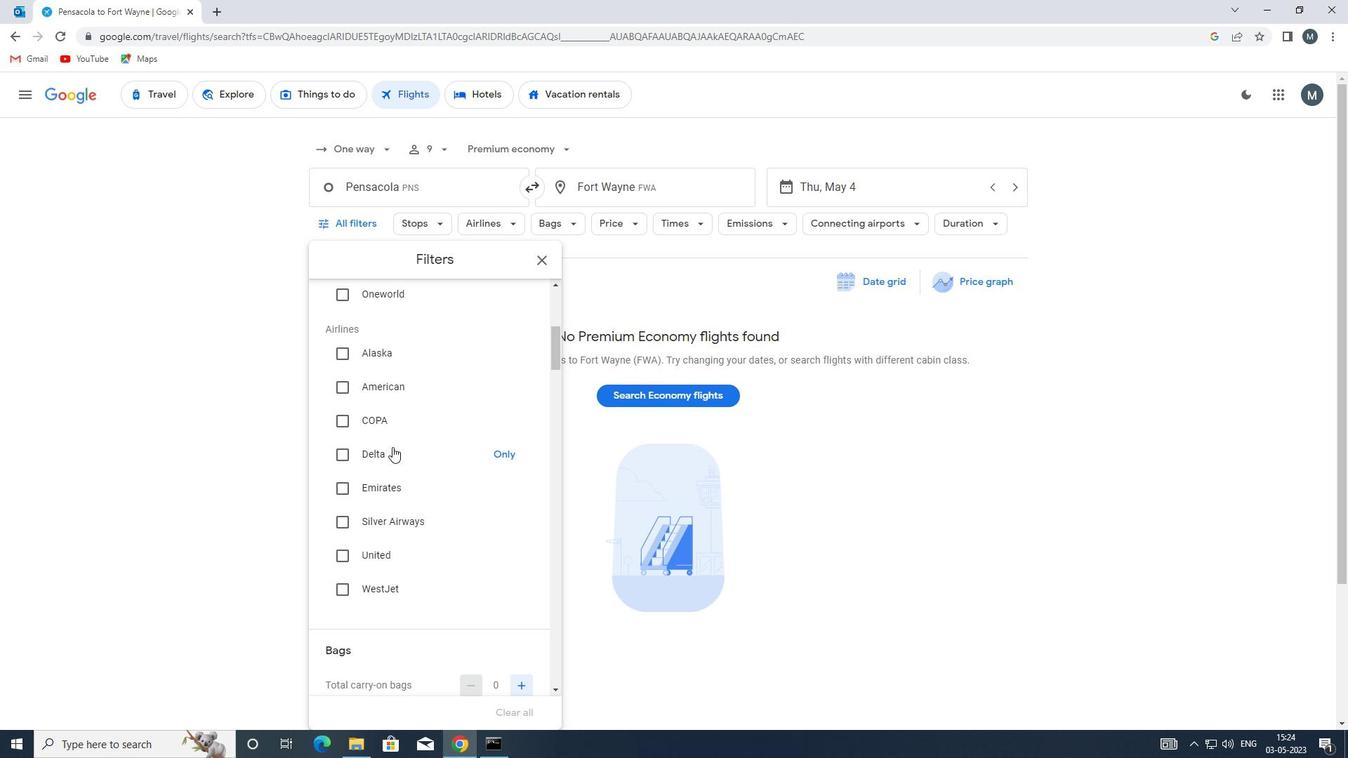 
Action: Mouse scrolled (388, 449) with delta (0, 0)
Screenshot: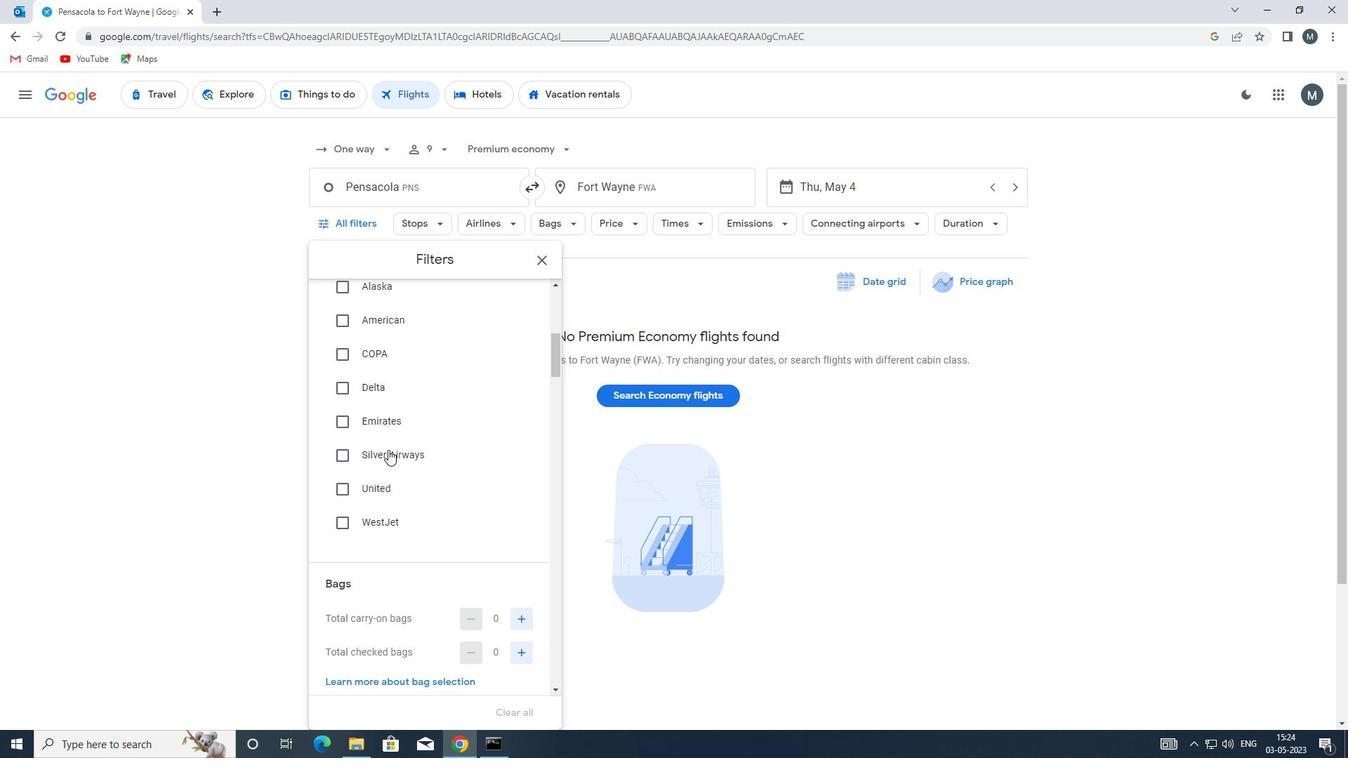 
Action: Mouse moved to (385, 454)
Screenshot: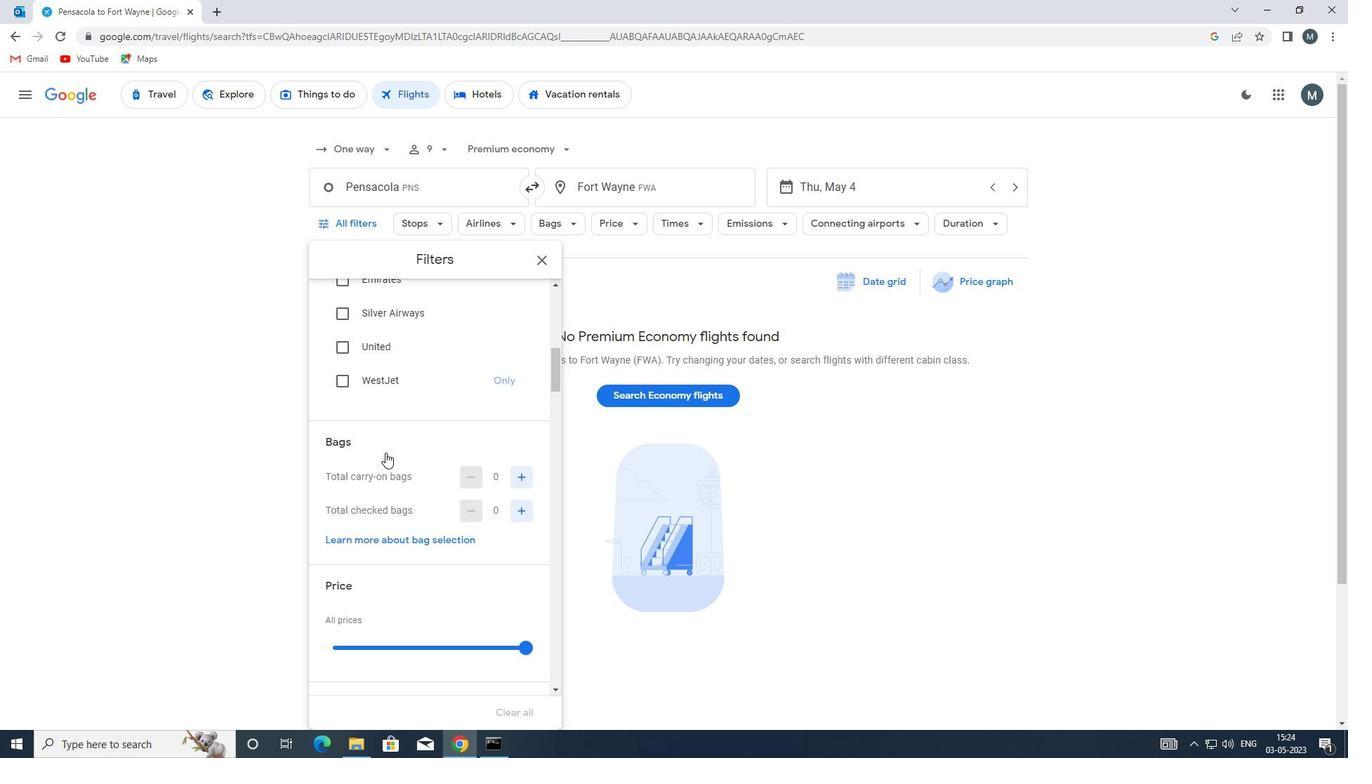 
Action: Mouse scrolled (385, 453) with delta (0, 0)
Screenshot: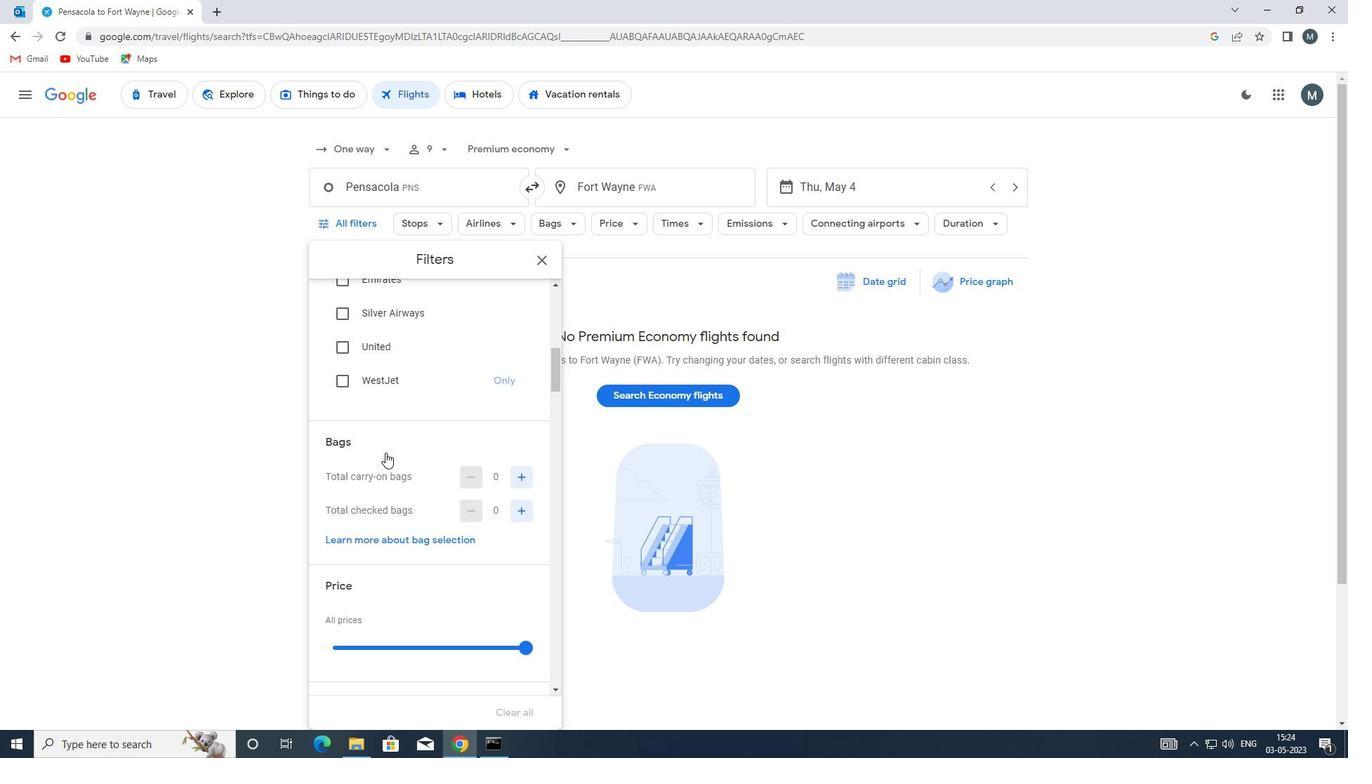 
Action: Mouse moved to (519, 439)
Screenshot: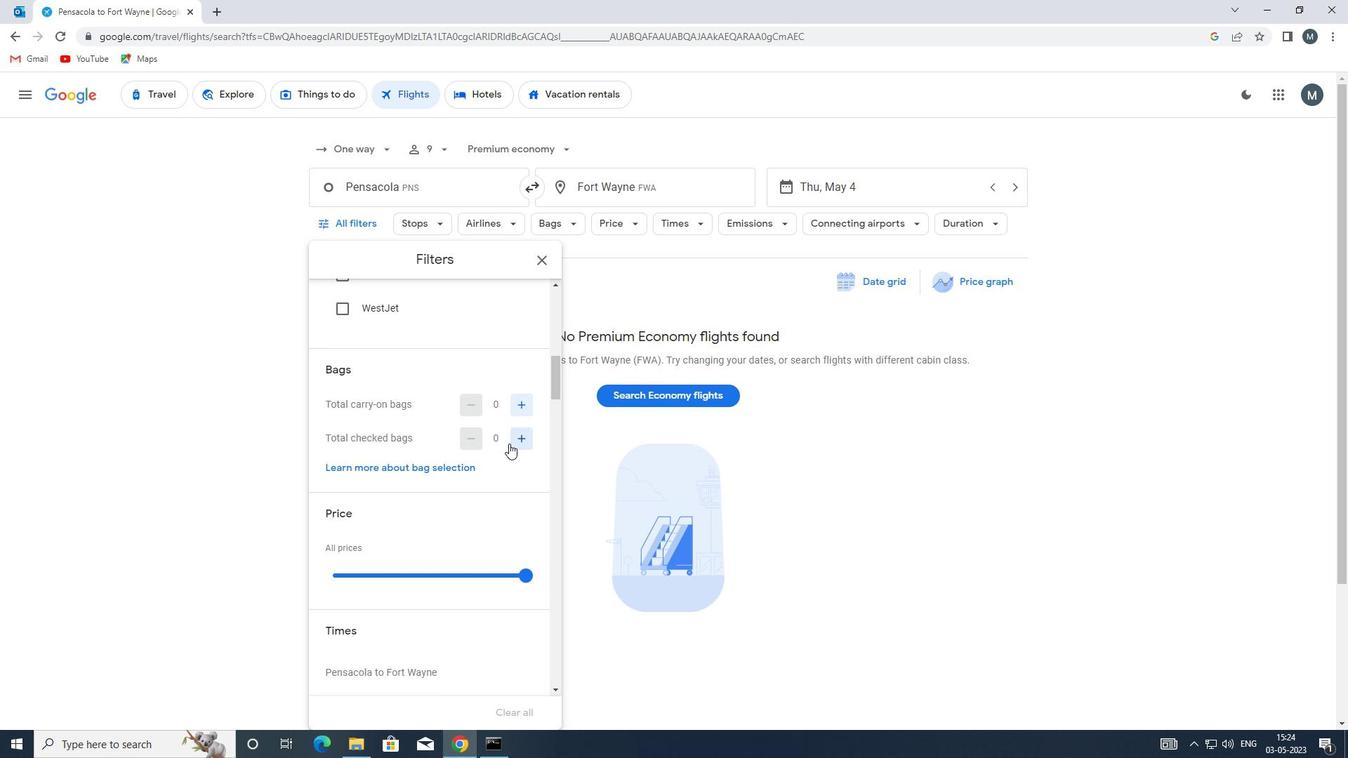 
Action: Mouse pressed left at (519, 439)
Screenshot: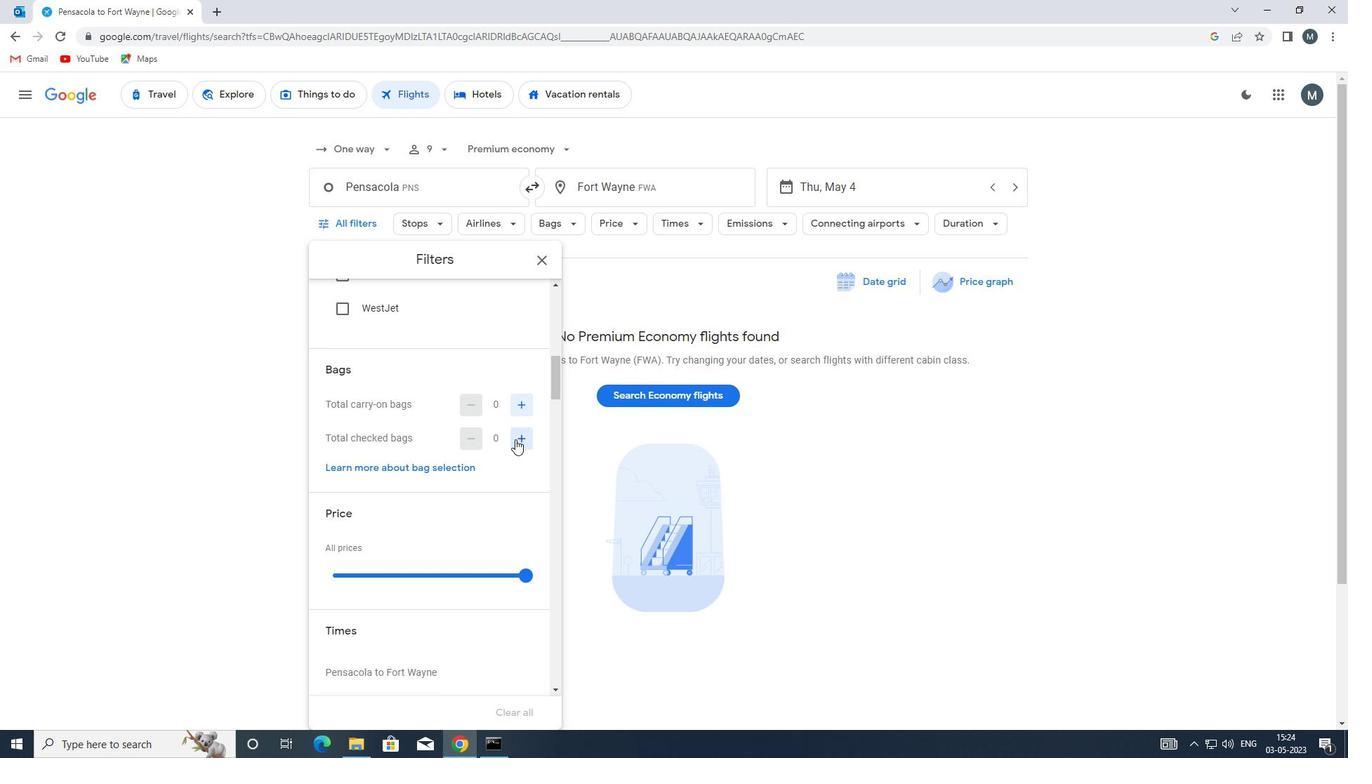 
Action: Mouse pressed left at (519, 439)
Screenshot: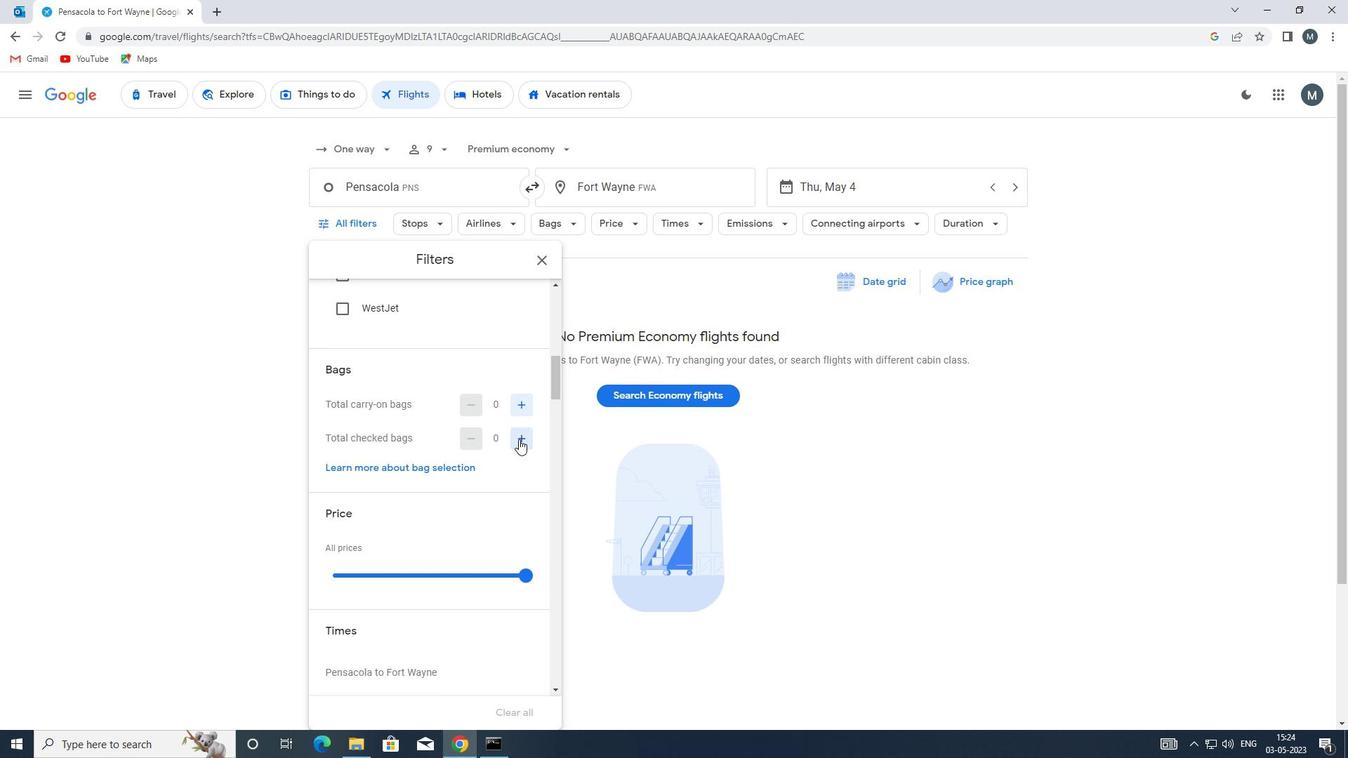 
Action: Mouse pressed left at (519, 439)
Screenshot: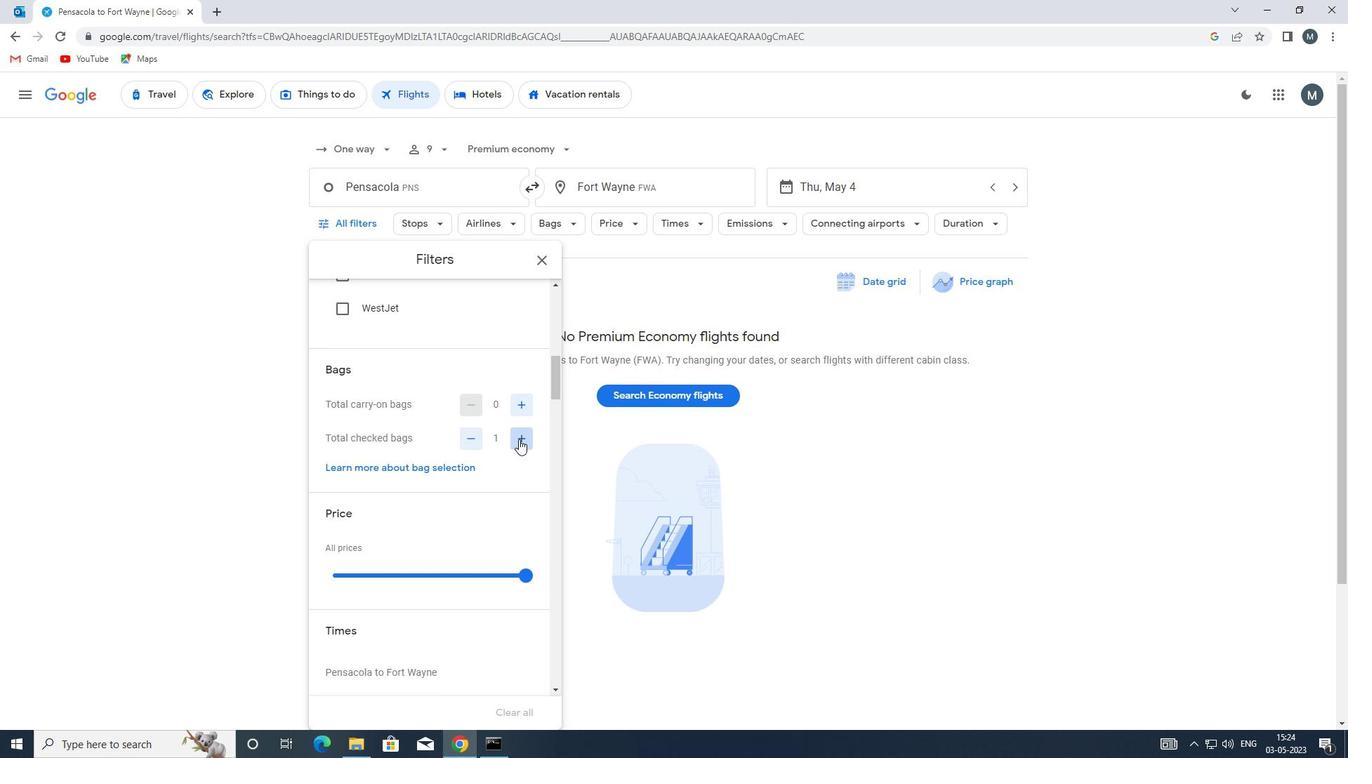 
Action: Mouse pressed left at (519, 439)
Screenshot: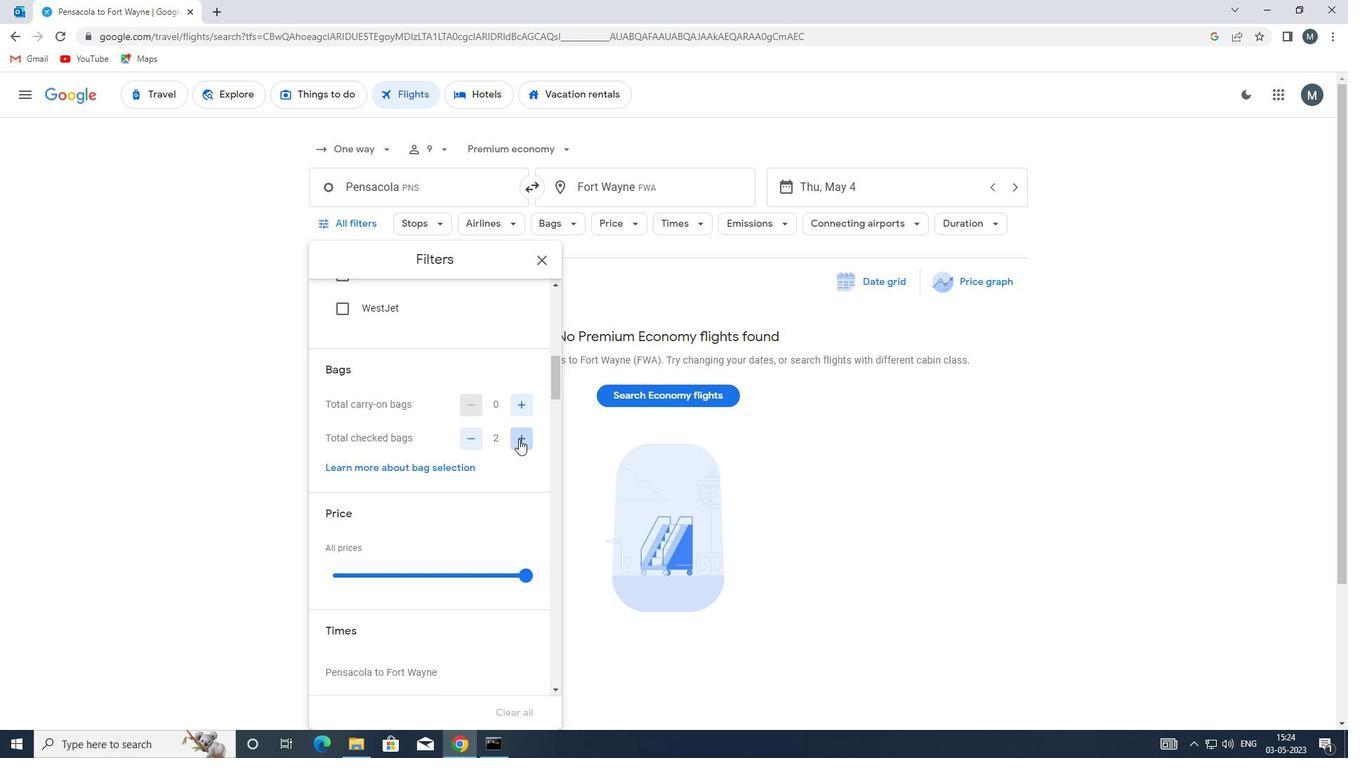 
Action: Mouse pressed left at (519, 439)
Screenshot: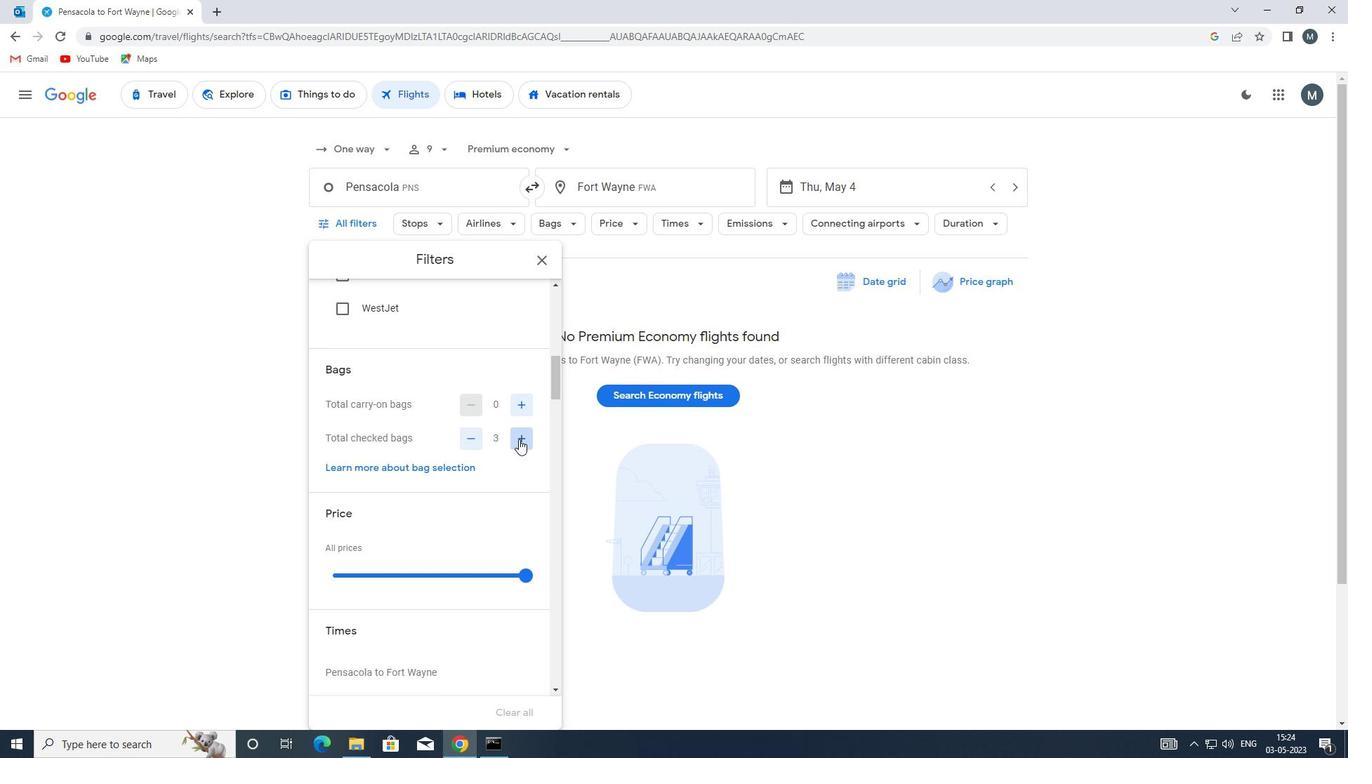 
Action: Mouse pressed left at (519, 439)
Screenshot: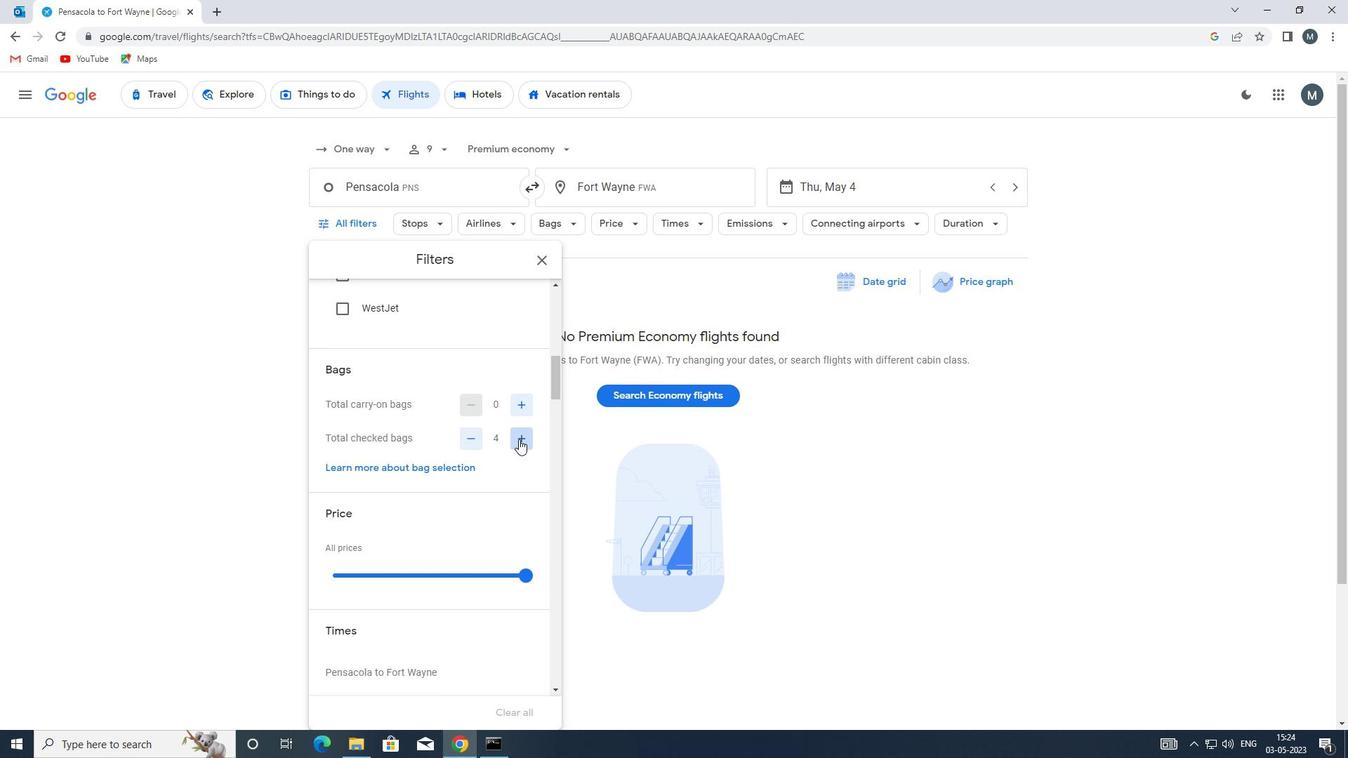 
Action: Mouse pressed left at (519, 439)
Screenshot: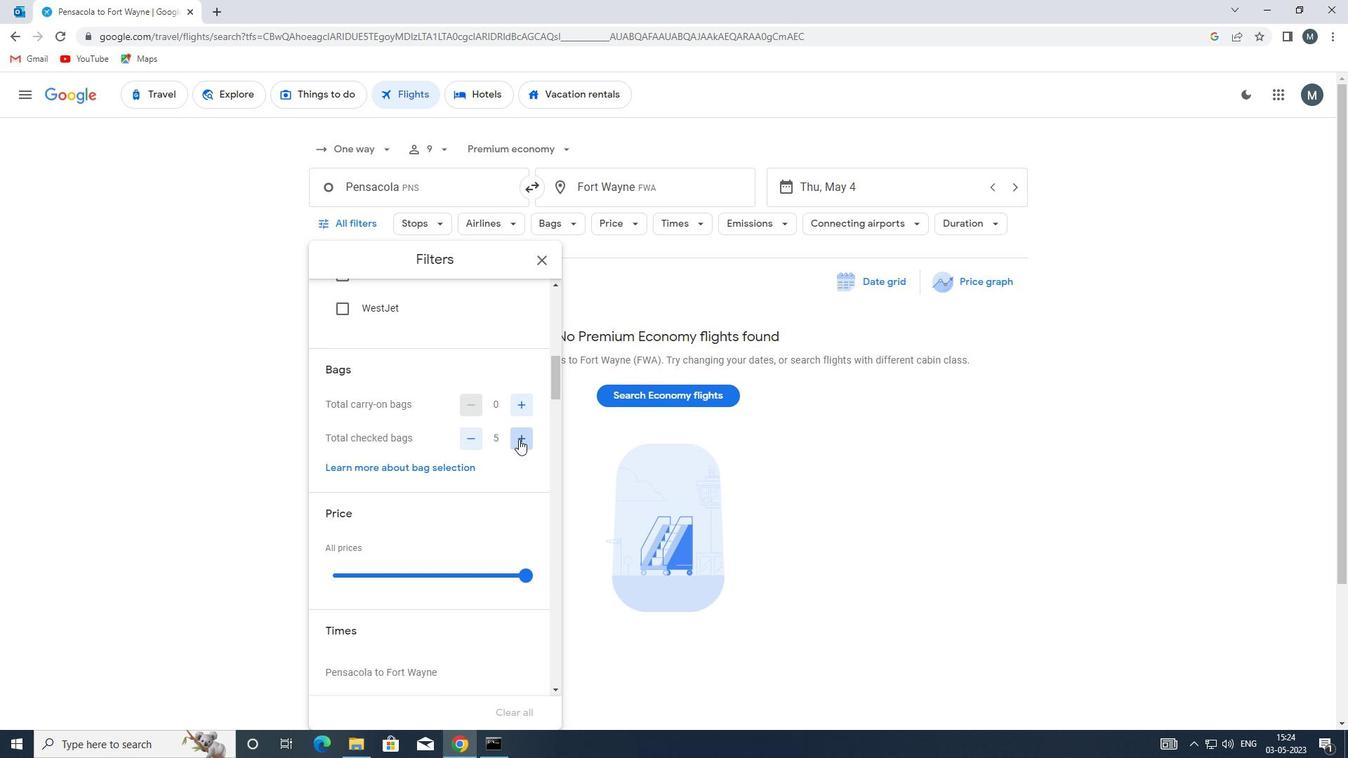 
Action: Mouse pressed left at (519, 439)
Screenshot: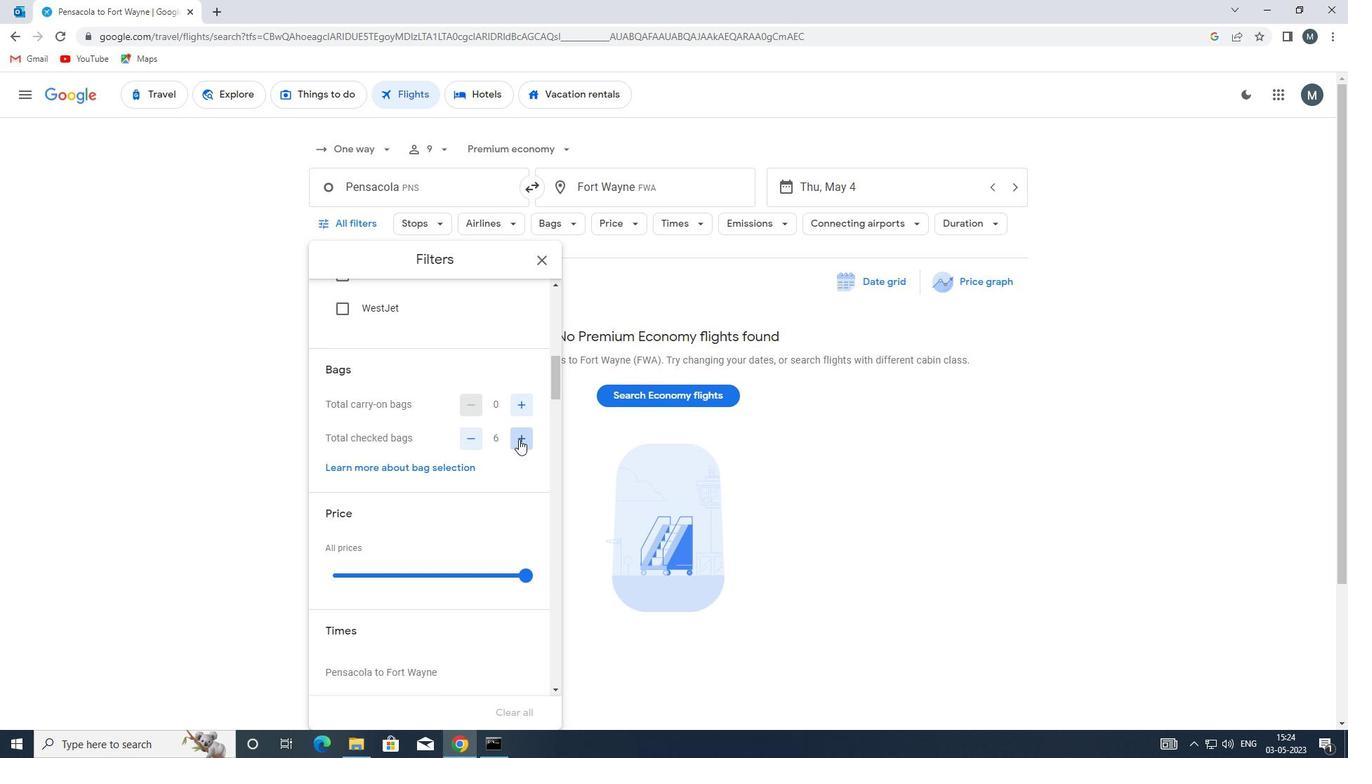 
Action: Mouse pressed left at (519, 439)
Screenshot: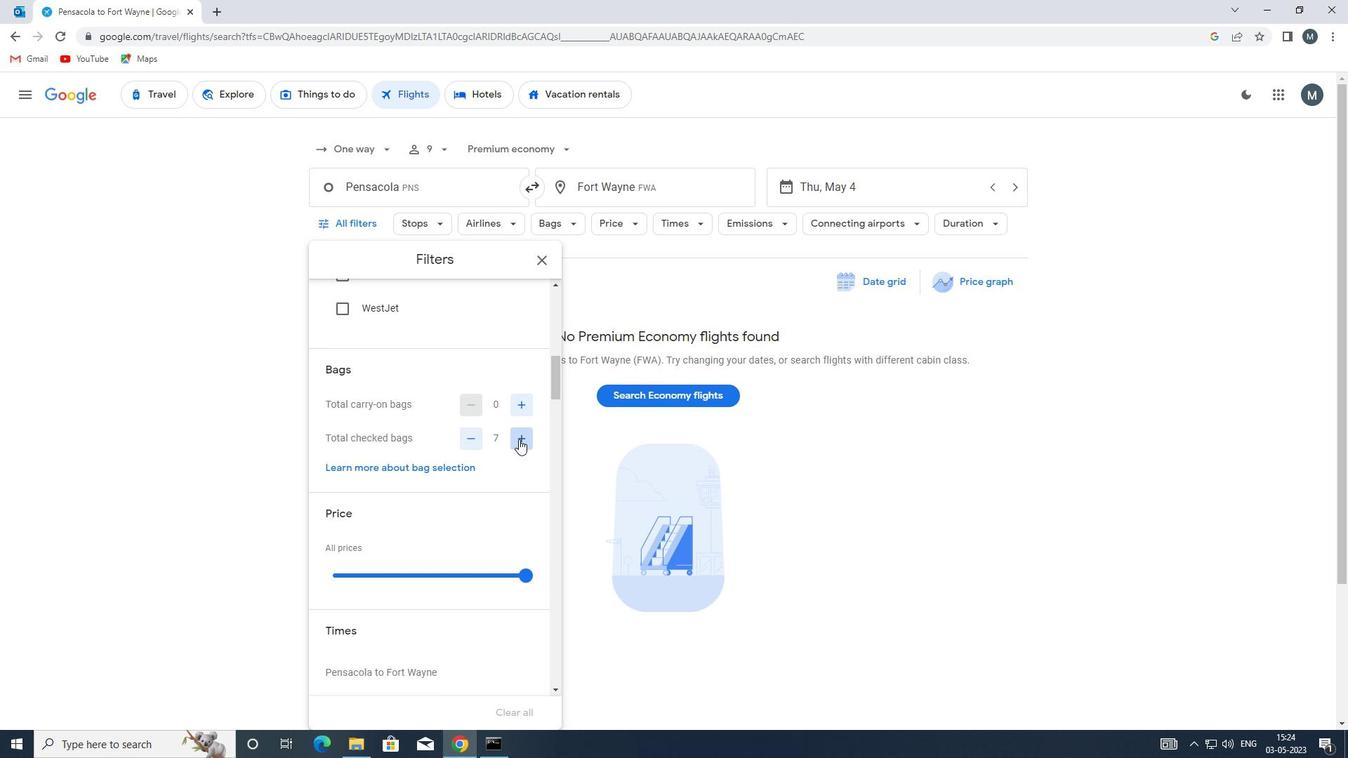 
Action: Mouse pressed left at (519, 439)
Screenshot: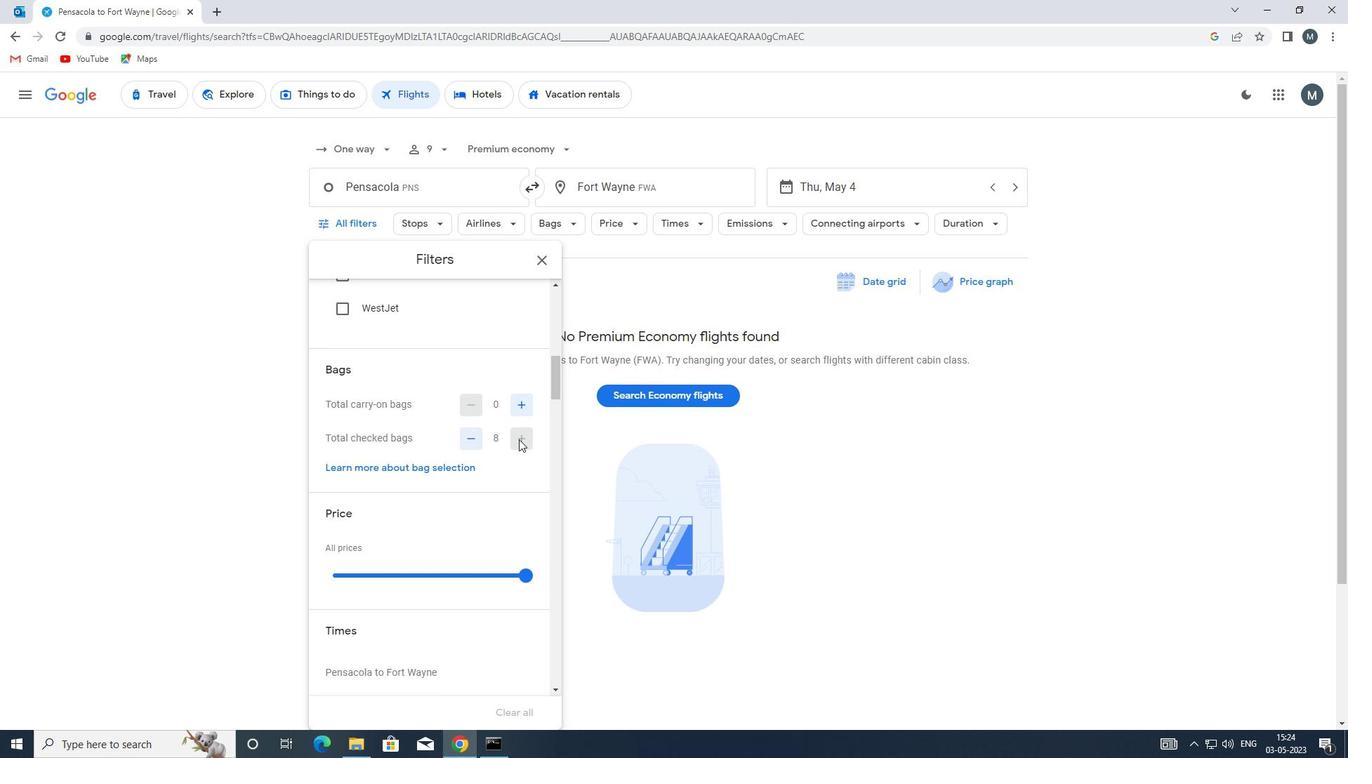 
Action: Mouse moved to (402, 435)
Screenshot: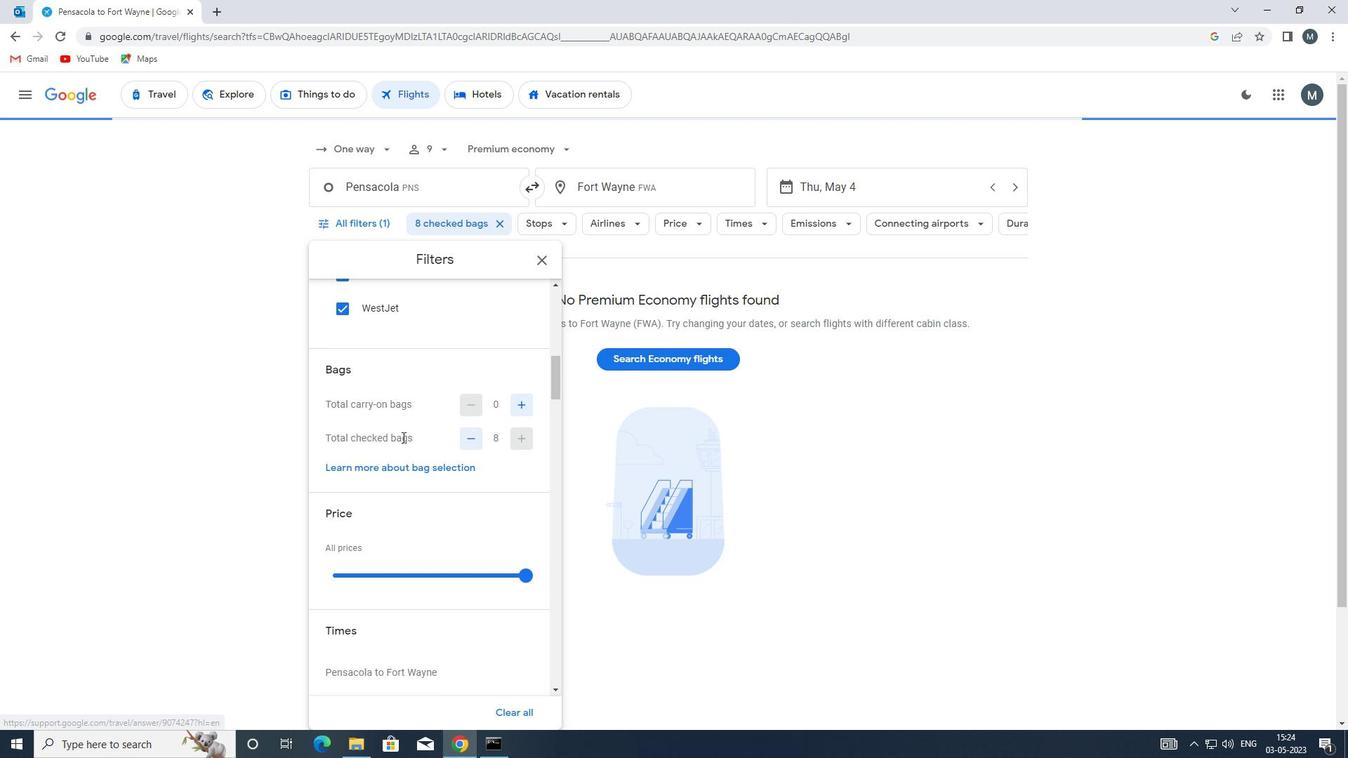 
Action: Mouse scrolled (402, 434) with delta (0, 0)
Screenshot: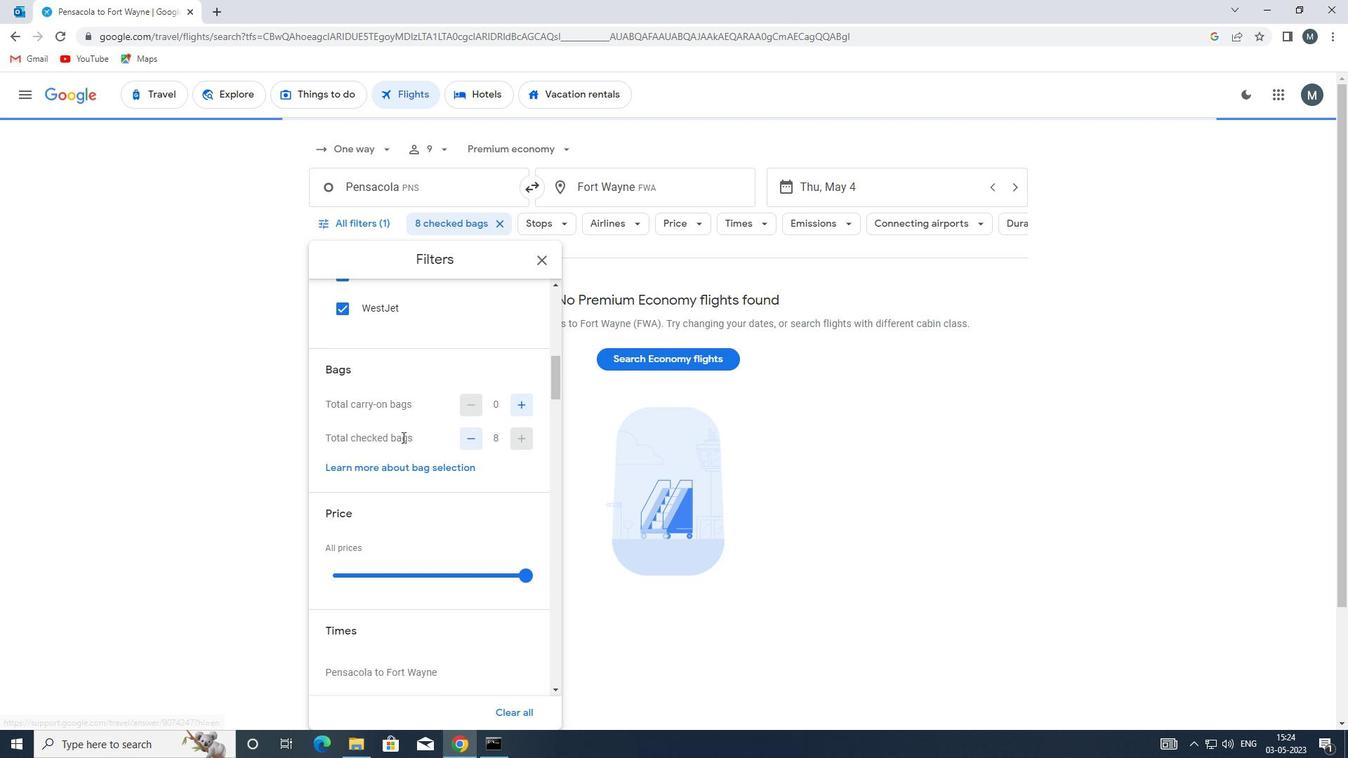 
Action: Mouse scrolled (402, 434) with delta (0, 0)
Screenshot: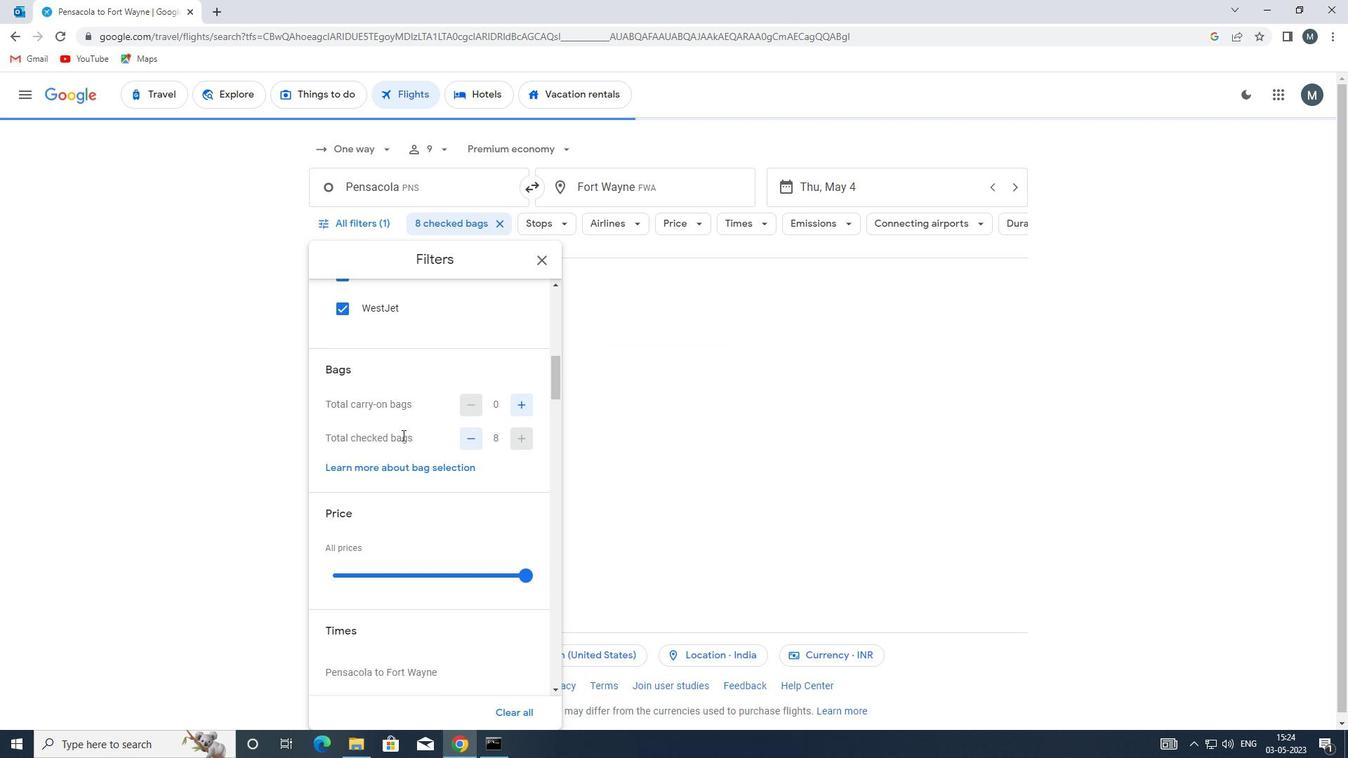 
Action: Mouse moved to (395, 439)
Screenshot: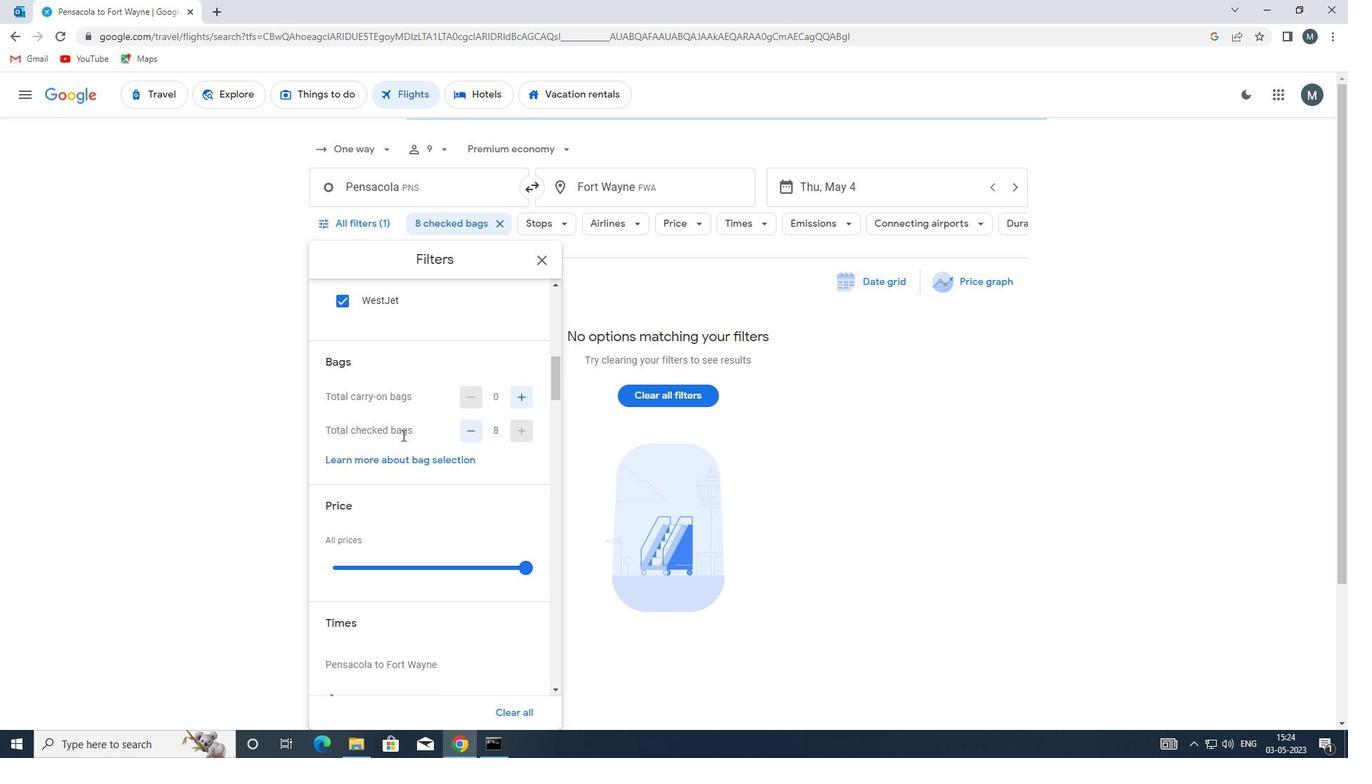 
Action: Mouse scrolled (395, 438) with delta (0, 0)
Screenshot: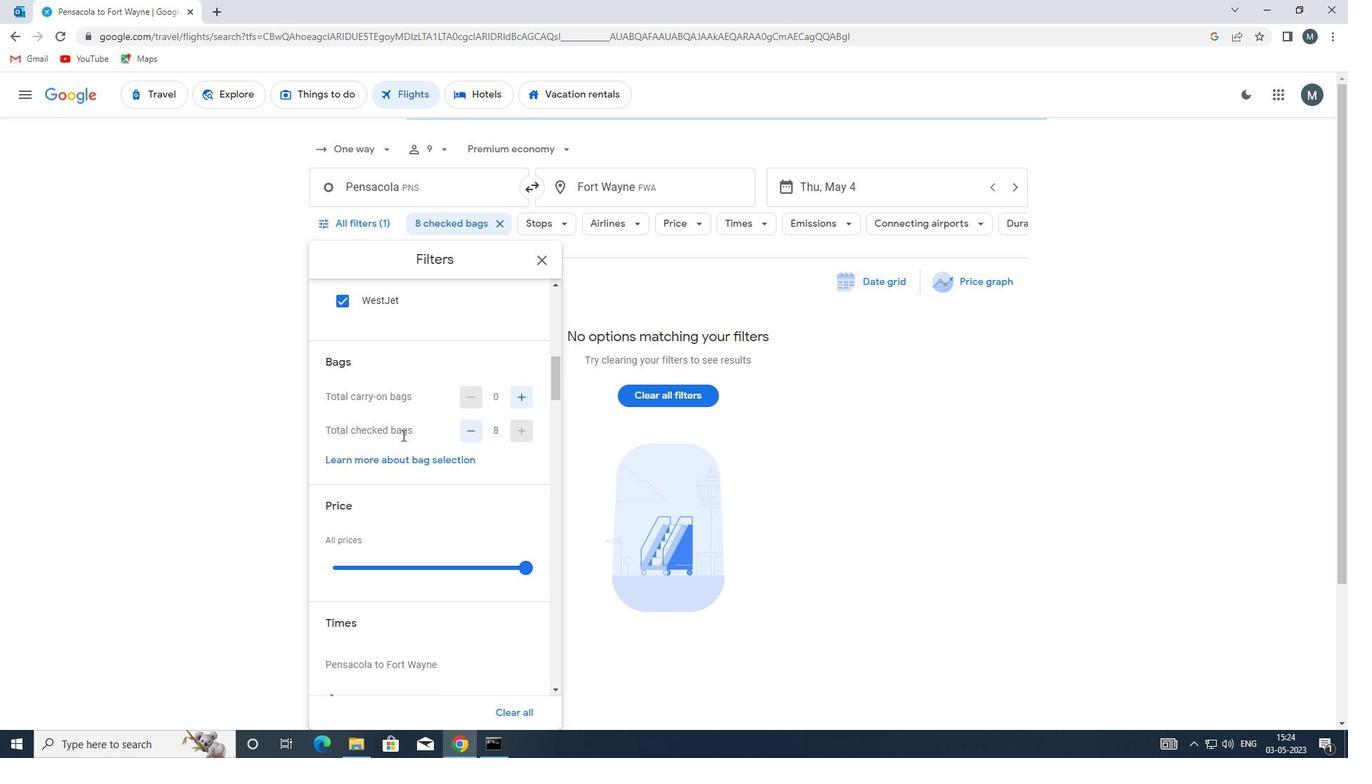 
Action: Mouse moved to (394, 441)
Screenshot: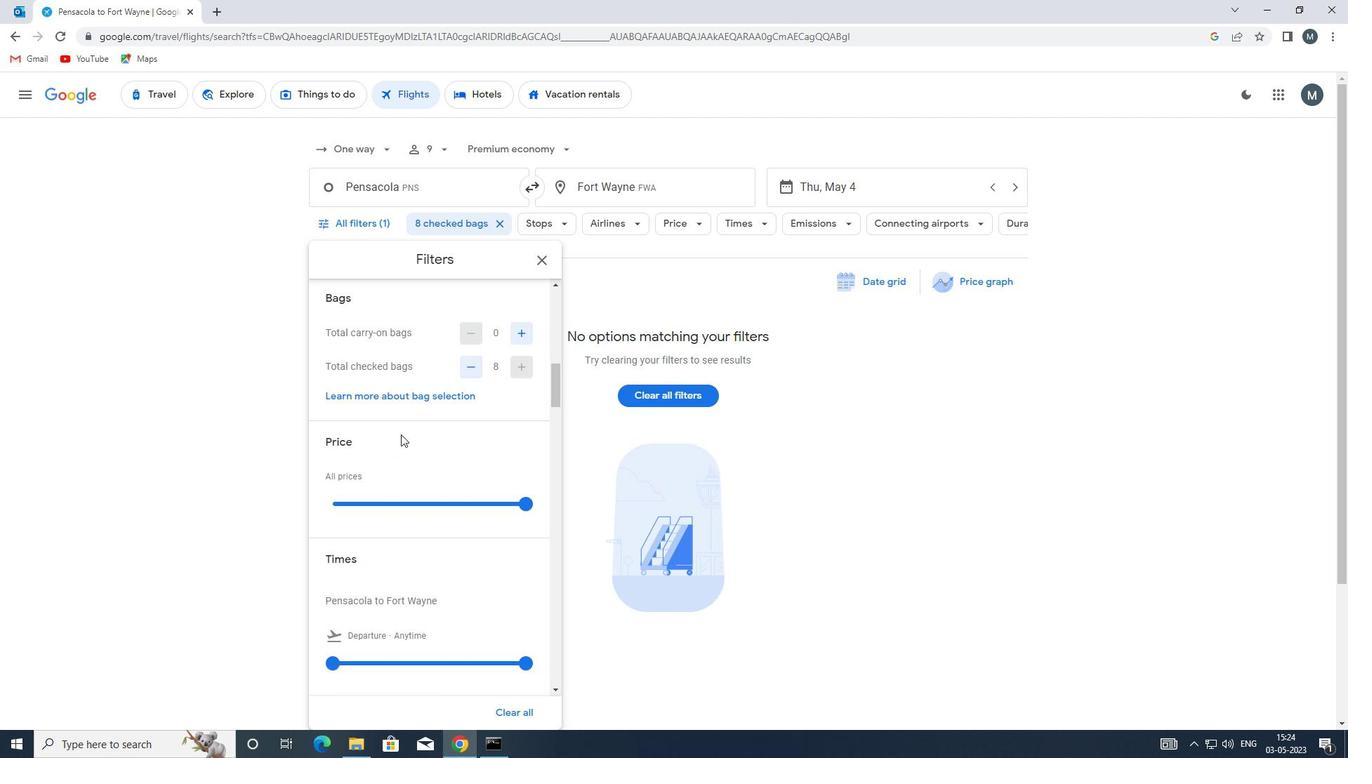 
Action: Mouse scrolled (394, 440) with delta (0, 0)
Screenshot: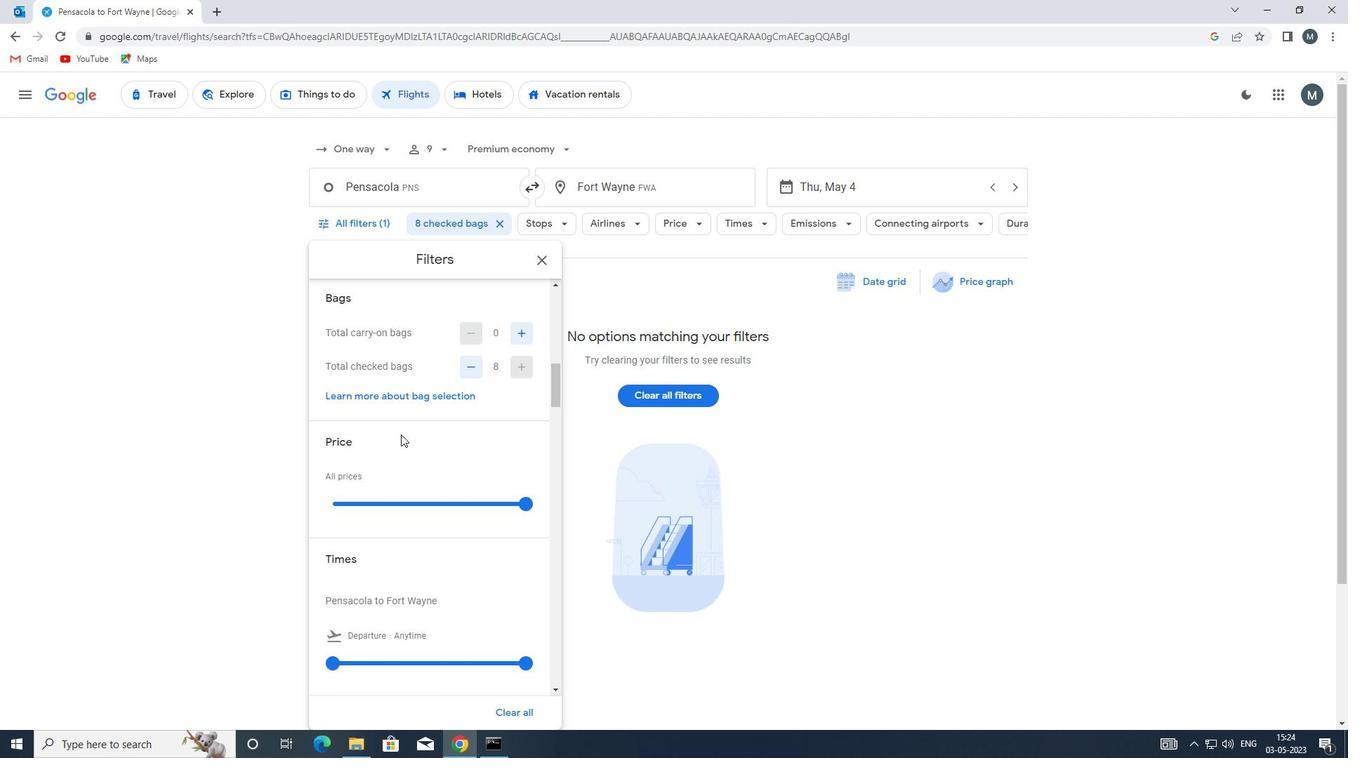 
Action: Mouse moved to (397, 351)
Screenshot: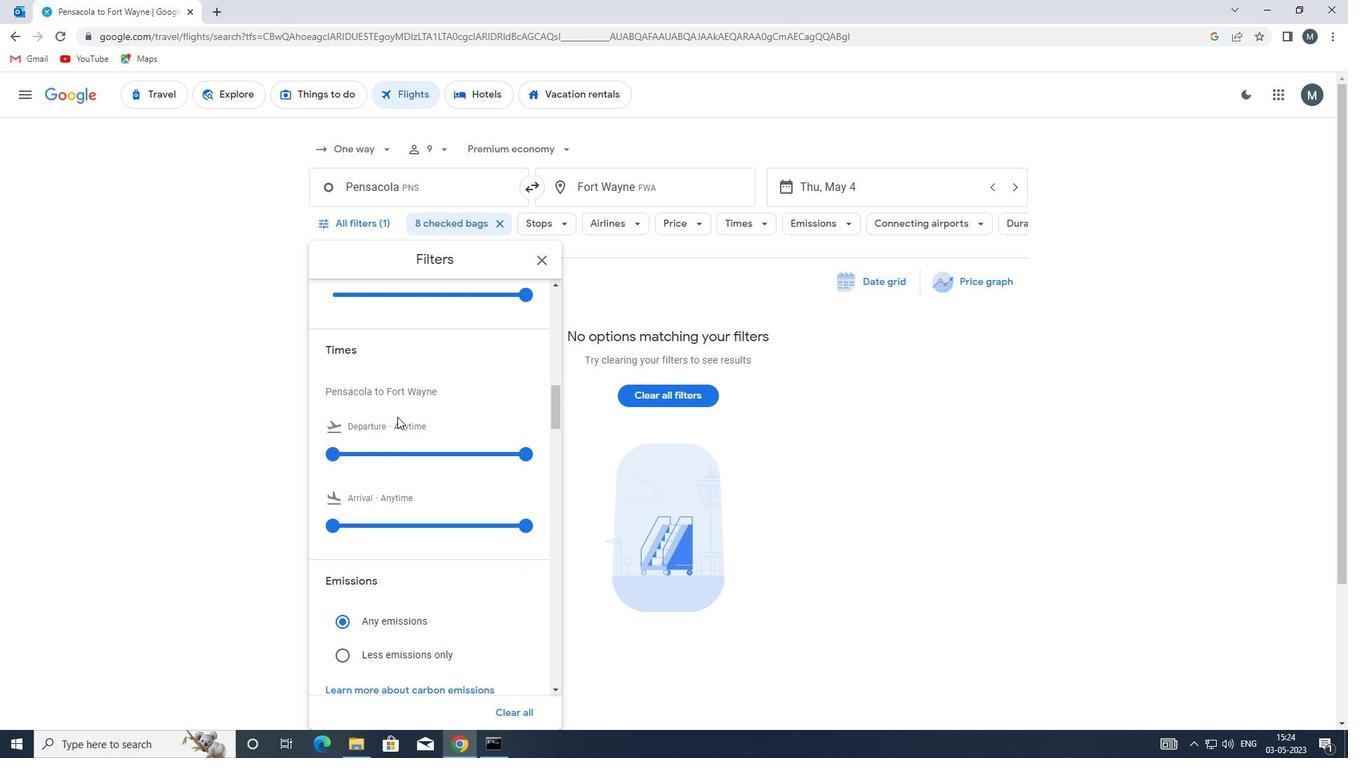 
Action: Mouse scrolled (397, 352) with delta (0, 0)
Screenshot: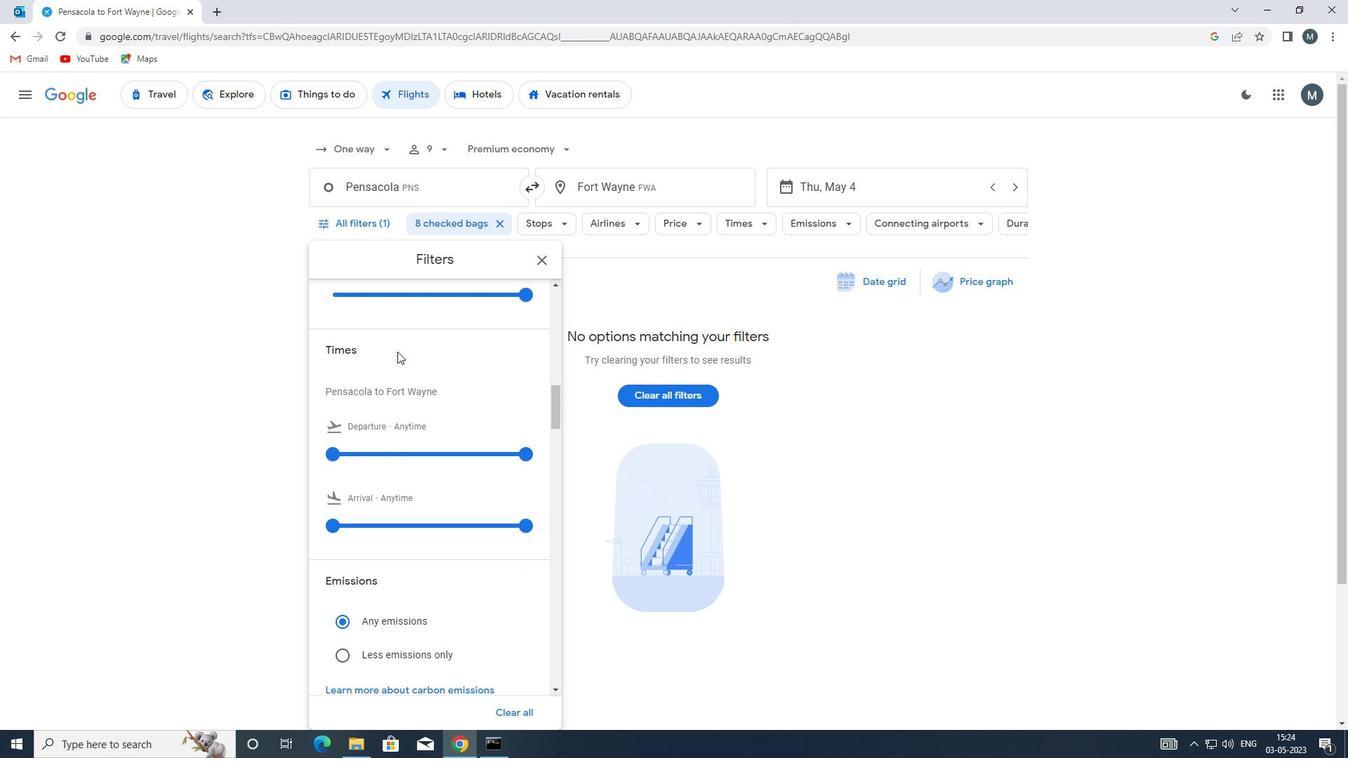 
Action: Mouse moved to (383, 361)
Screenshot: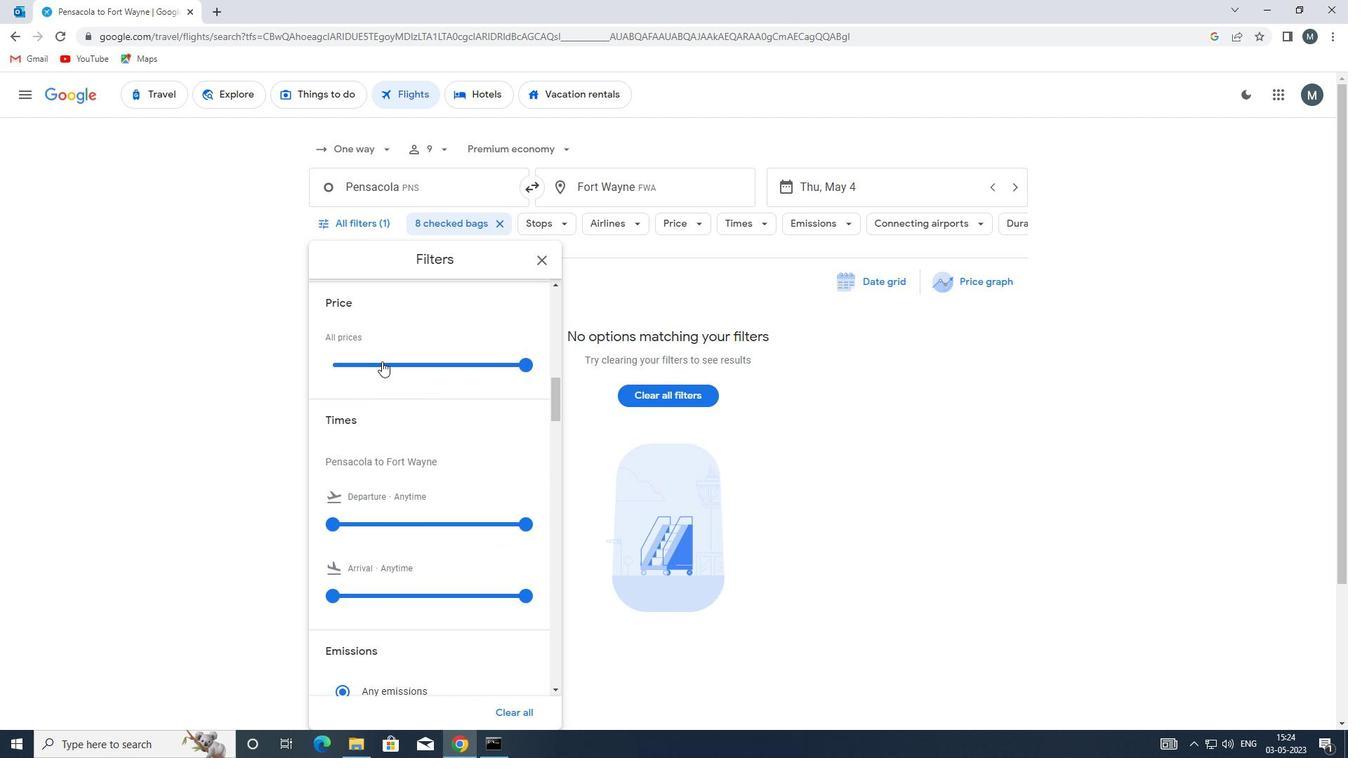
Action: Mouse pressed left at (383, 361)
Screenshot: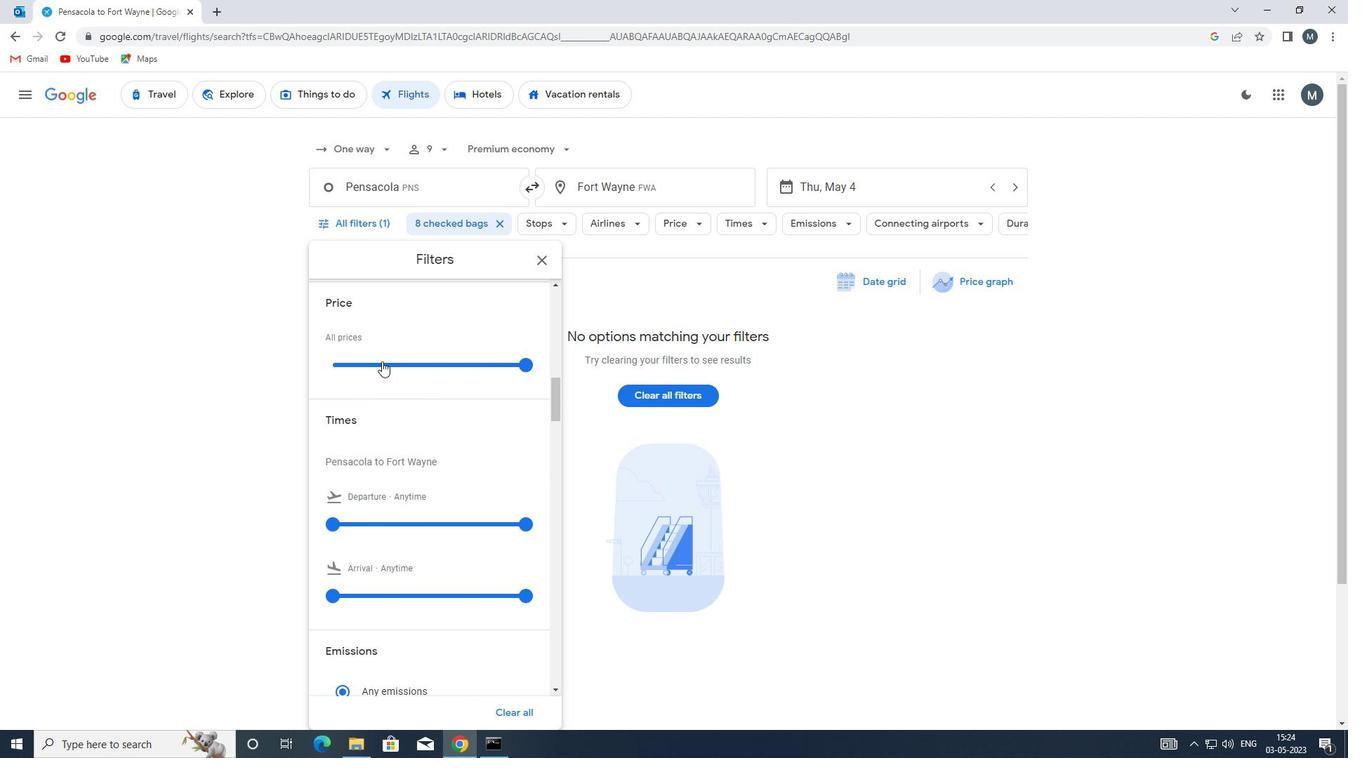 
Action: Mouse moved to (384, 361)
Screenshot: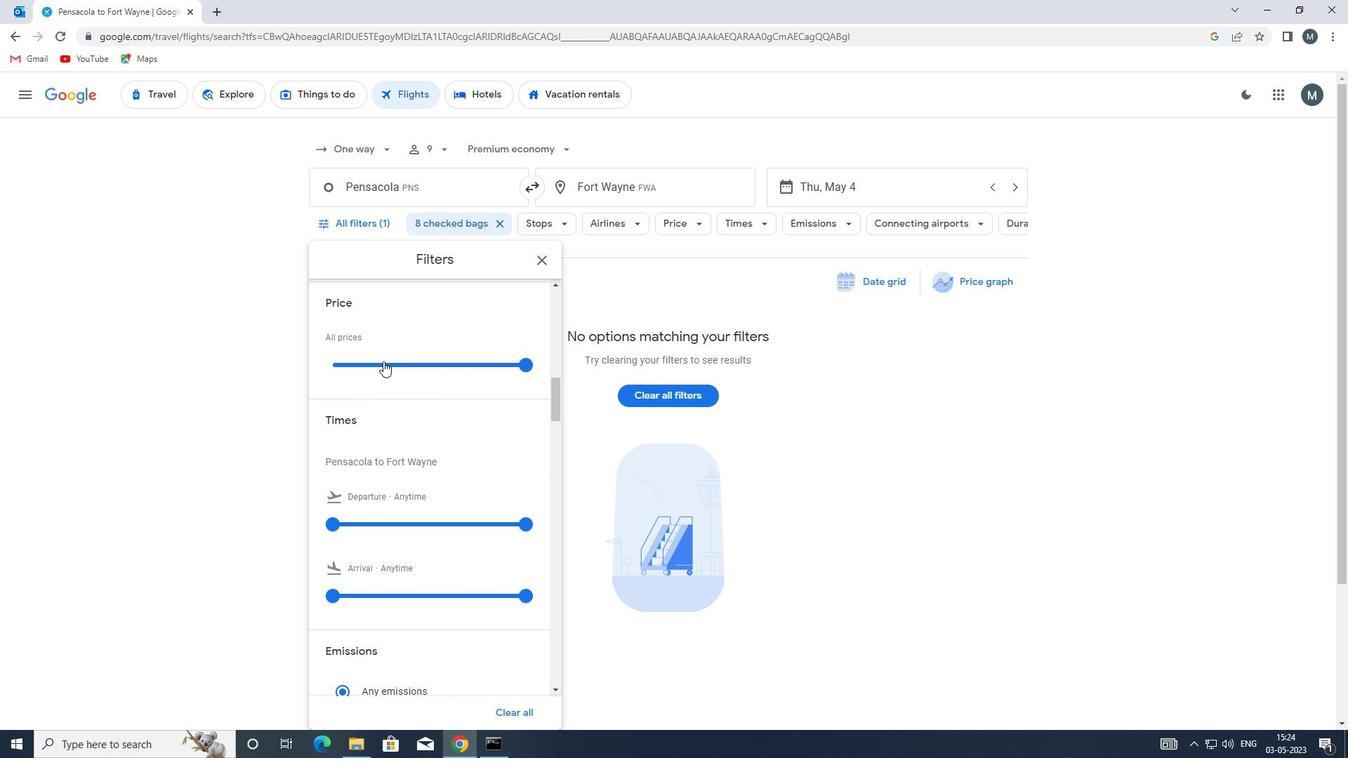 
Action: Mouse pressed left at (384, 361)
Screenshot: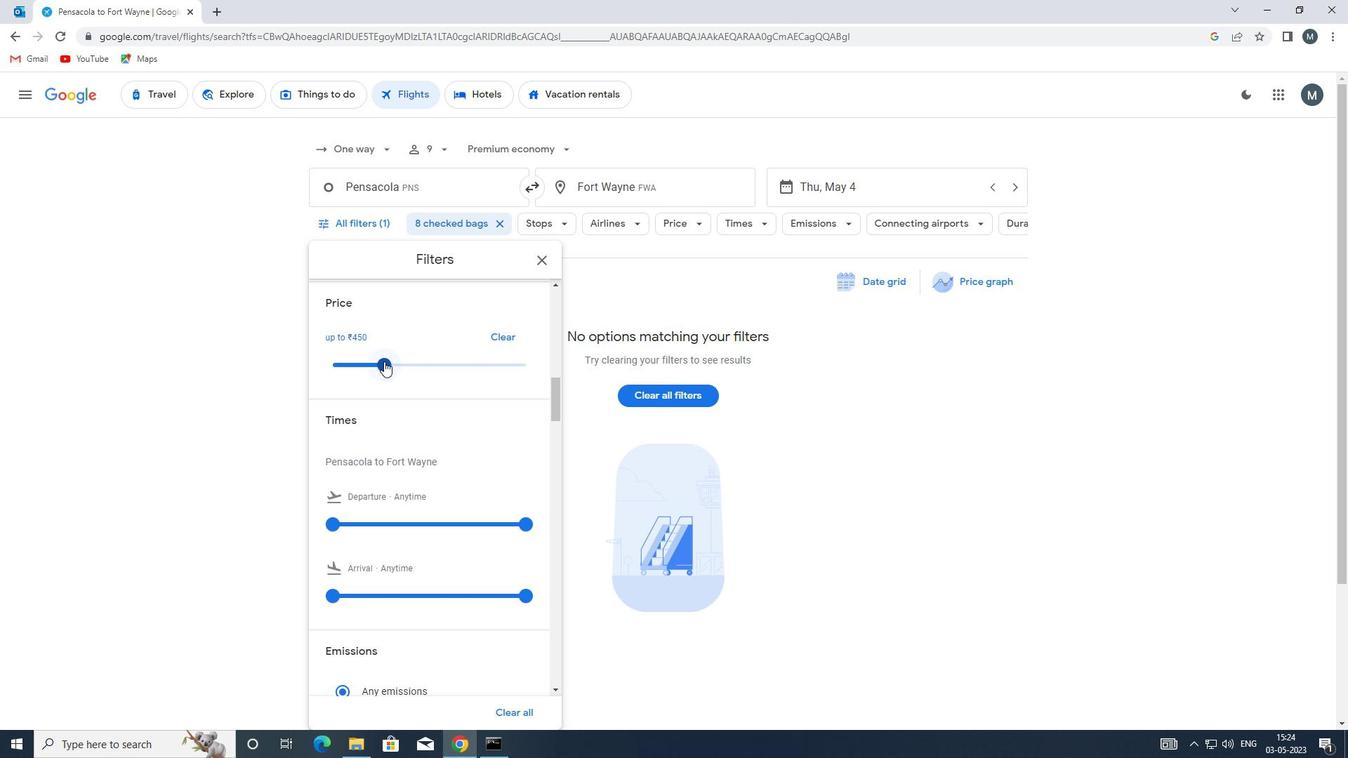
Action: Mouse moved to (387, 389)
Screenshot: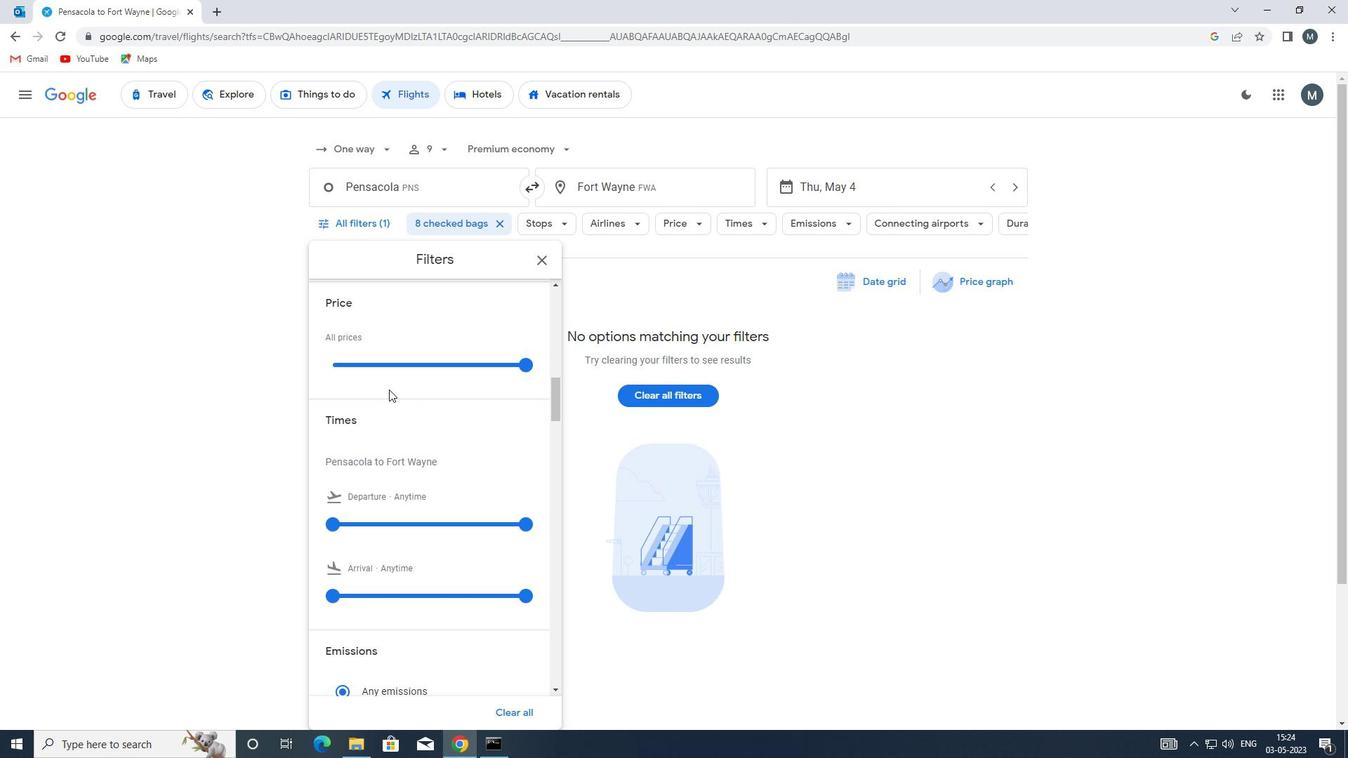 
Action: Mouse scrolled (387, 388) with delta (0, 0)
Screenshot: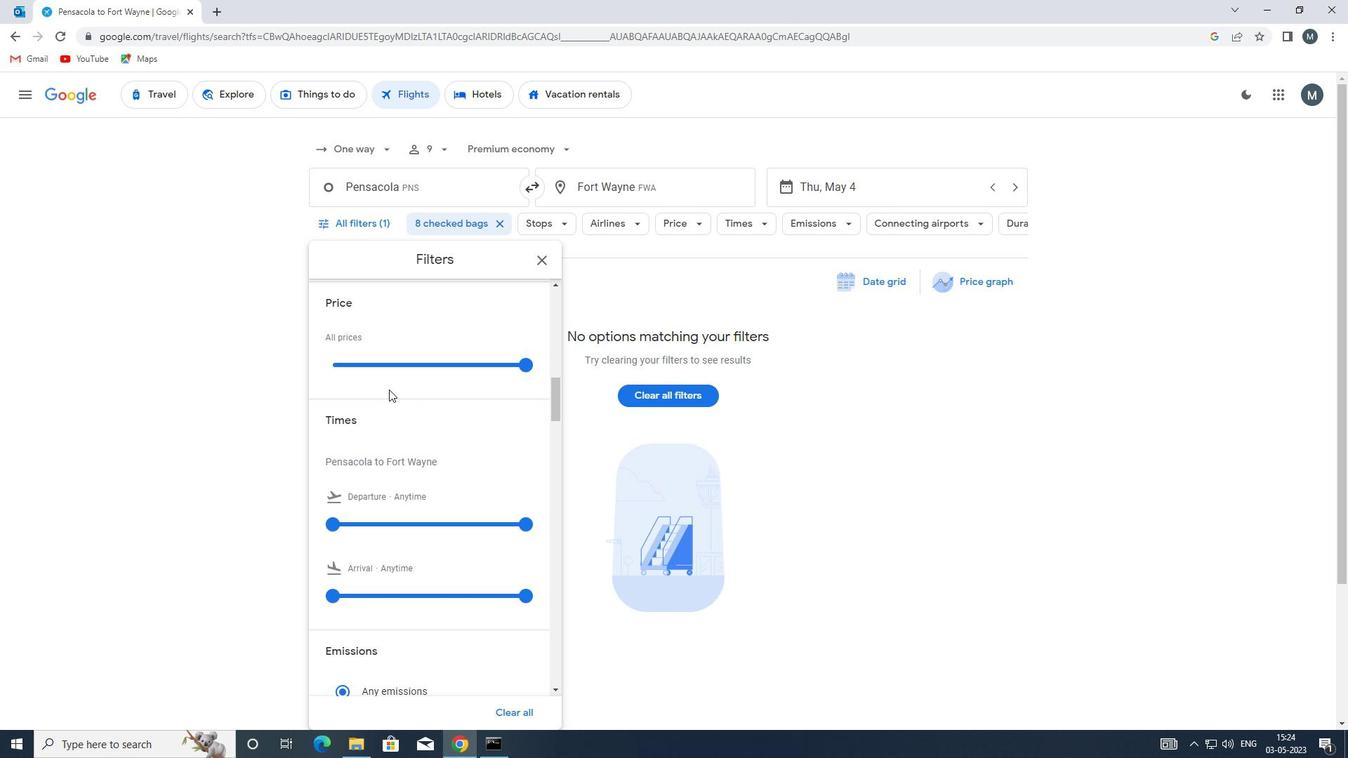 
Action: Mouse moved to (382, 391)
Screenshot: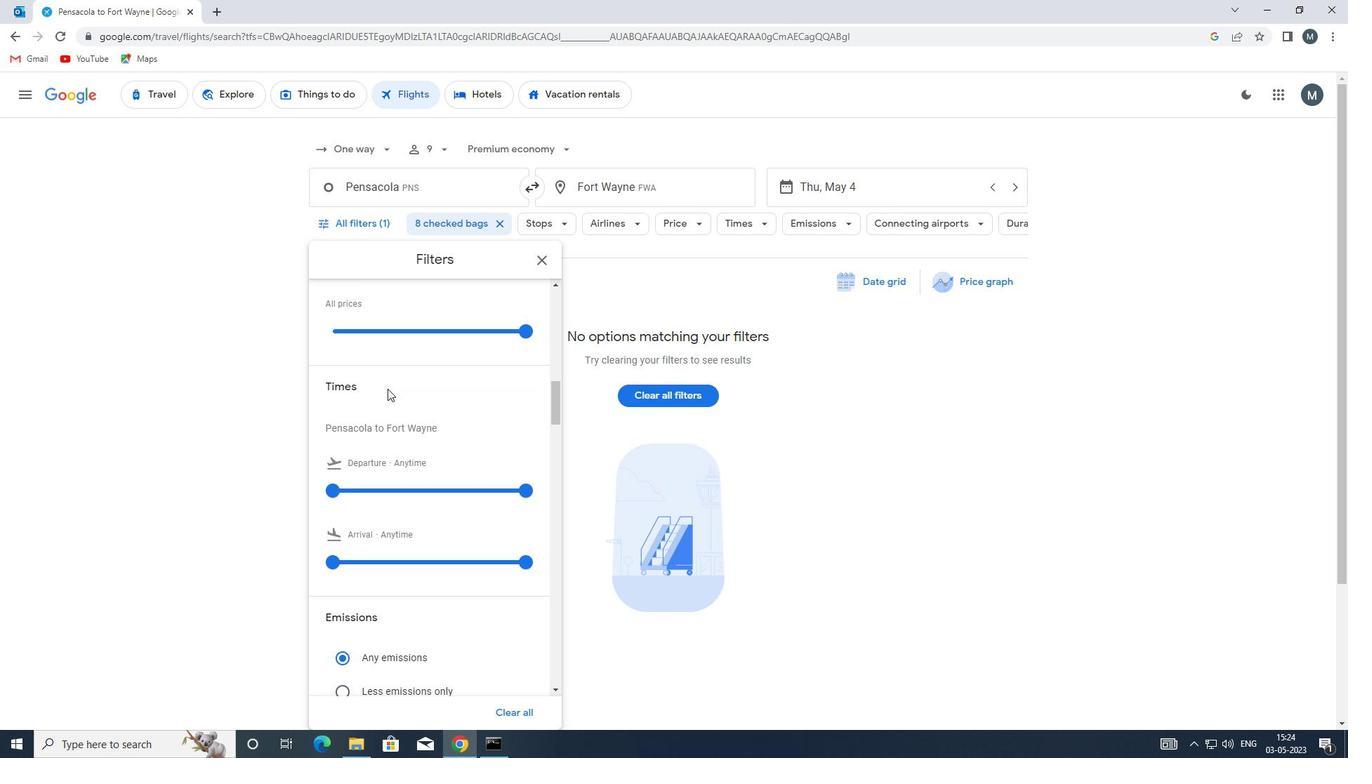 
Action: Mouse scrolled (382, 391) with delta (0, 0)
Screenshot: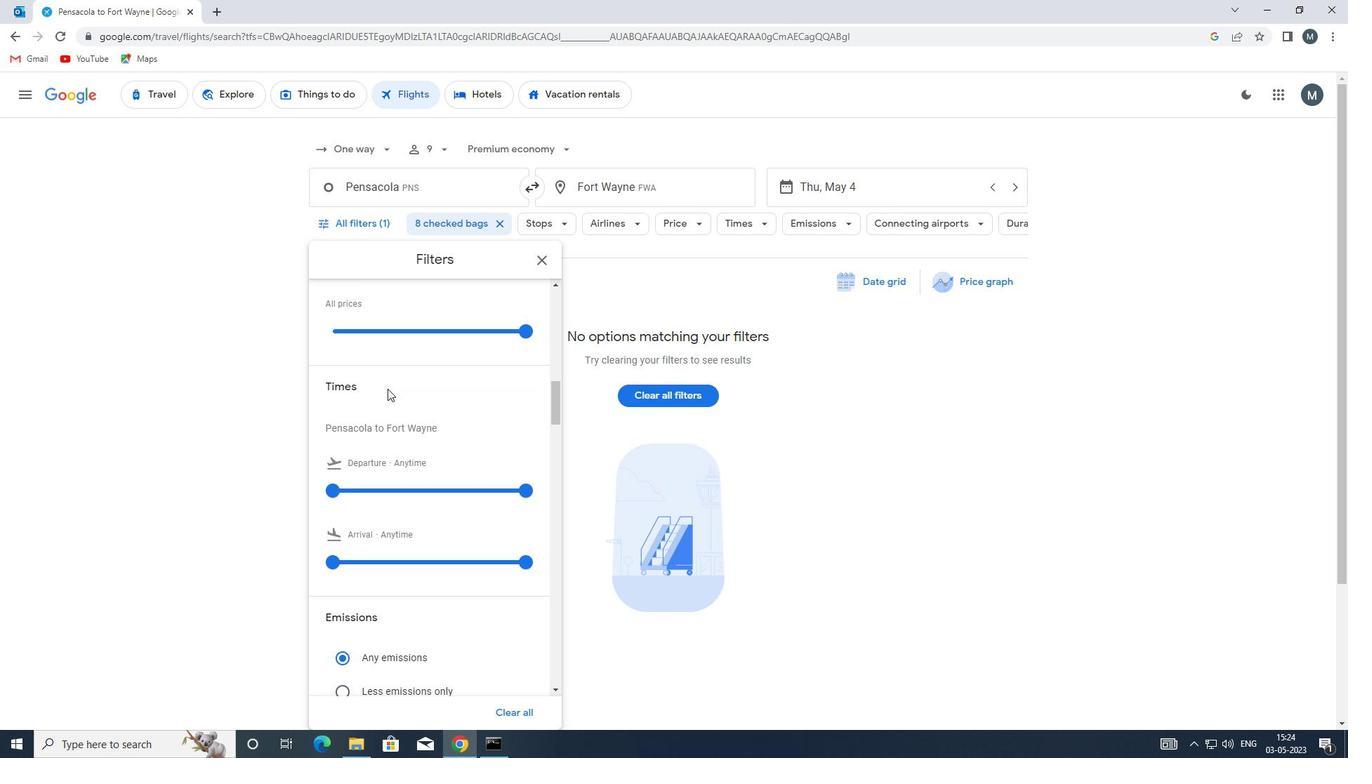 
Action: Mouse moved to (342, 384)
Screenshot: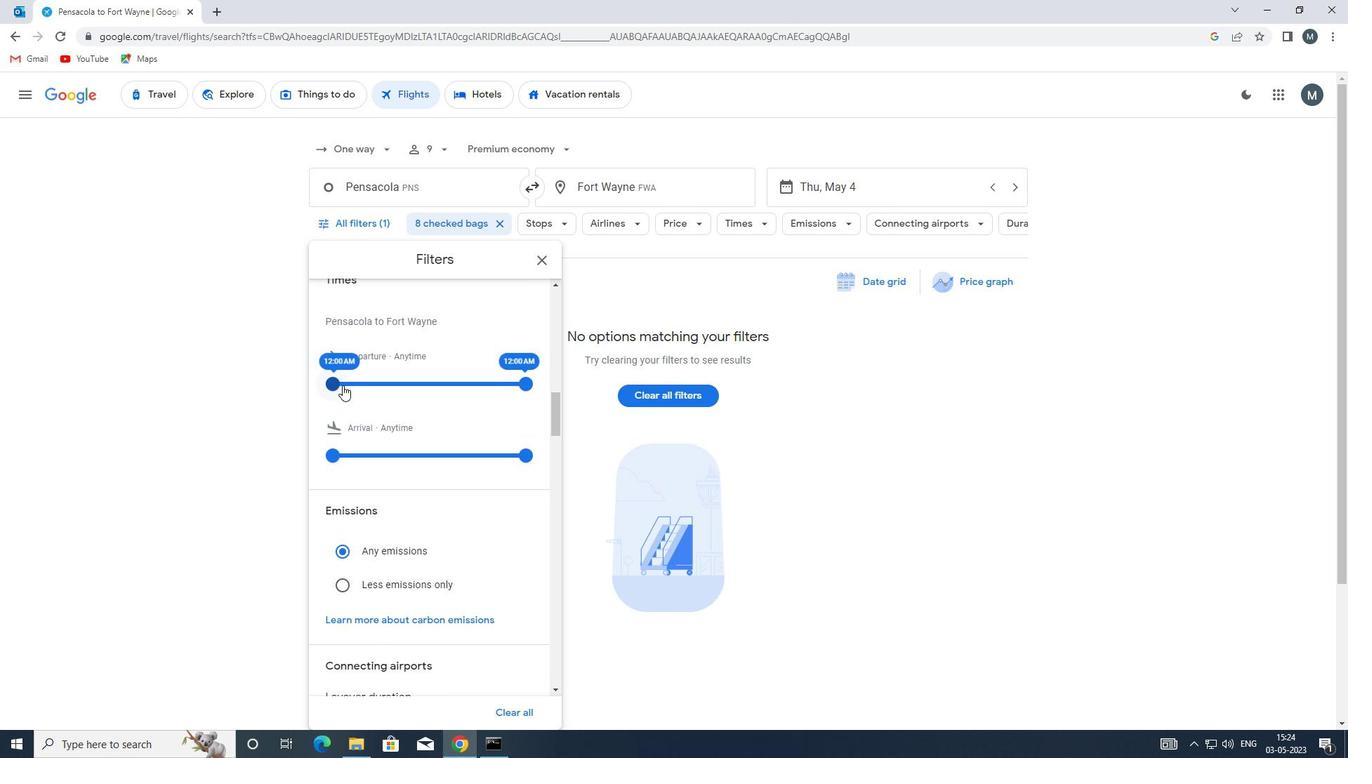 
Action: Mouse pressed left at (342, 384)
Screenshot: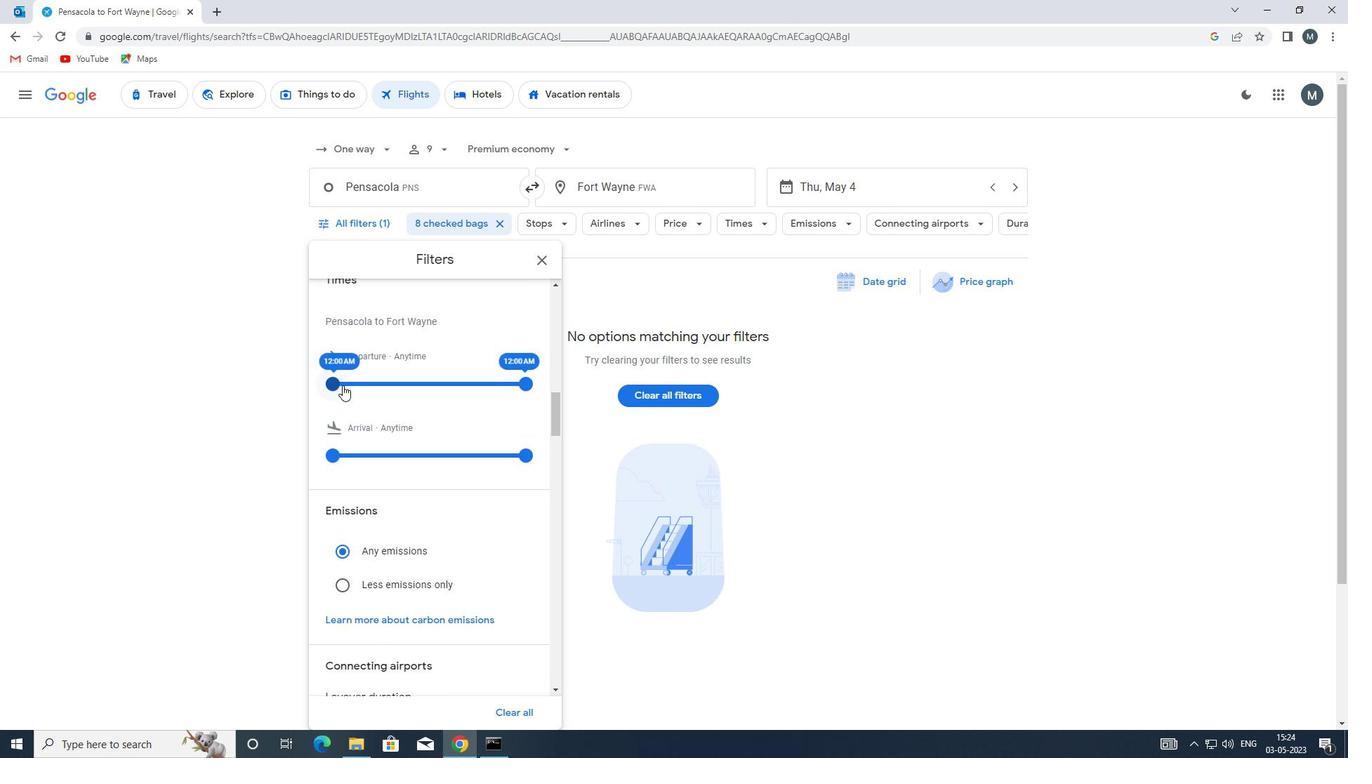 
Action: Mouse moved to (521, 384)
Screenshot: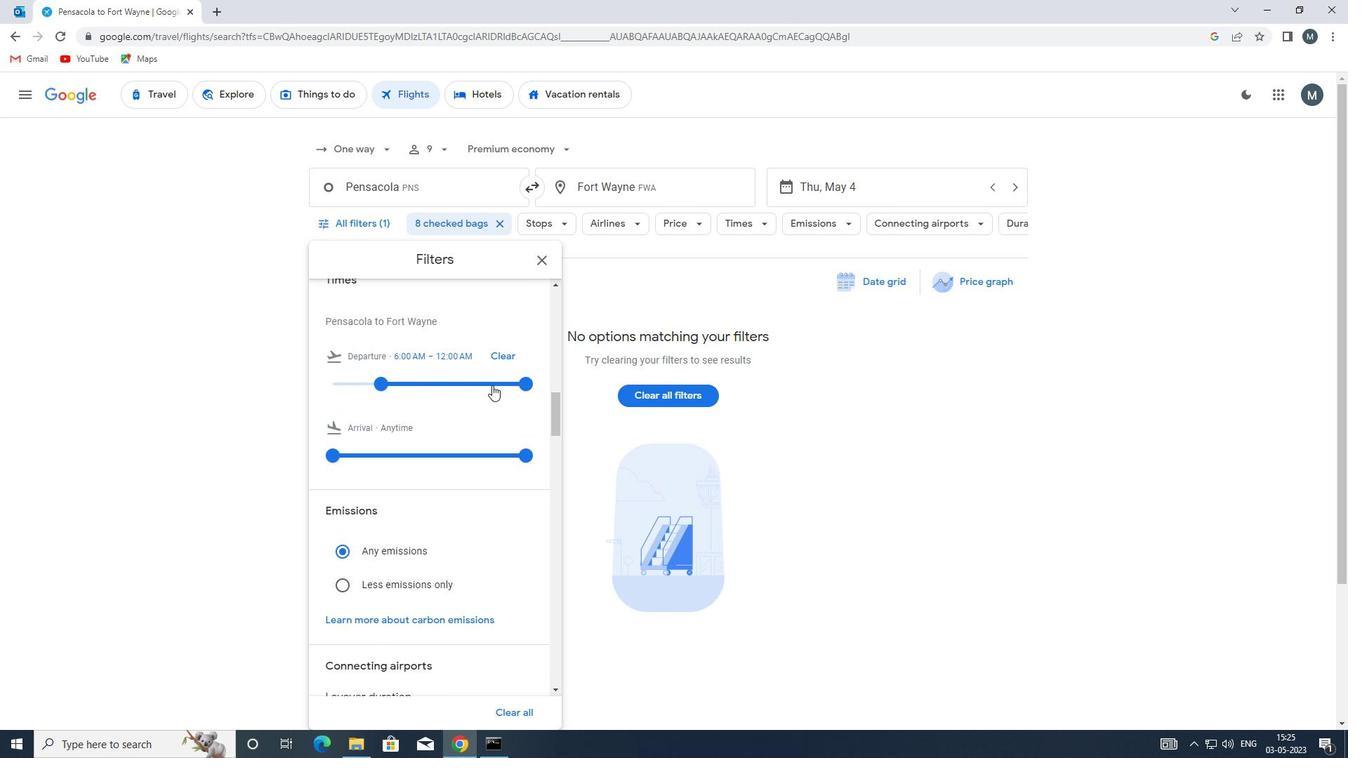 
Action: Mouse pressed left at (521, 384)
Screenshot: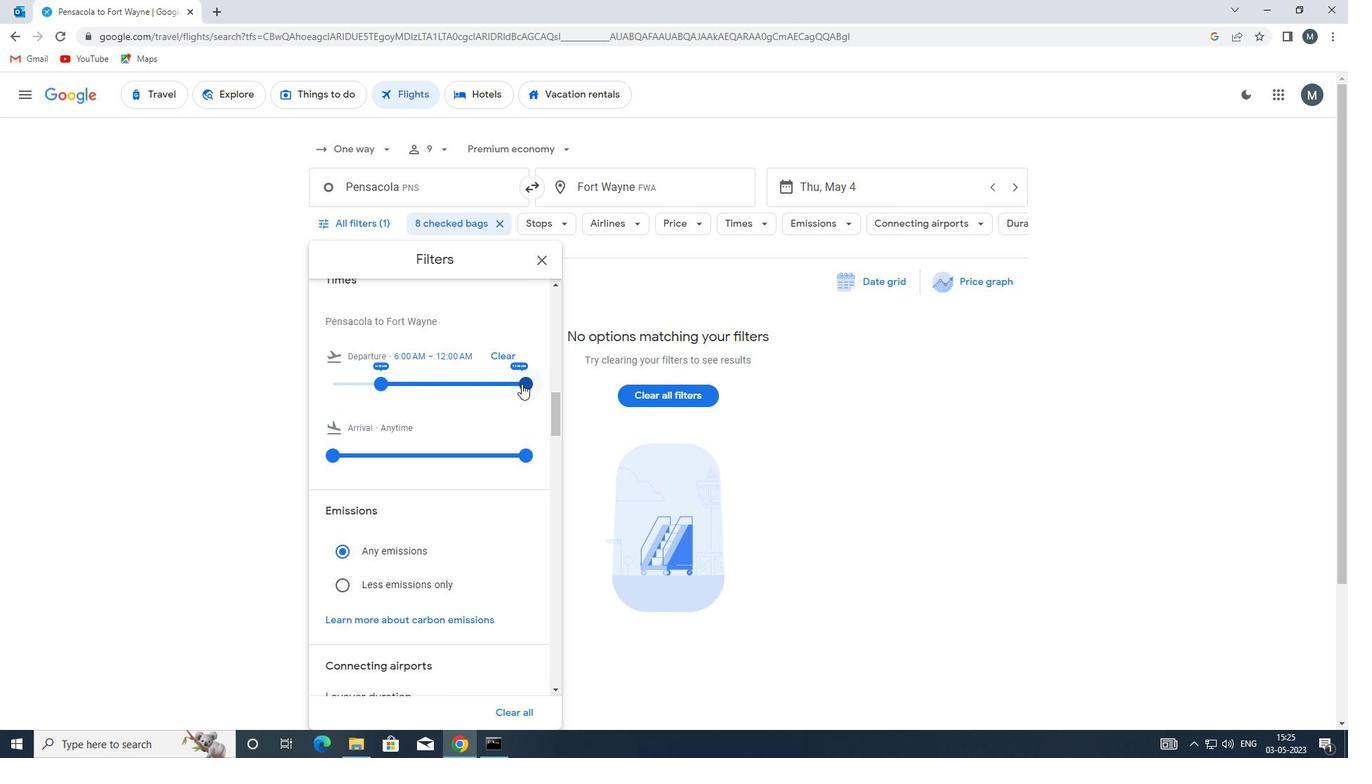 
Action: Mouse moved to (377, 392)
Screenshot: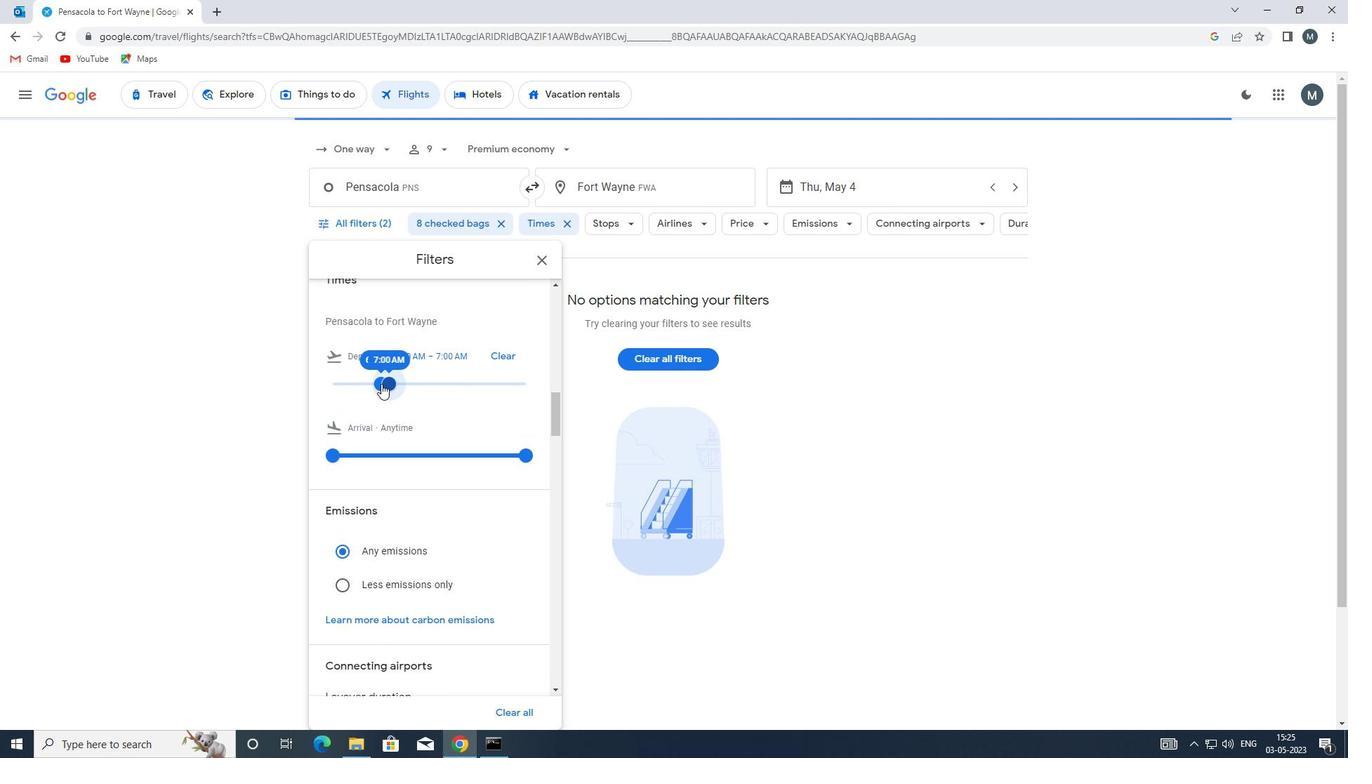 
Action: Mouse scrolled (377, 391) with delta (0, 0)
Screenshot: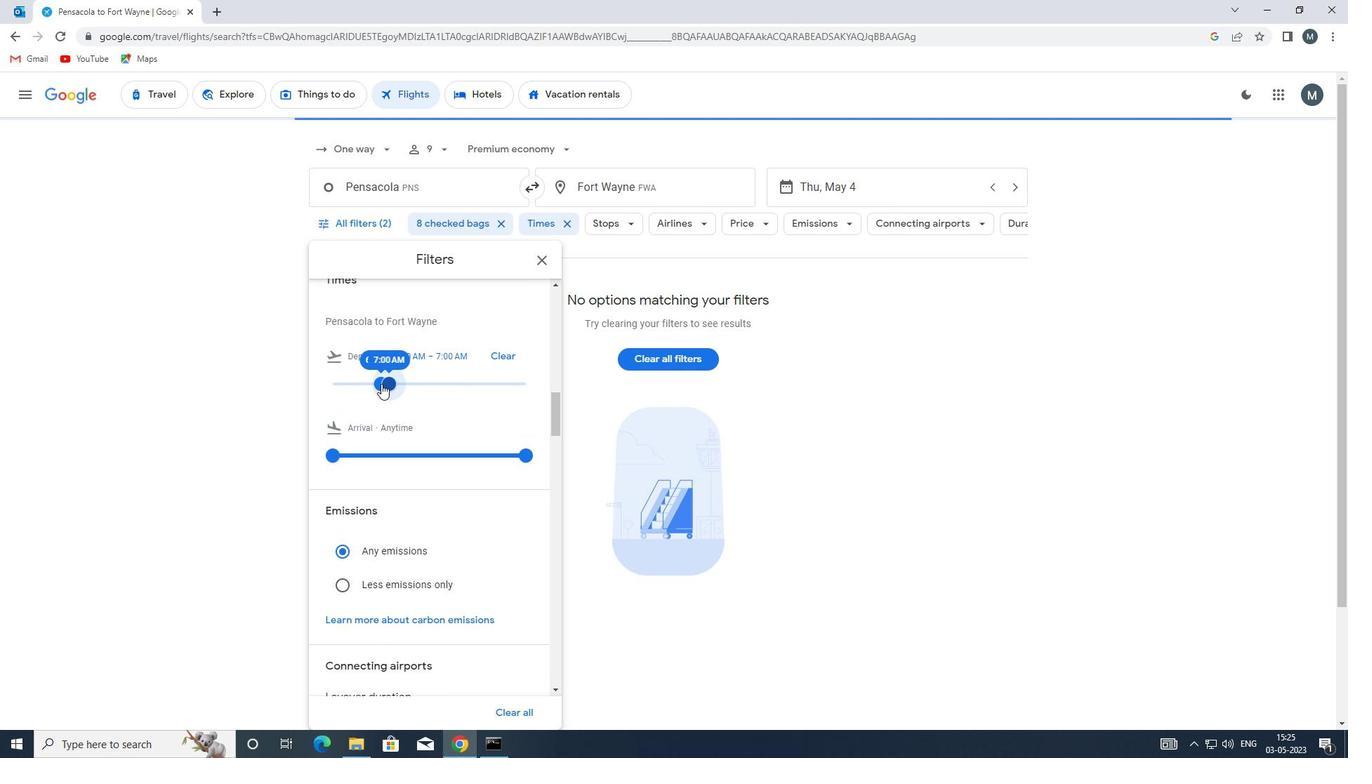 
Action: Mouse moved to (377, 392)
Screenshot: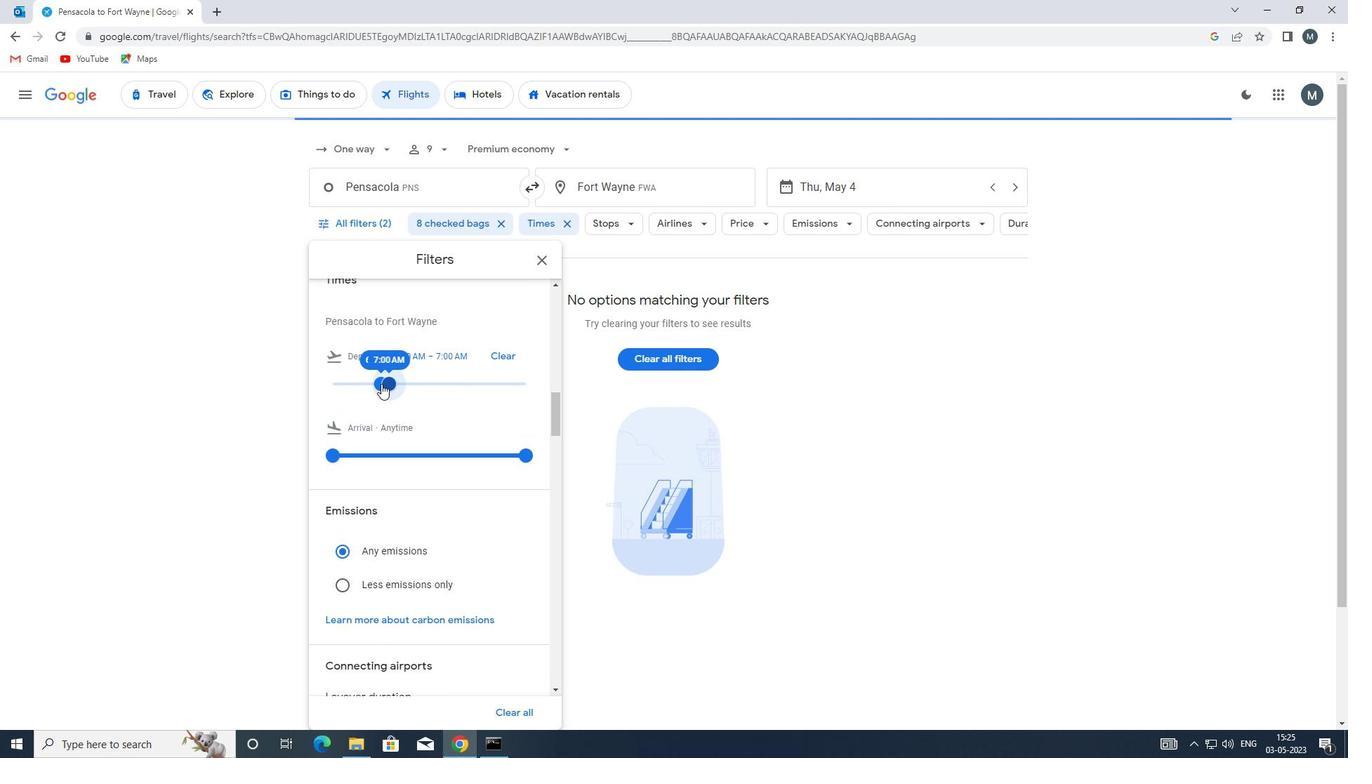 
Action: Mouse scrolled (377, 391) with delta (0, 0)
Screenshot: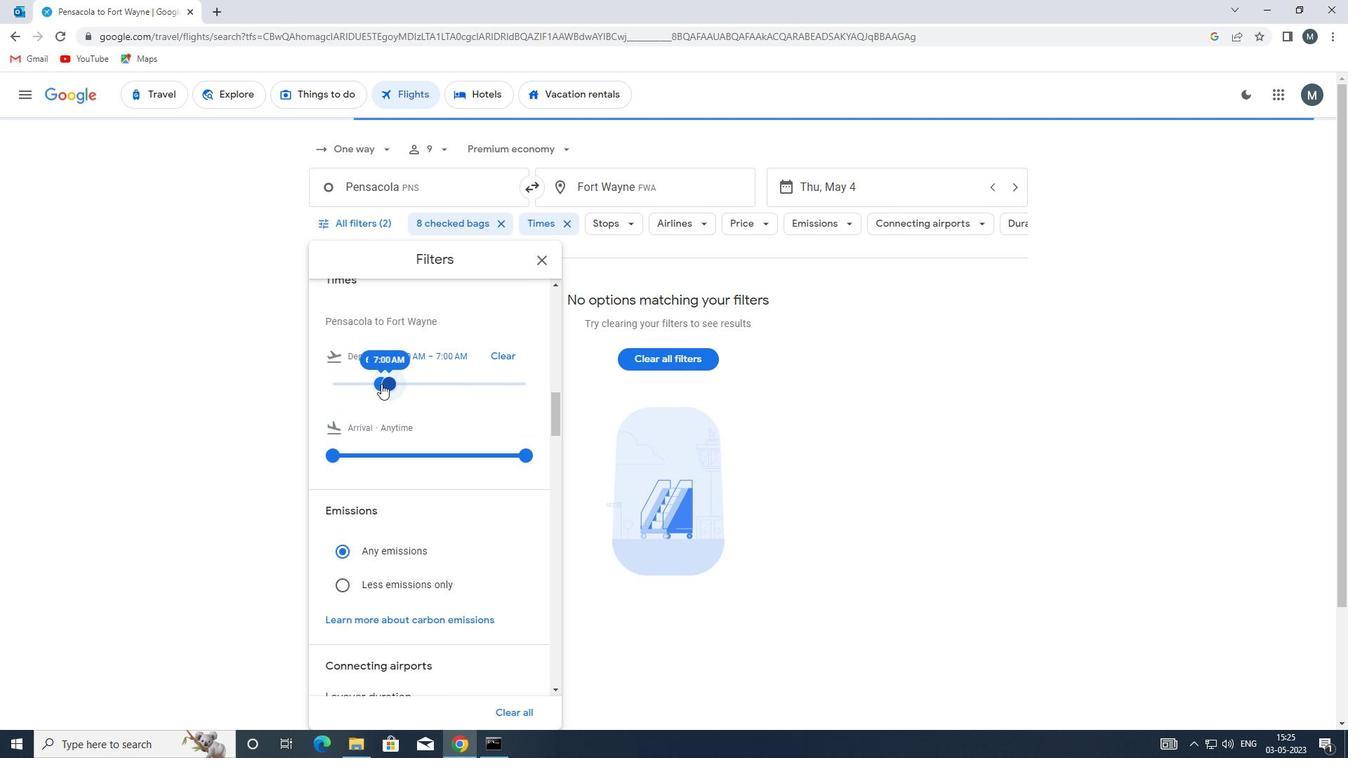 
Action: Mouse moved to (545, 264)
Screenshot: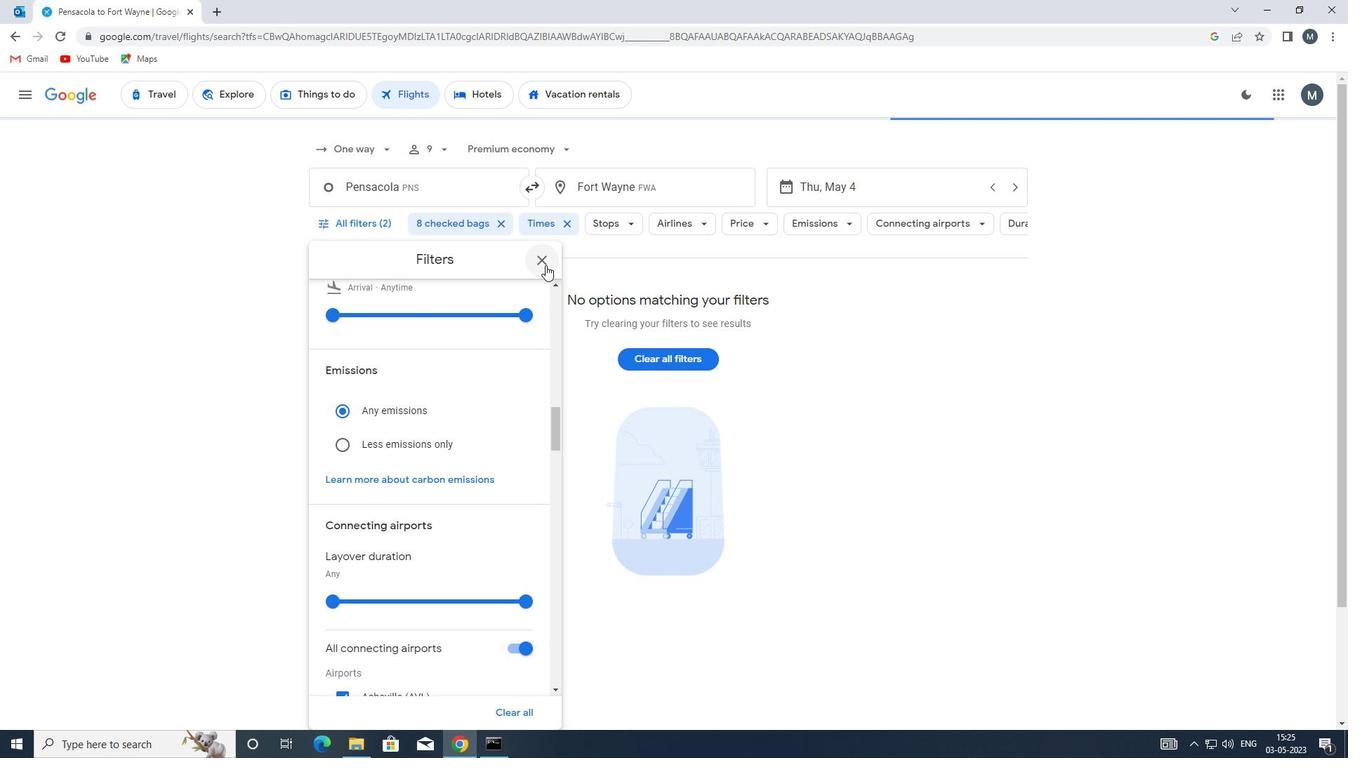 
Action: Mouse pressed left at (545, 264)
Screenshot: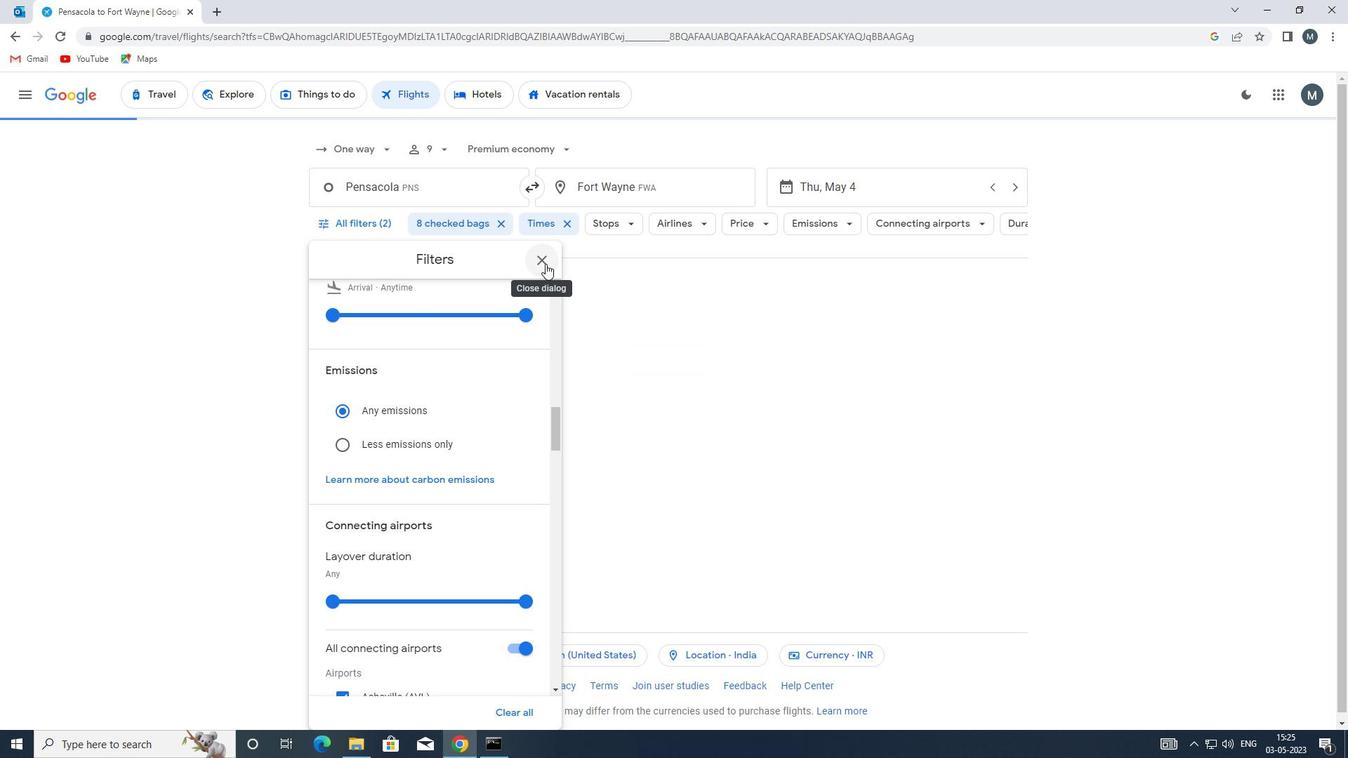 
